 Task: Compose an email with the signature Jared Hernandez with the subject Thank you for your sponsorship and the message Can you please provide us with the status update of the pending tasks? from softage.8@softage.net to softage.3@softage.net Select the bulleted list and change the font typography to strikethroughSelect the bulleted list and remove the font typography strikethrough Send the email. Finally, move the email from Sent Items to the label Gifts
Action: Mouse moved to (1062, 60)
Screenshot: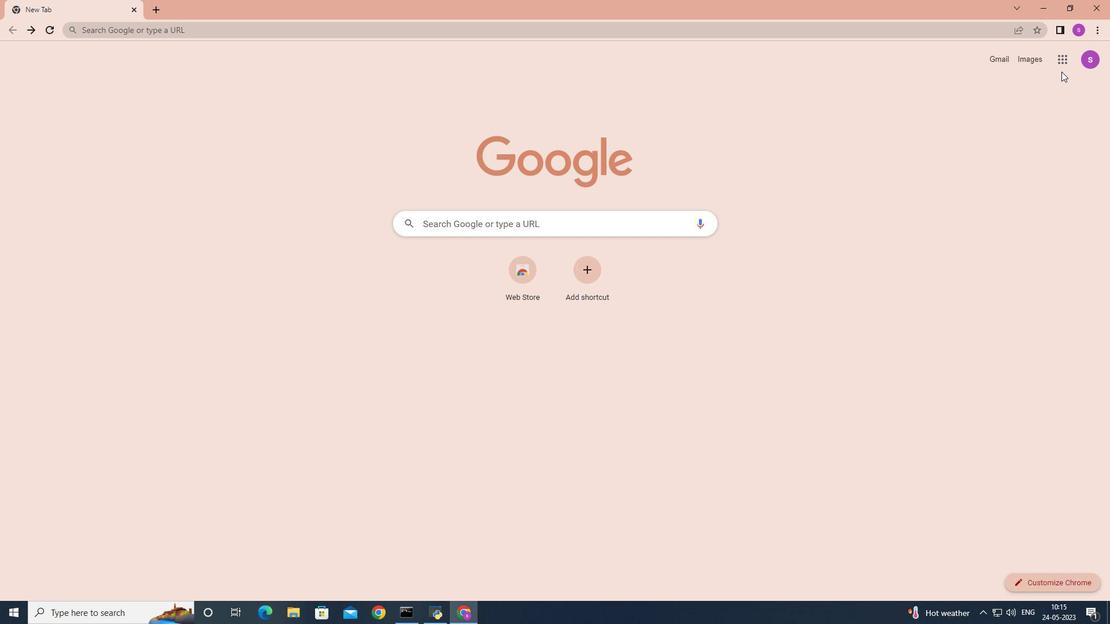 
Action: Mouse pressed left at (1062, 60)
Screenshot: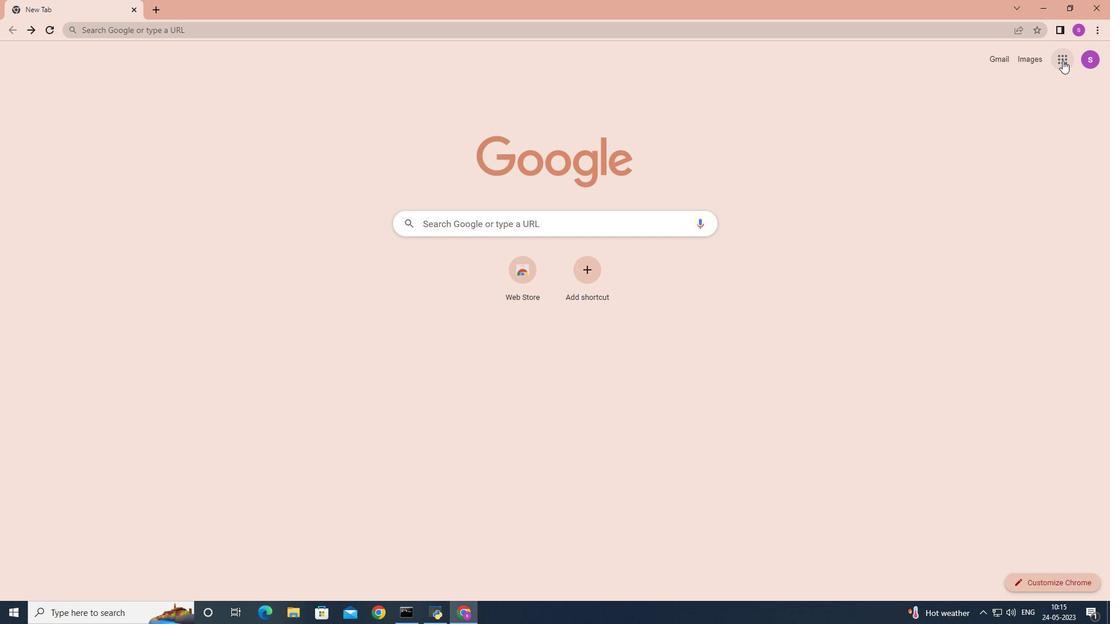 
Action: Mouse moved to (1026, 119)
Screenshot: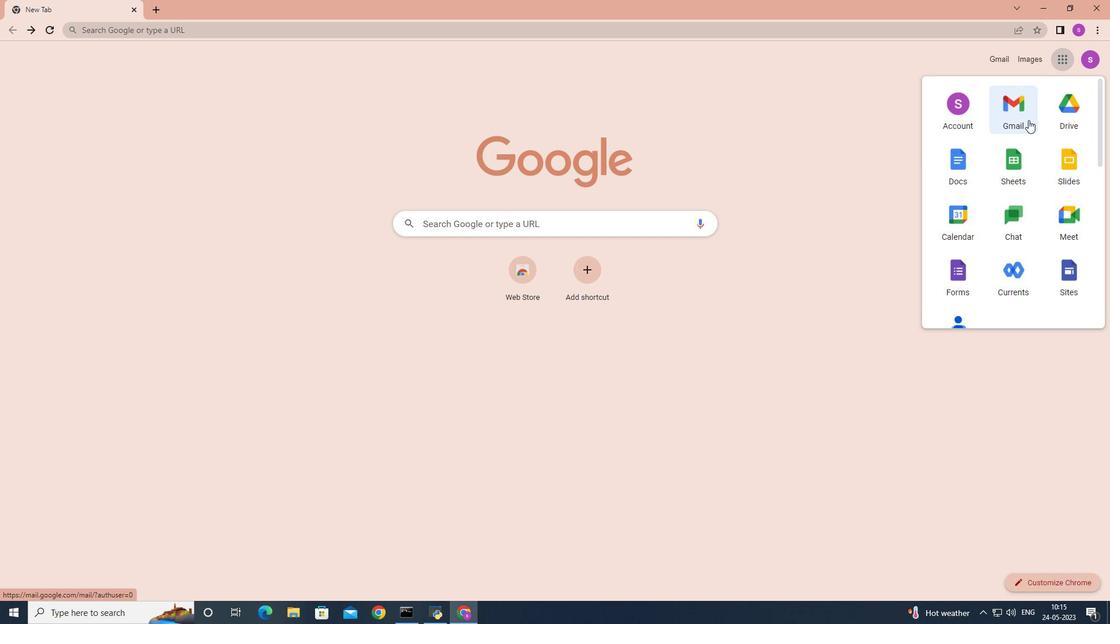
Action: Mouse pressed left at (1026, 119)
Screenshot: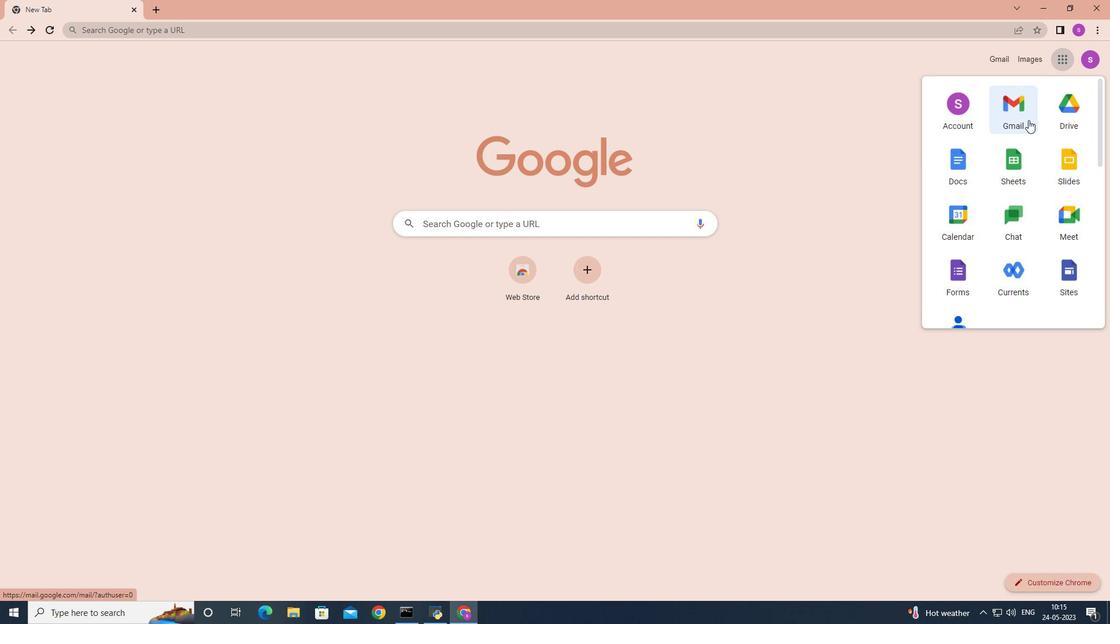 
Action: Mouse moved to (981, 63)
Screenshot: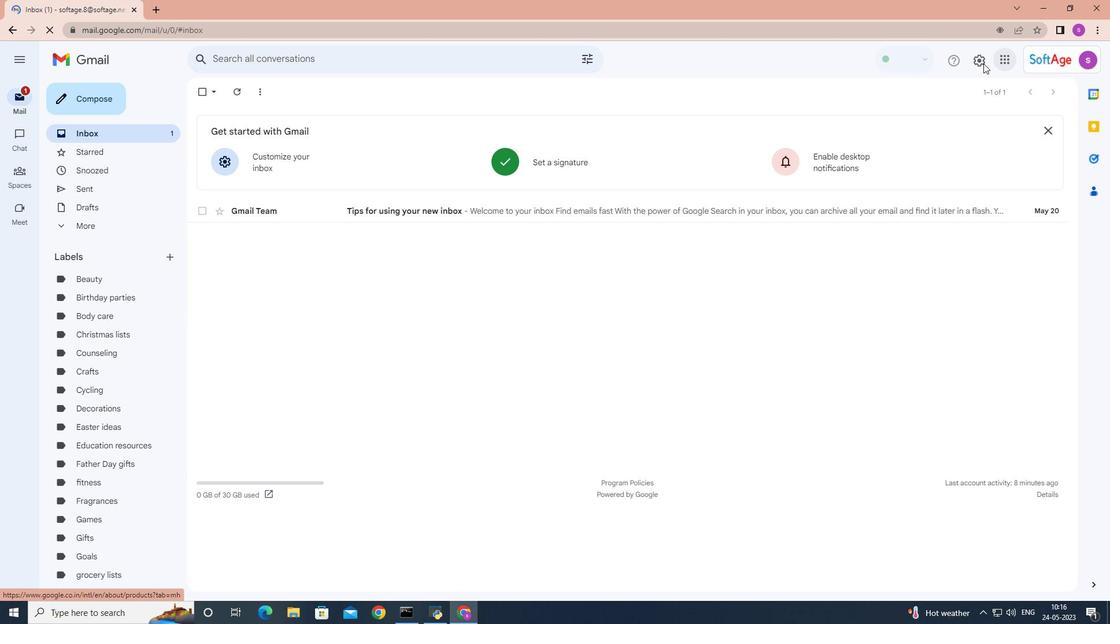 
Action: Mouse pressed left at (981, 63)
Screenshot: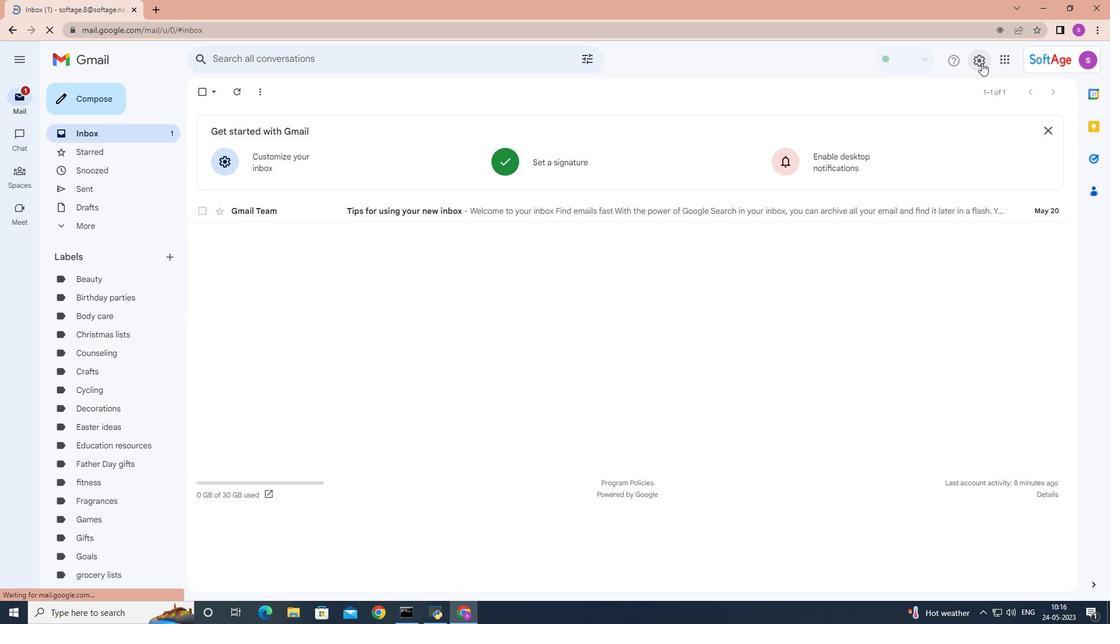 
Action: Mouse moved to (981, 119)
Screenshot: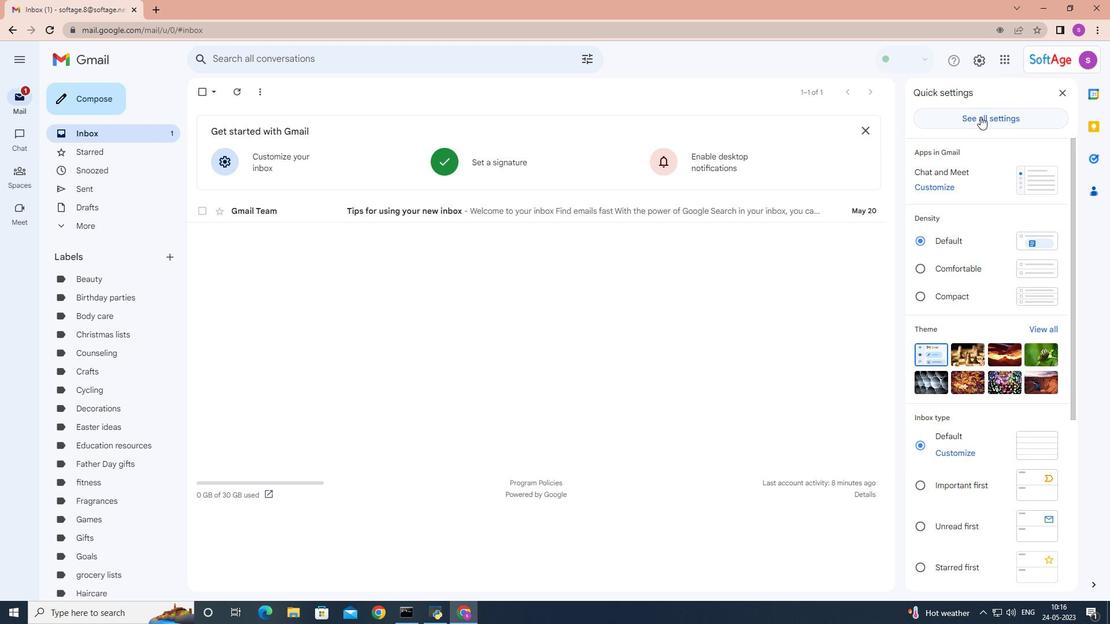 
Action: Mouse pressed left at (981, 119)
Screenshot: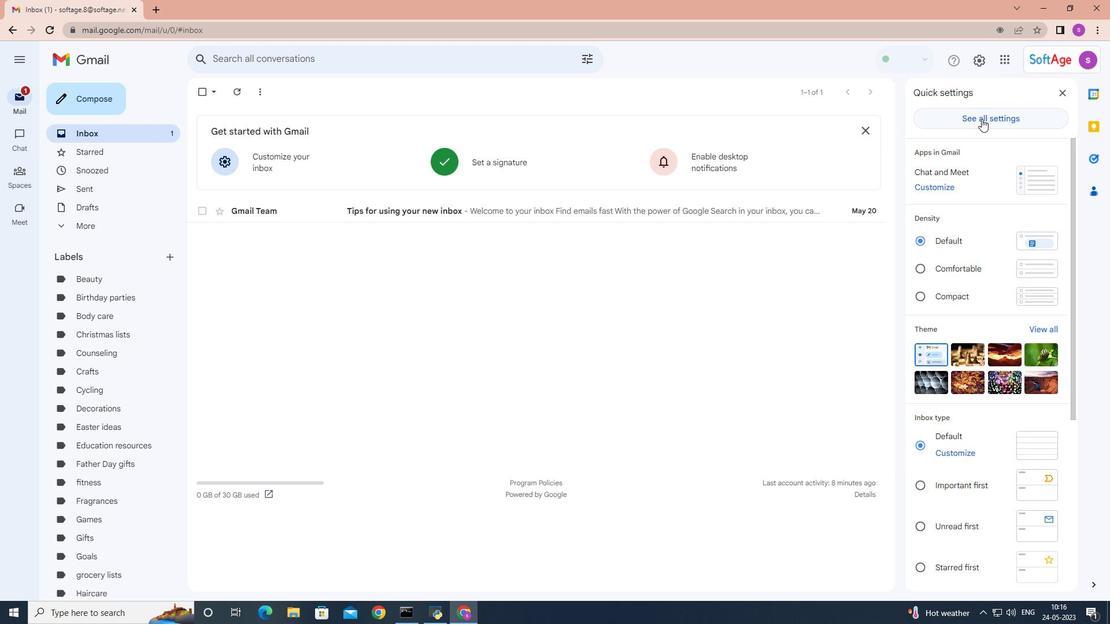 
Action: Mouse moved to (634, 298)
Screenshot: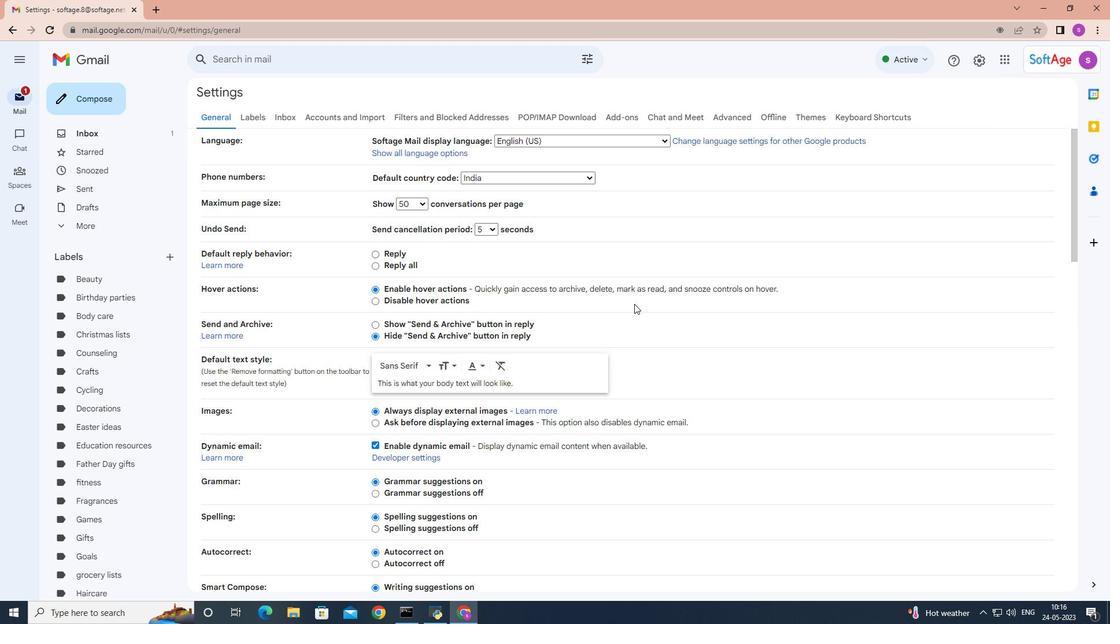 
Action: Mouse scrolled (634, 297) with delta (0, 0)
Screenshot: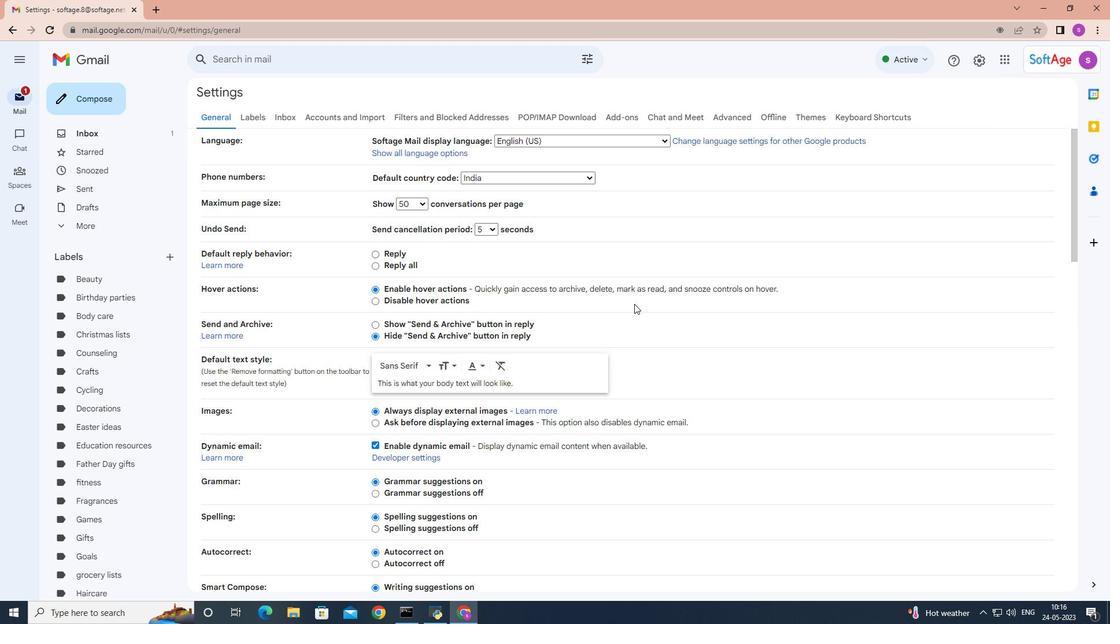 
Action: Mouse moved to (662, 264)
Screenshot: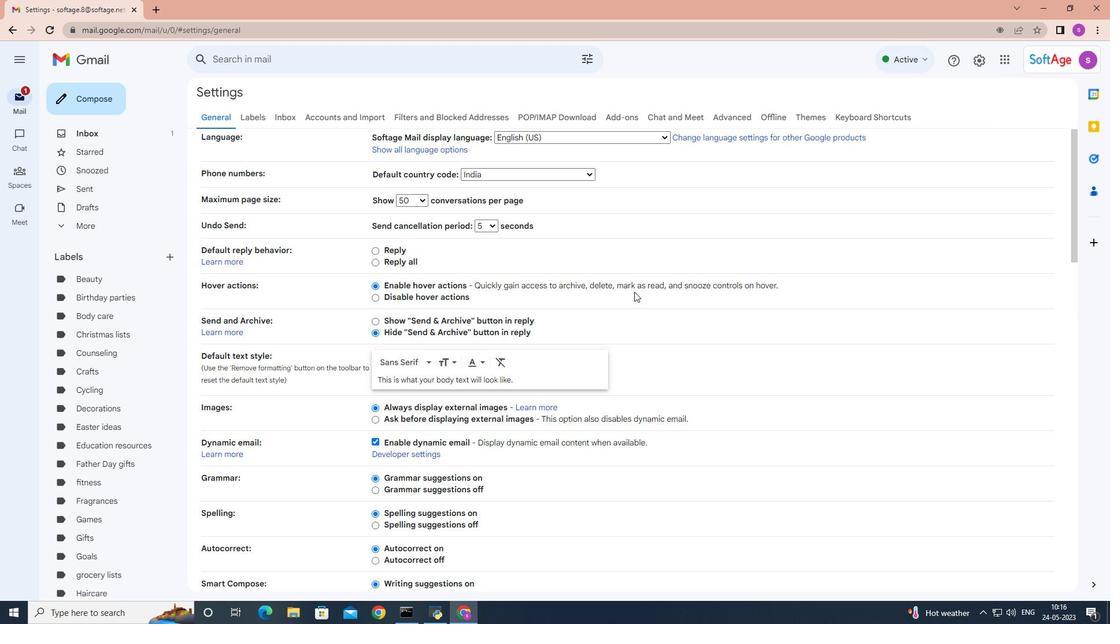 
Action: Mouse scrolled (636, 286) with delta (0, 0)
Screenshot: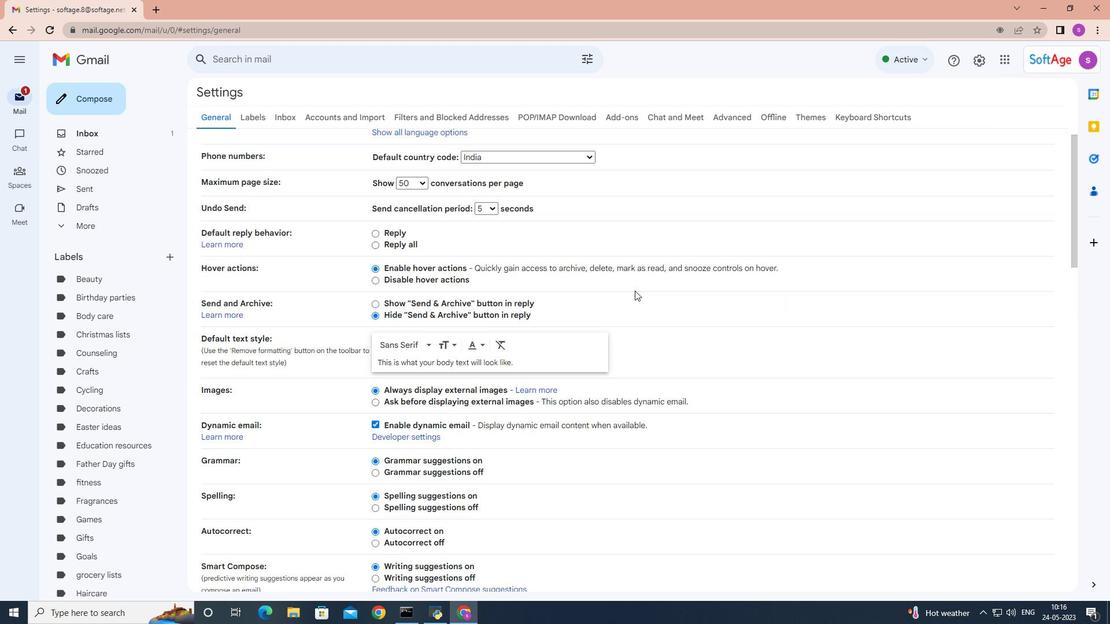 
Action: Mouse moved to (667, 259)
Screenshot: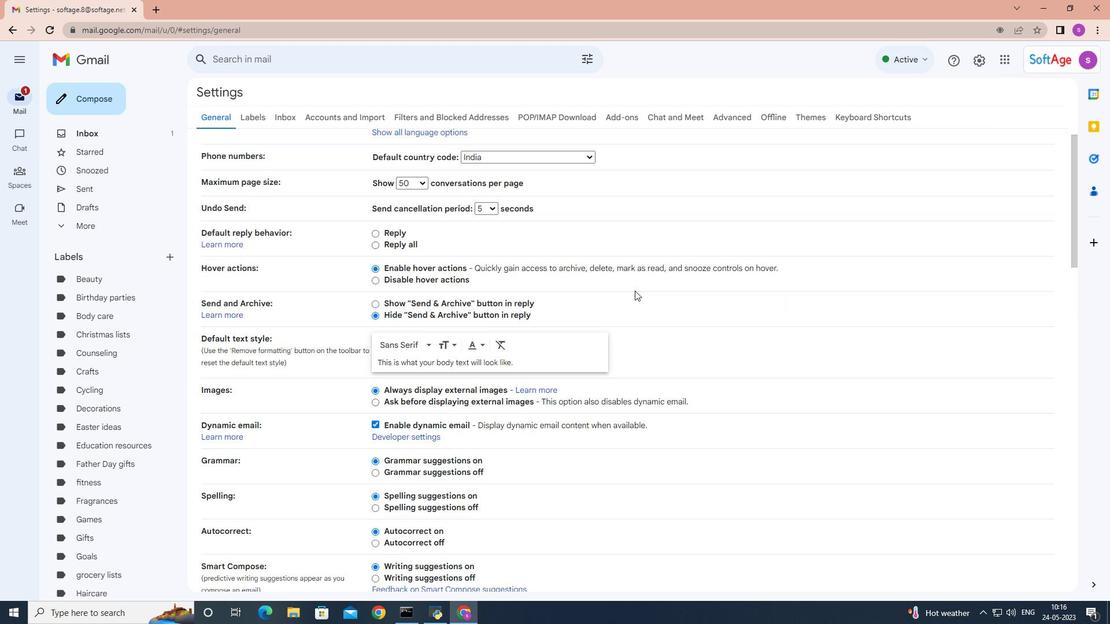
Action: Mouse scrolled (651, 270) with delta (0, 0)
Screenshot: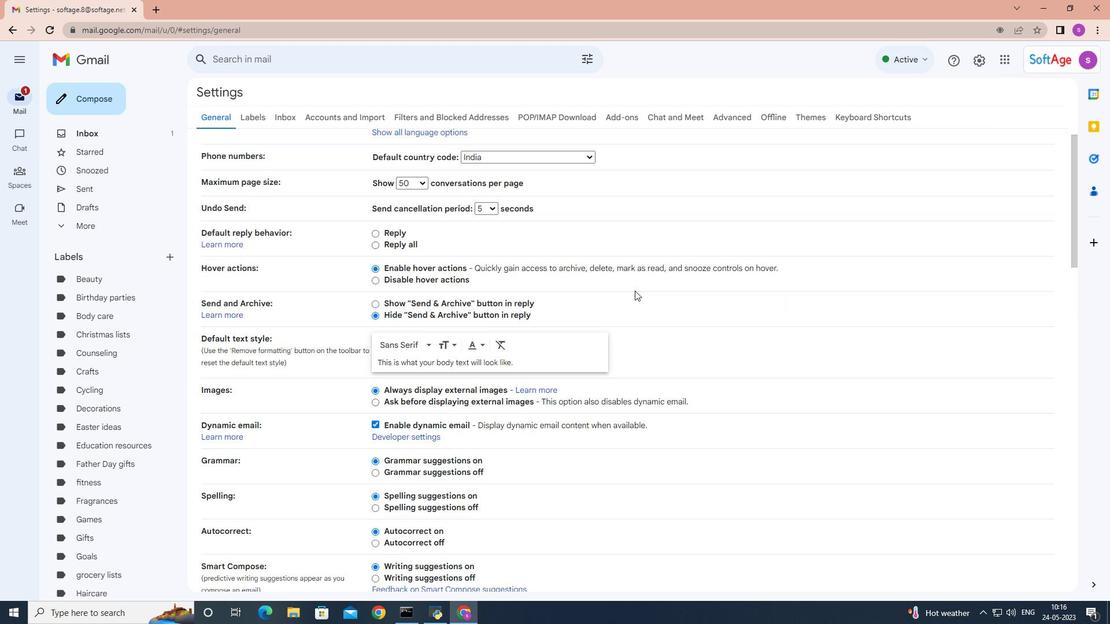
Action: Mouse moved to (689, 245)
Screenshot: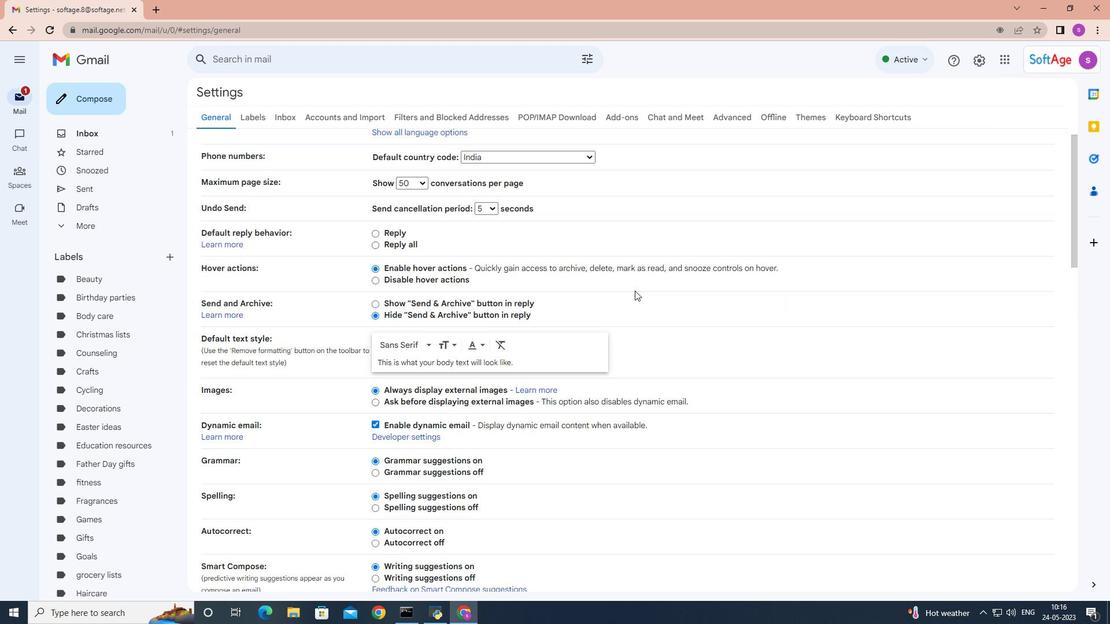 
Action: Mouse scrolled (667, 259) with delta (0, 0)
Screenshot: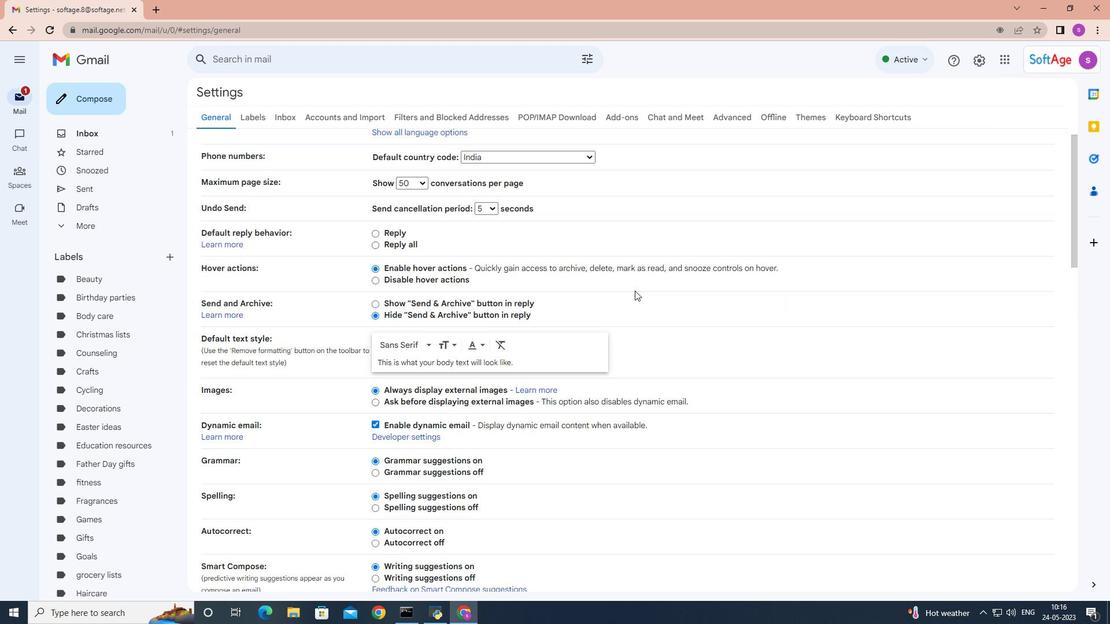
Action: Mouse moved to (703, 235)
Screenshot: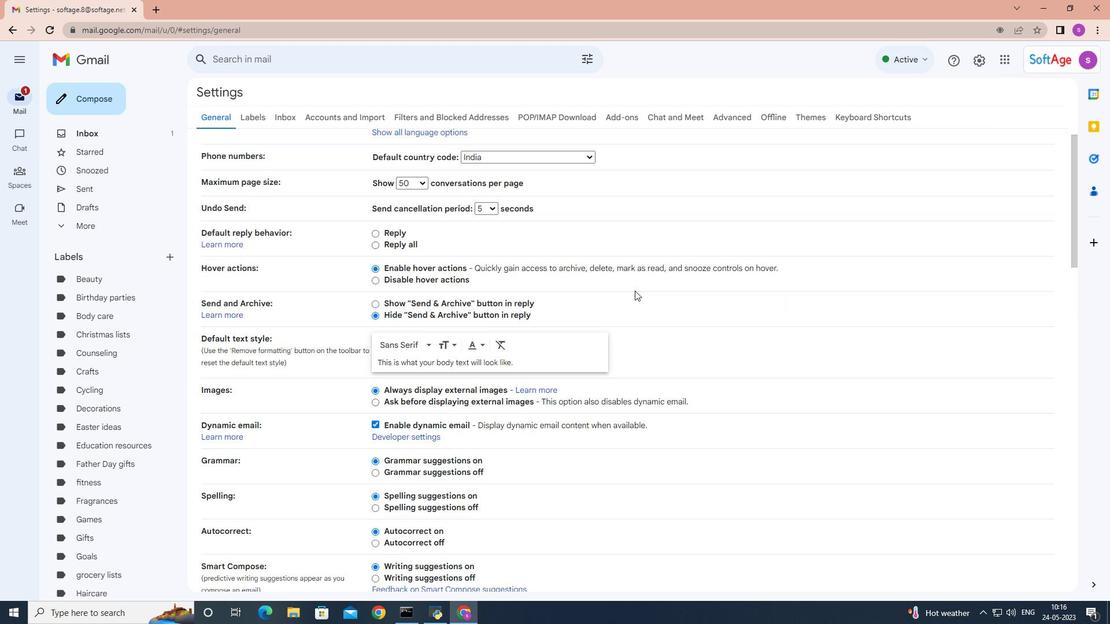 
Action: Mouse scrolled (692, 242) with delta (0, 0)
Screenshot: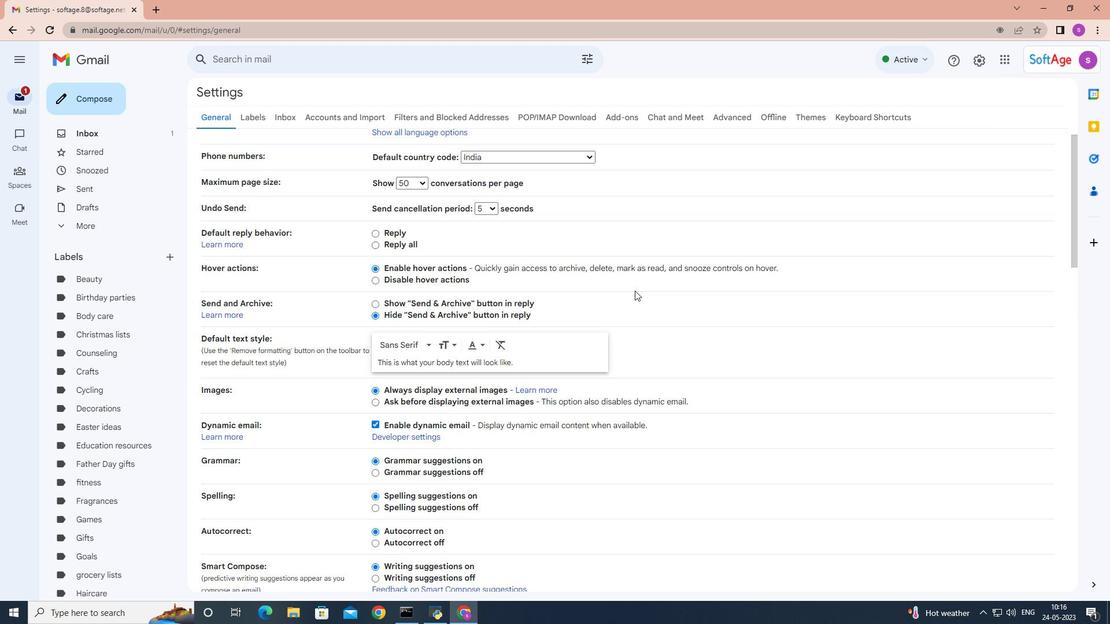 
Action: Mouse moved to (719, 223)
Screenshot: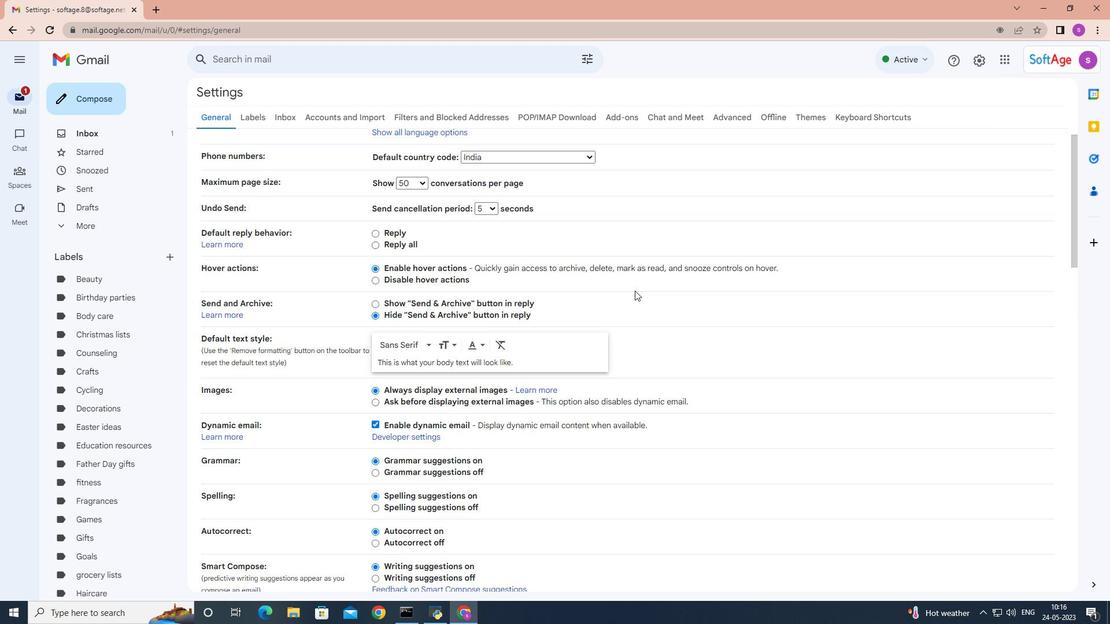 
Action: Mouse scrolled (707, 231) with delta (0, 0)
Screenshot: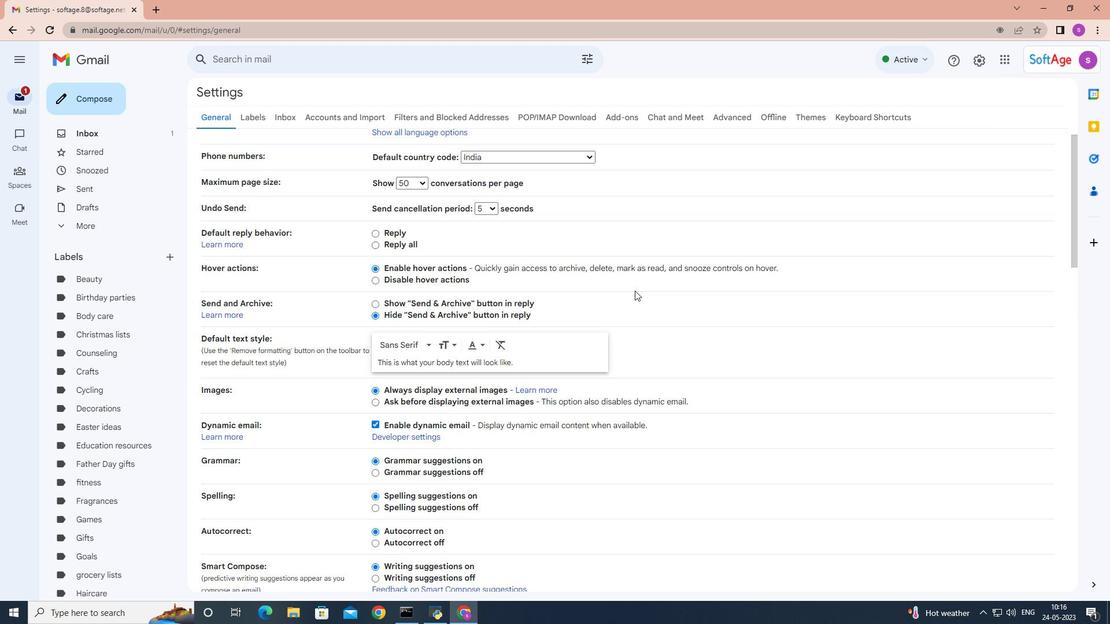 
Action: Mouse moved to (723, 219)
Screenshot: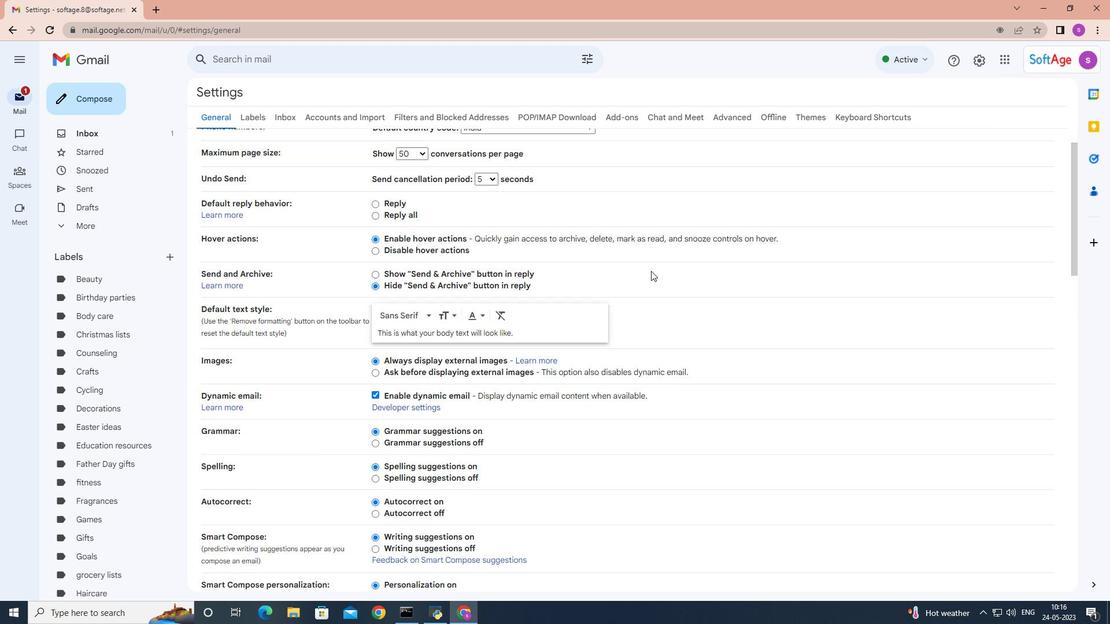 
Action: Mouse scrolled (721, 221) with delta (0, 0)
Screenshot: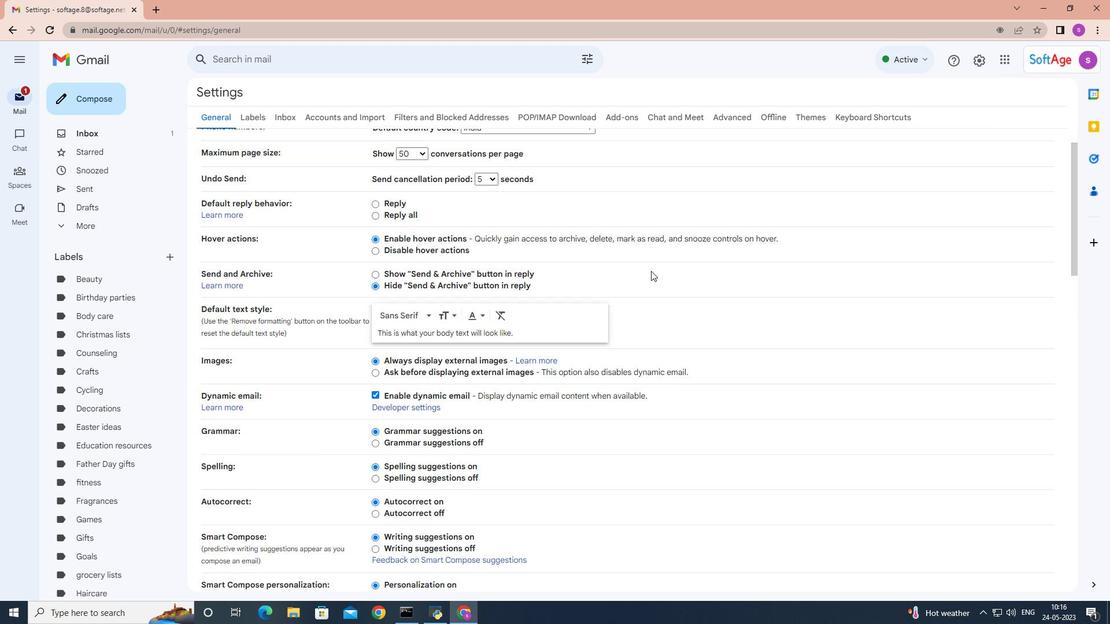
Action: Mouse moved to (743, 213)
Screenshot: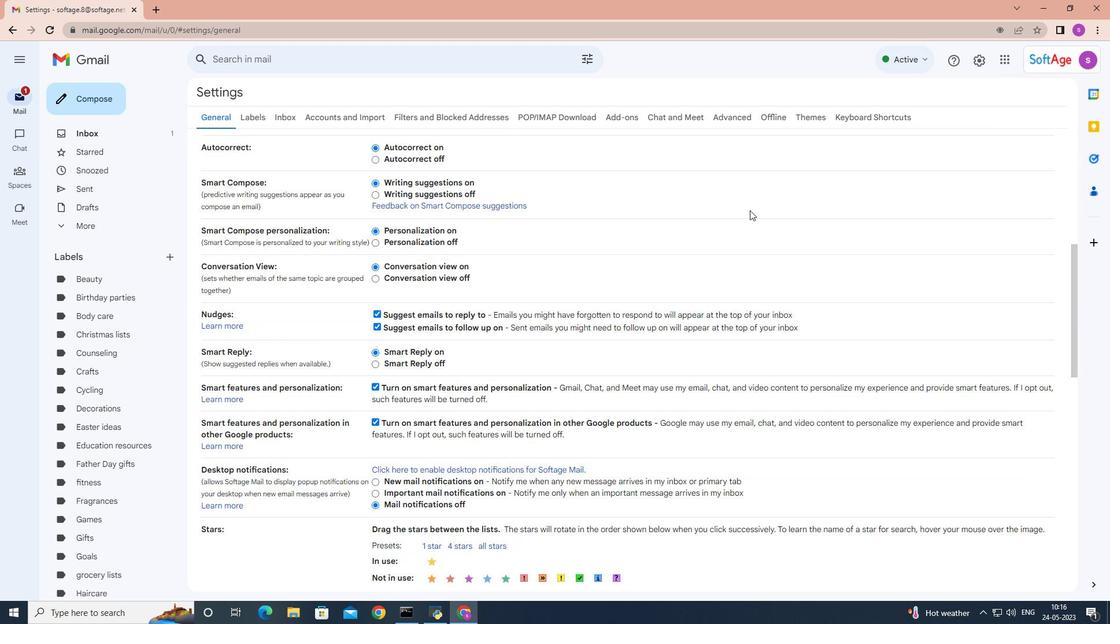 
Action: Mouse scrolled (743, 213) with delta (0, 0)
Screenshot: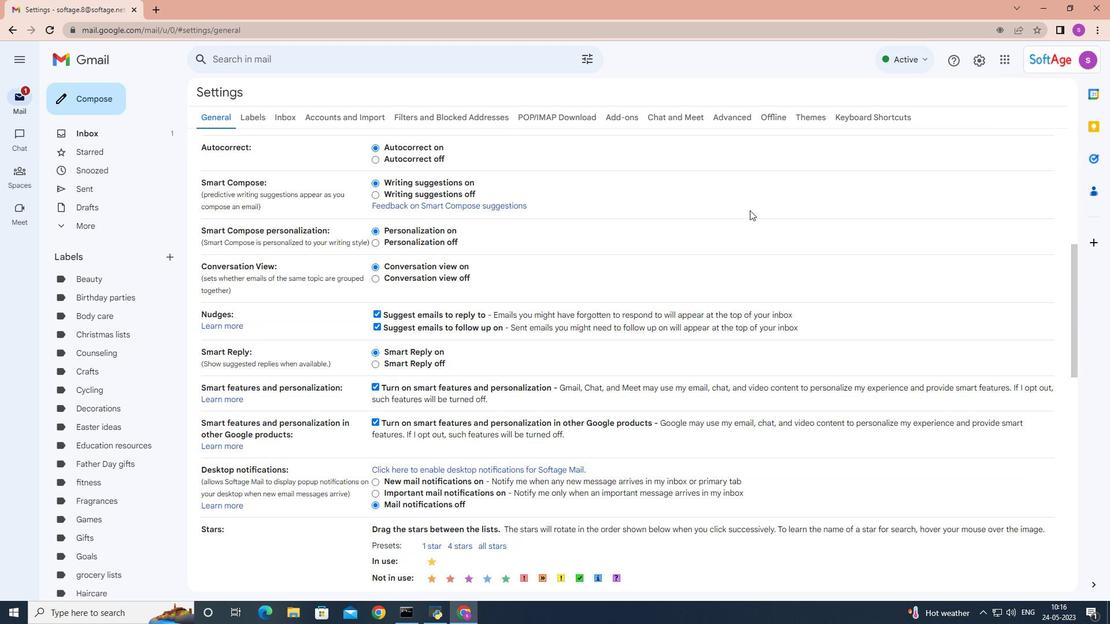 
Action: Mouse moved to (741, 216)
Screenshot: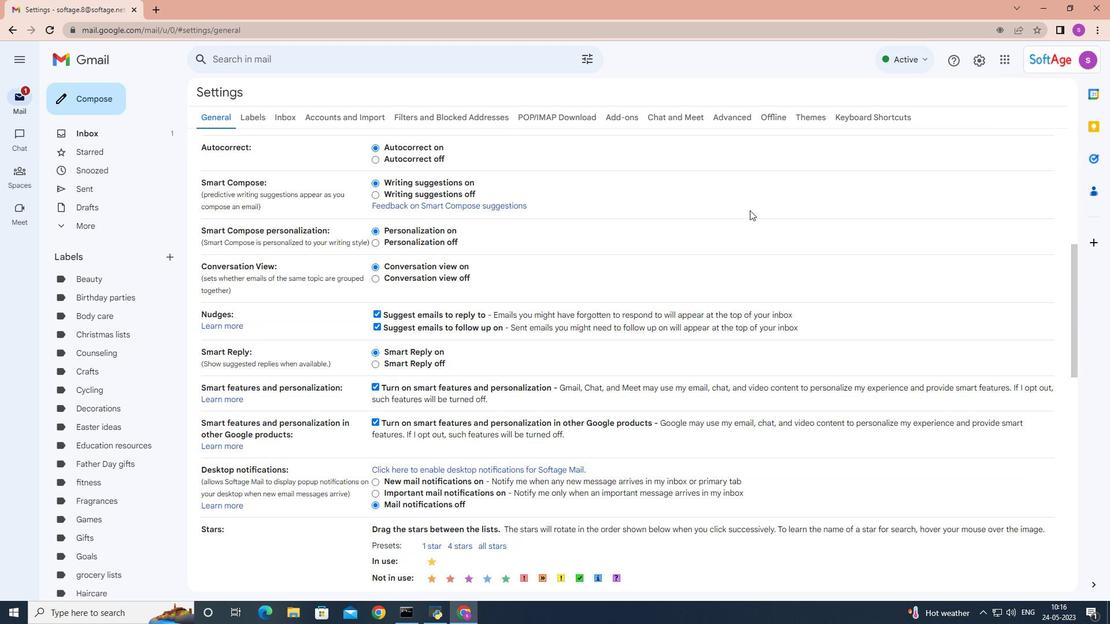 
Action: Mouse scrolled (741, 215) with delta (0, 0)
Screenshot: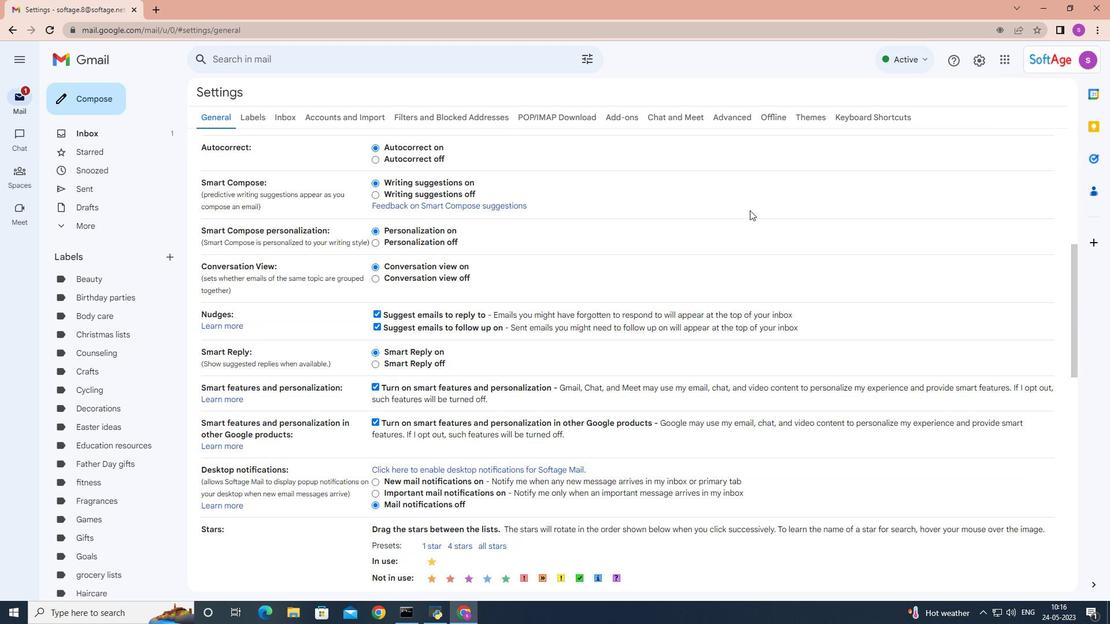 
Action: Mouse moved to (737, 219)
Screenshot: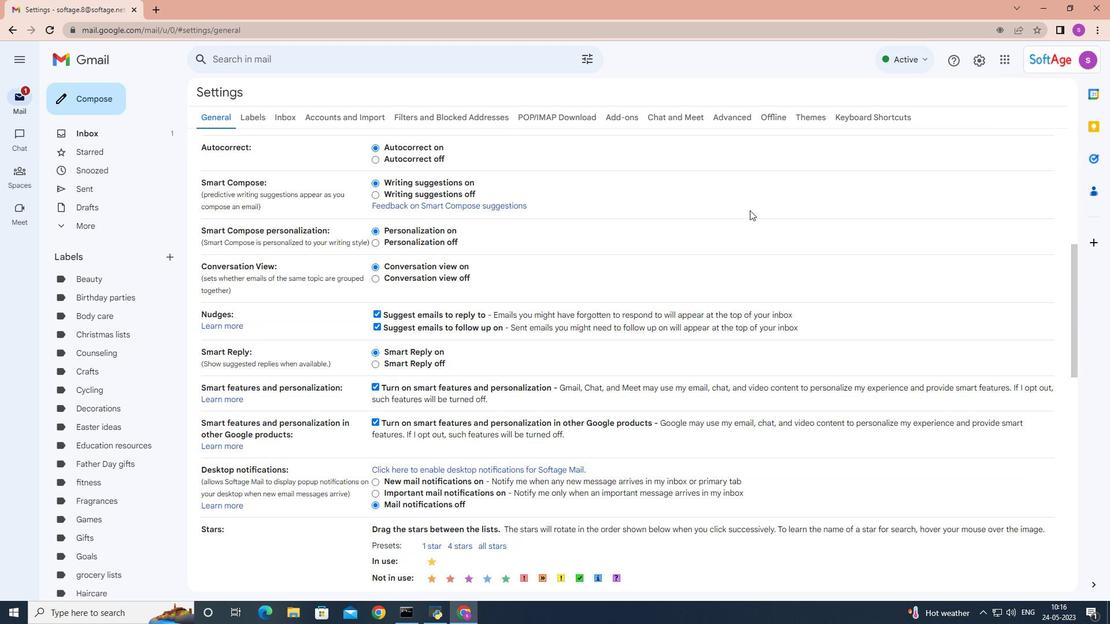 
Action: Mouse scrolled (737, 218) with delta (0, 0)
Screenshot: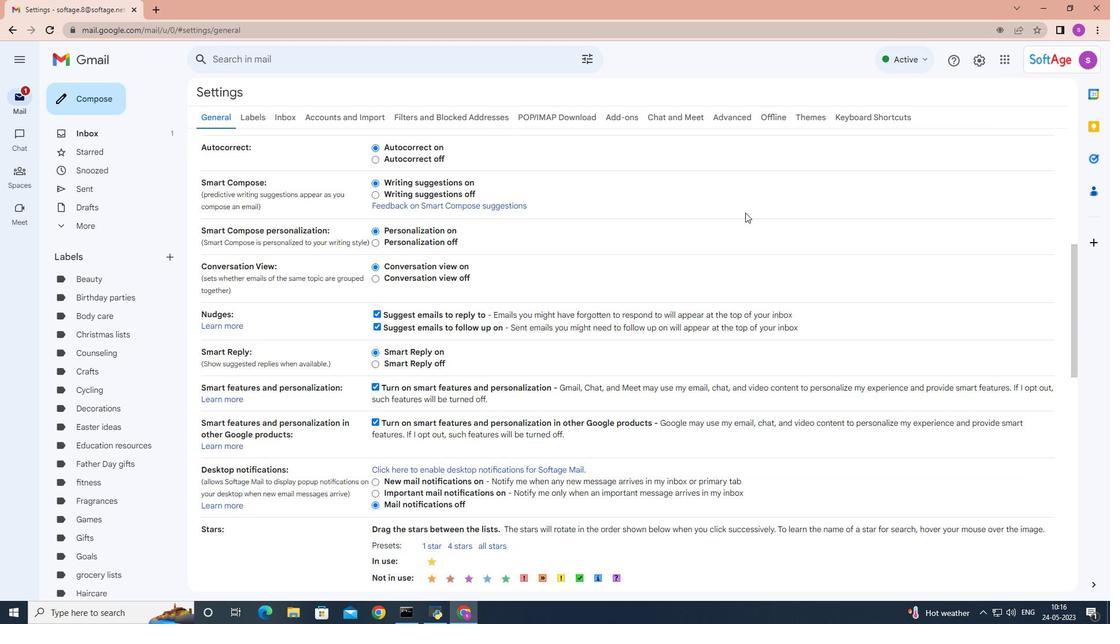 
Action: Mouse moved to (732, 221)
Screenshot: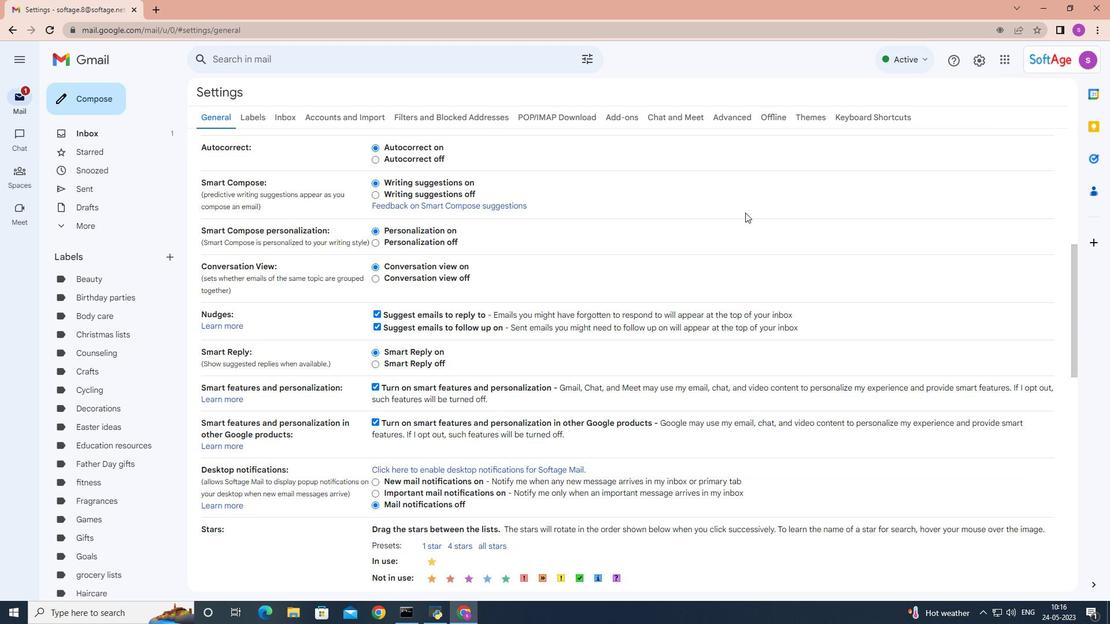 
Action: Mouse scrolled (732, 220) with delta (0, 0)
Screenshot: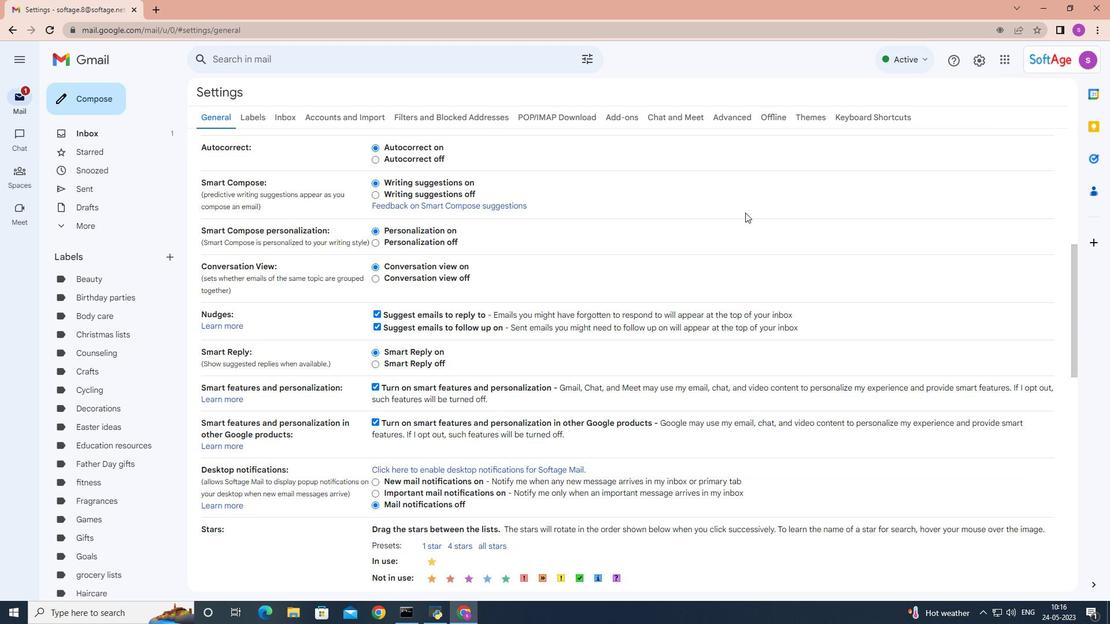 
Action: Mouse moved to (728, 221)
Screenshot: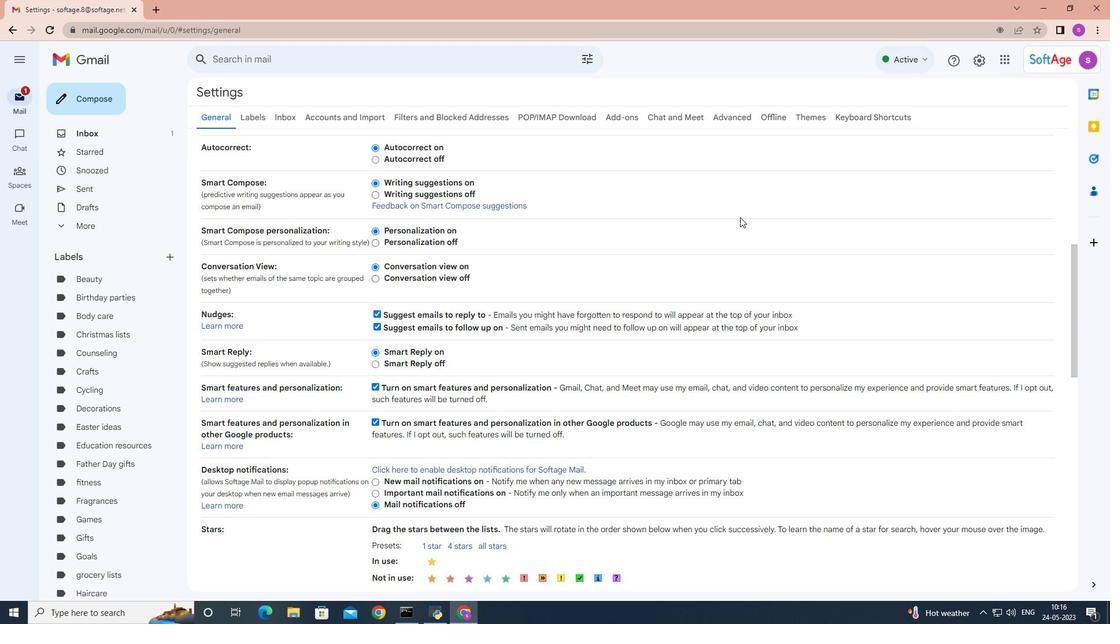 
Action: Mouse scrolled (728, 220) with delta (0, 0)
Screenshot: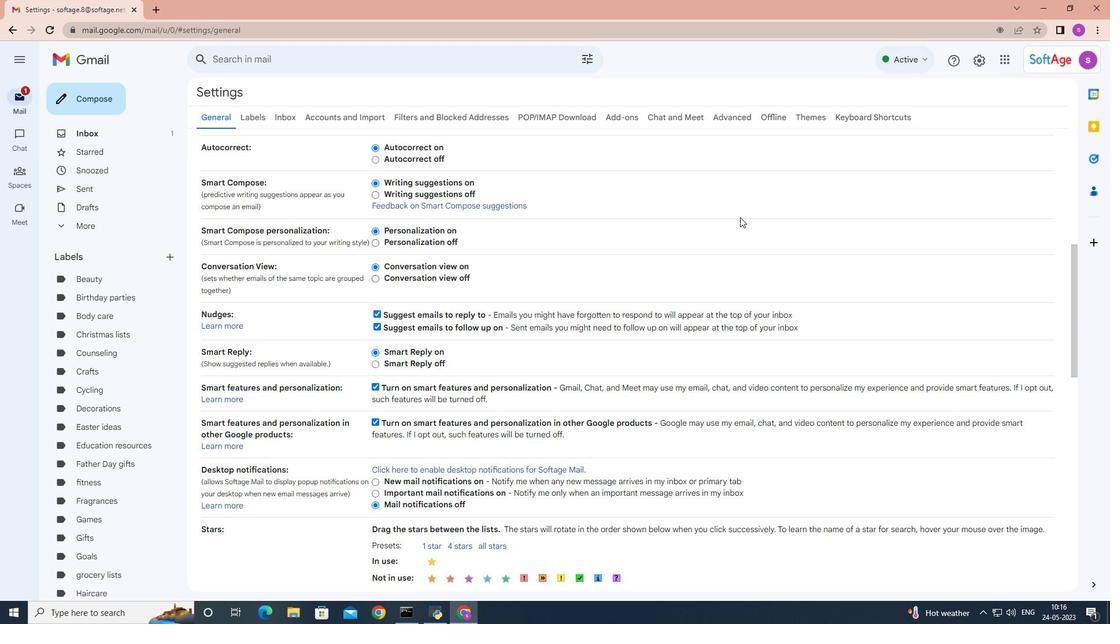 
Action: Mouse moved to (721, 220)
Screenshot: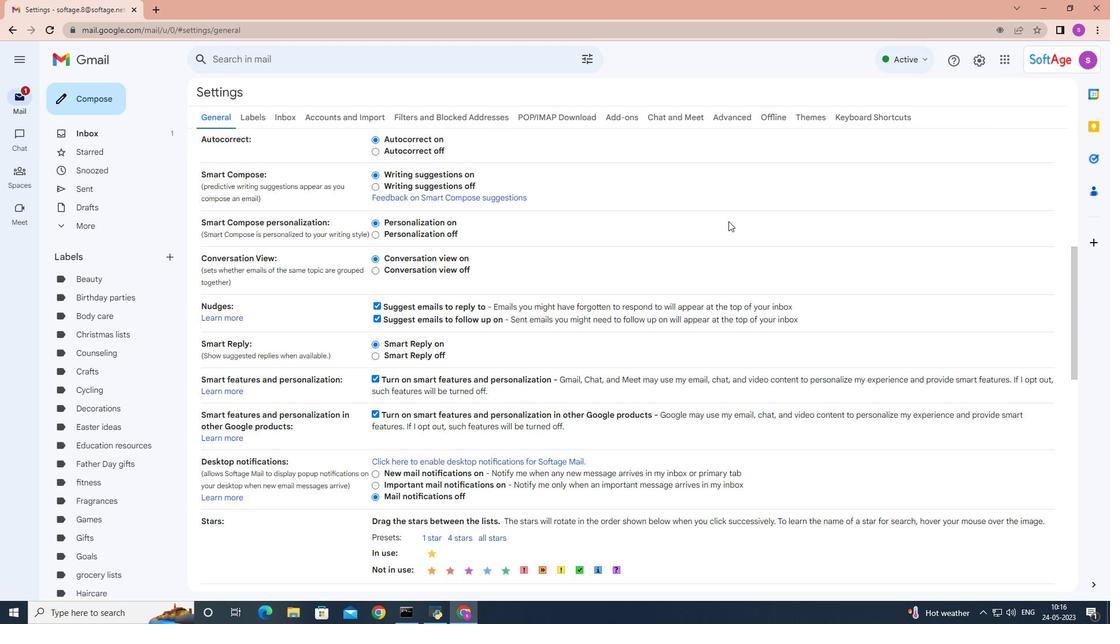 
Action: Mouse scrolled (721, 219) with delta (0, 0)
Screenshot: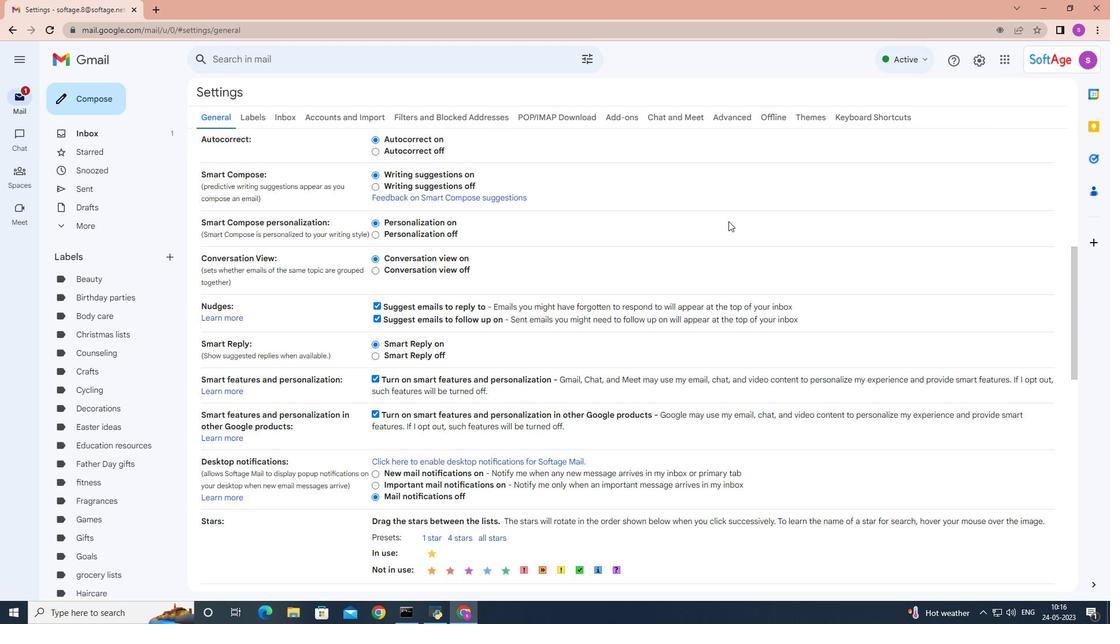 
Action: Mouse moved to (707, 215)
Screenshot: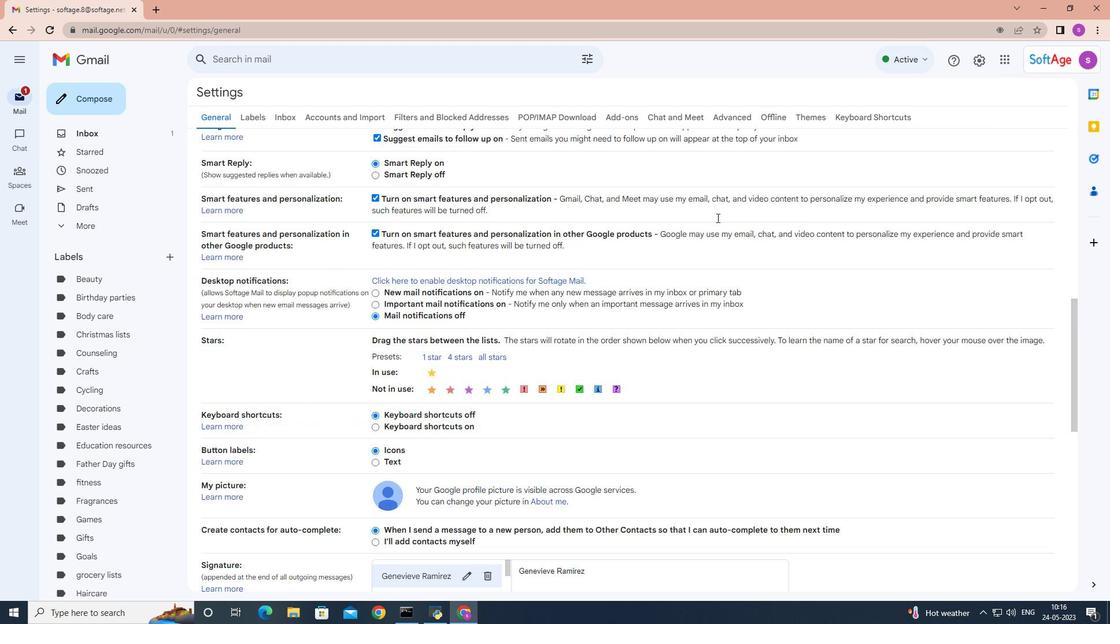 
Action: Mouse scrolled (707, 214) with delta (0, 0)
Screenshot: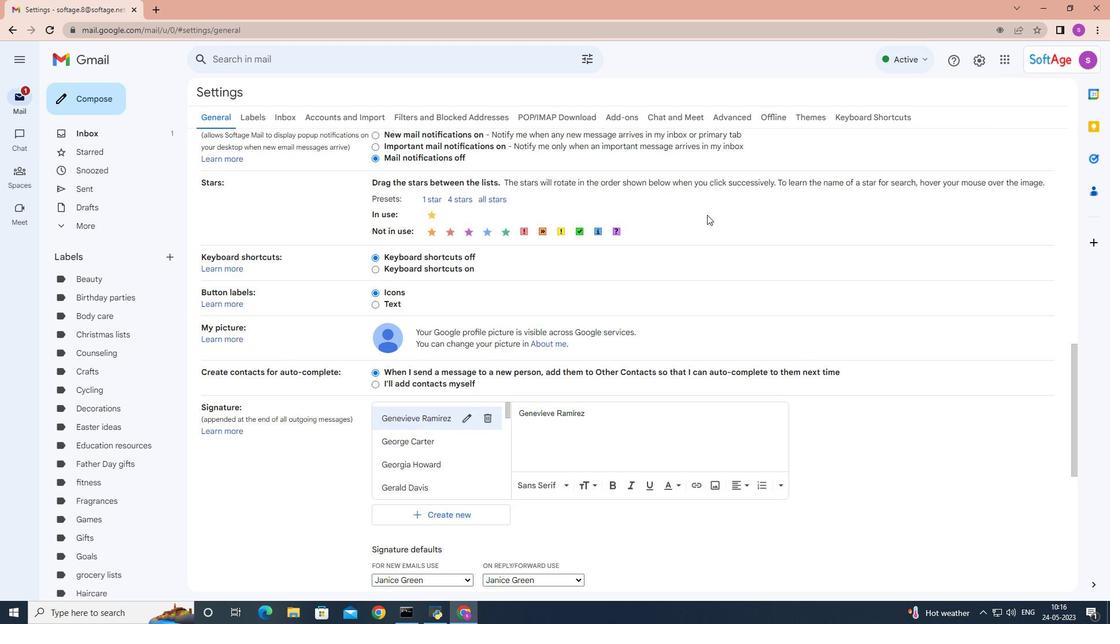 
Action: Mouse scrolled (707, 214) with delta (0, 0)
Screenshot: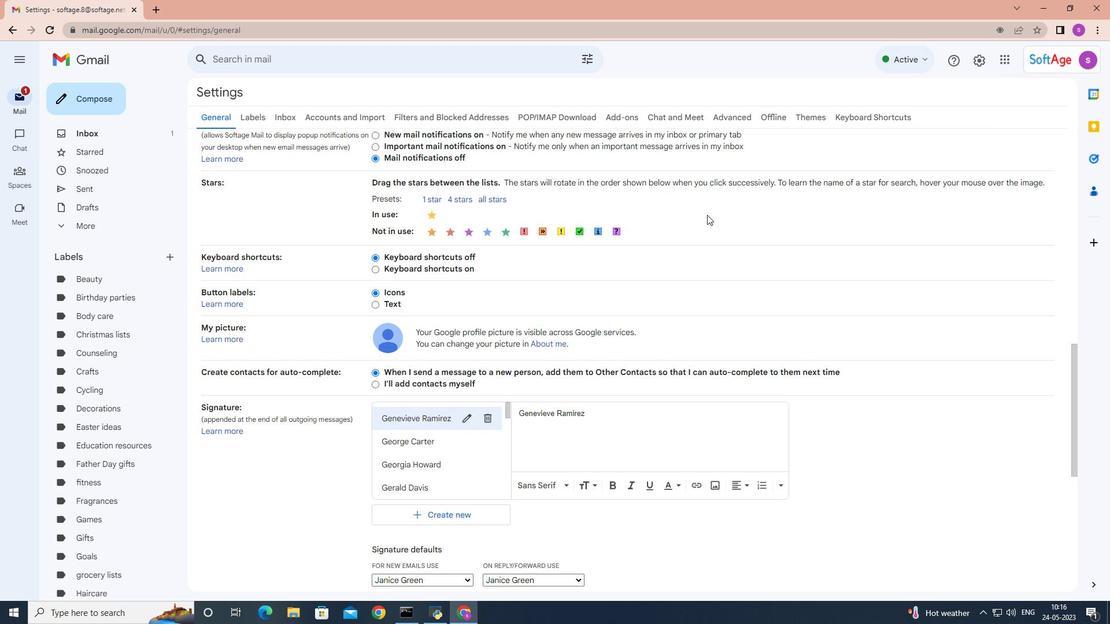 
Action: Mouse scrolled (707, 214) with delta (0, 0)
Screenshot: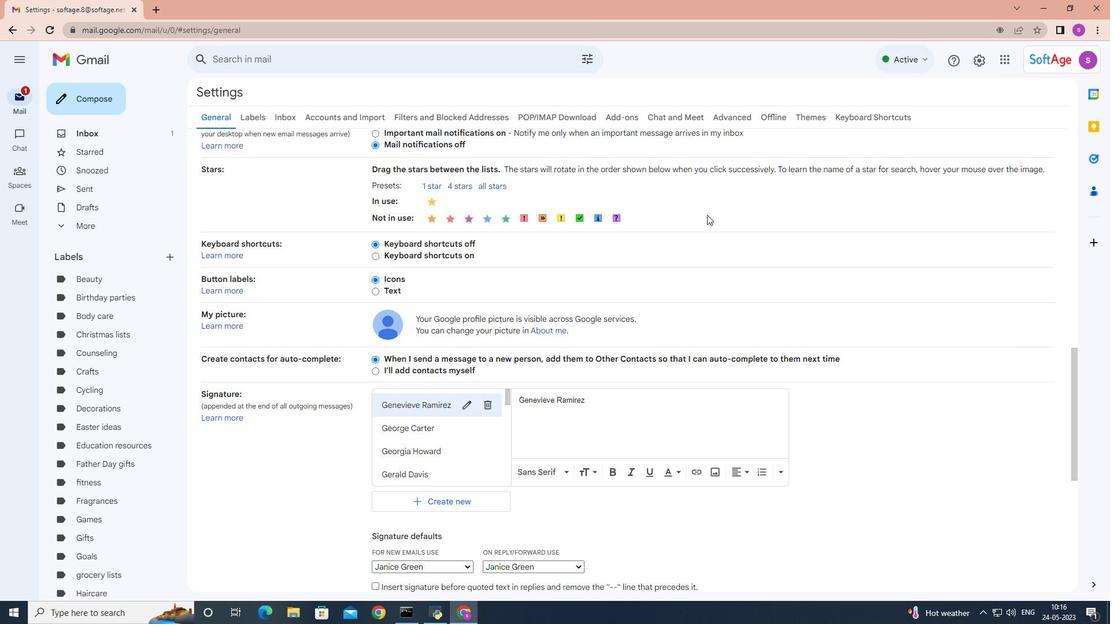 
Action: Mouse moved to (469, 341)
Screenshot: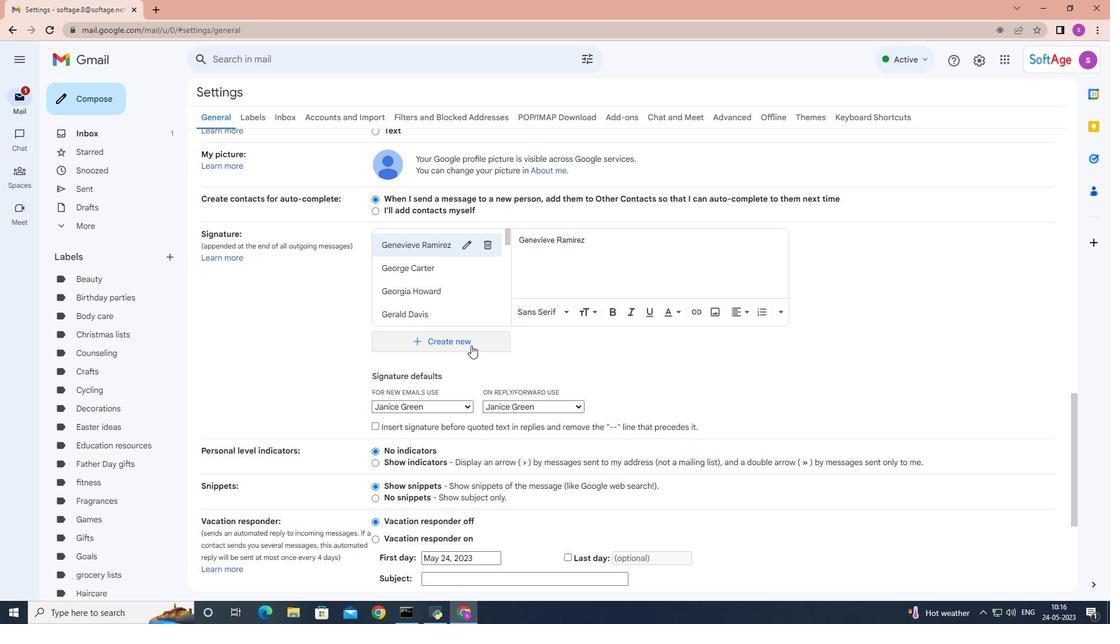 
Action: Mouse pressed left at (469, 341)
Screenshot: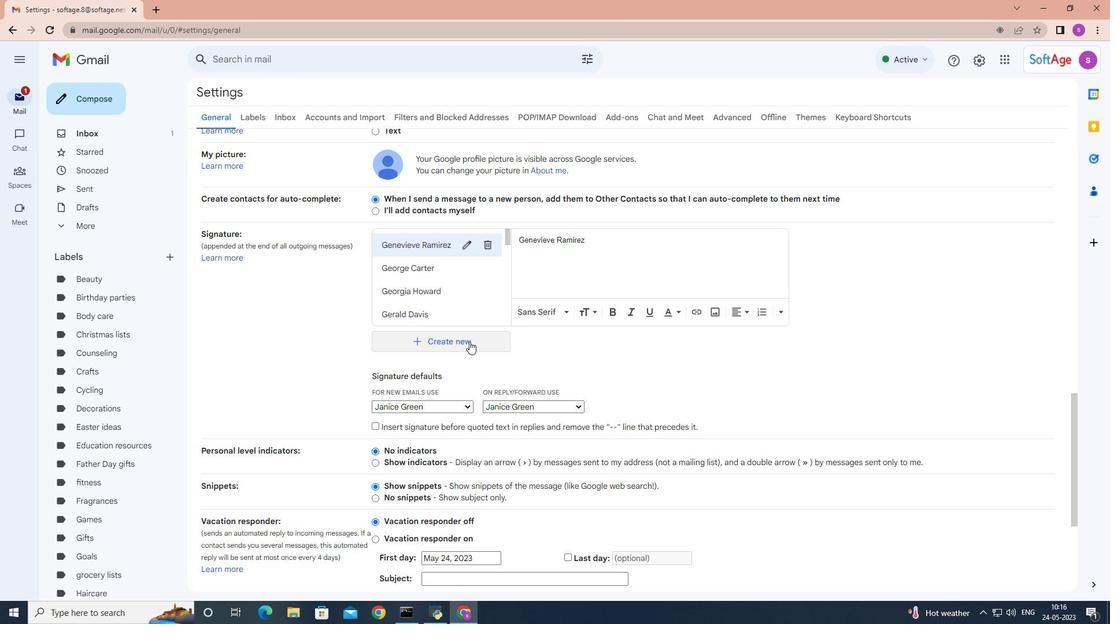 
Action: Mouse moved to (532, 351)
Screenshot: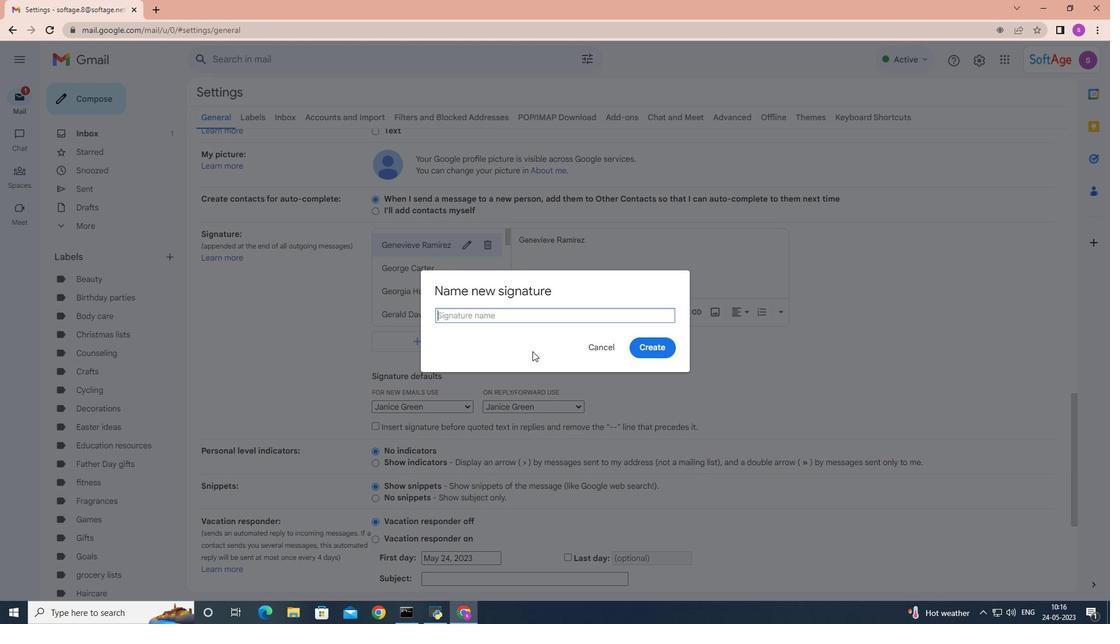 
Action: Key pressed <Key.shift>Jared<Key.space><Key.shift>Hernandez
Screenshot: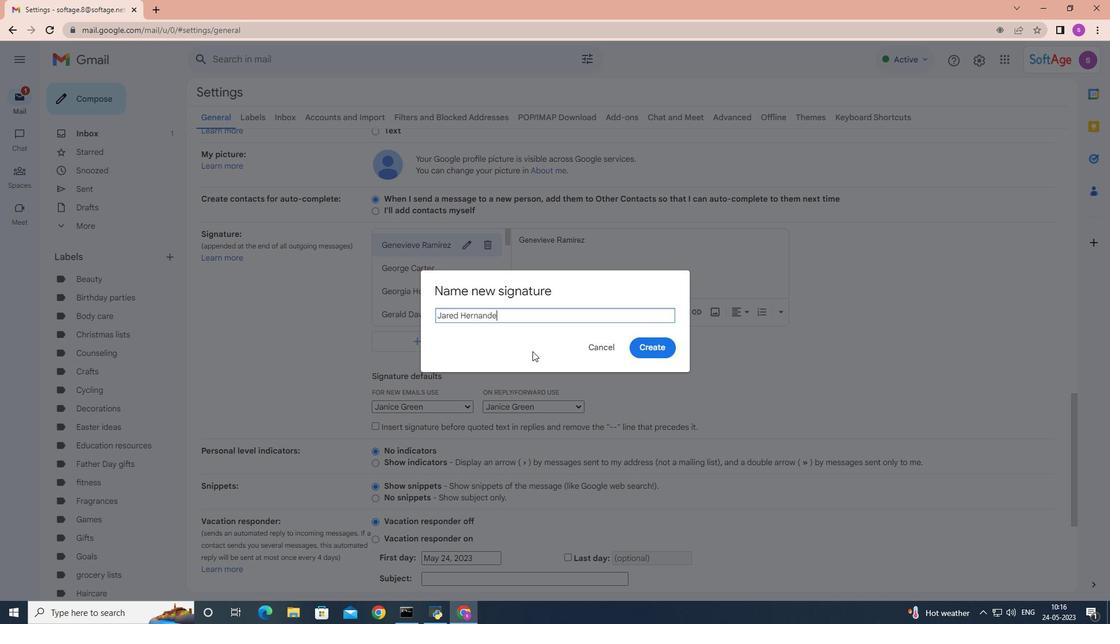 
Action: Mouse moved to (645, 342)
Screenshot: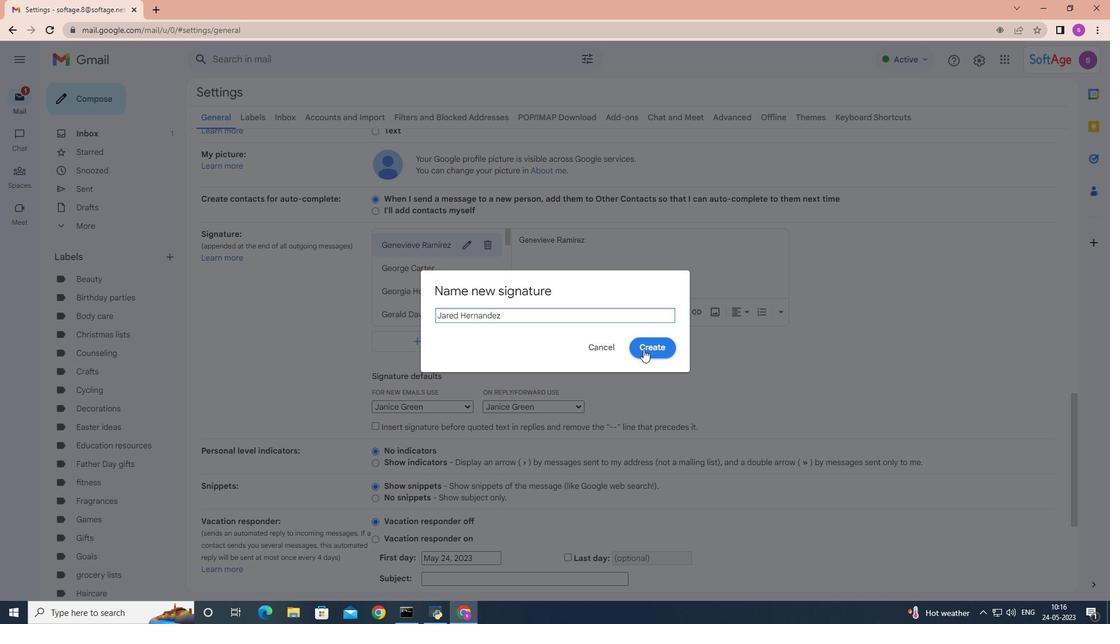 
Action: Mouse pressed left at (645, 342)
Screenshot: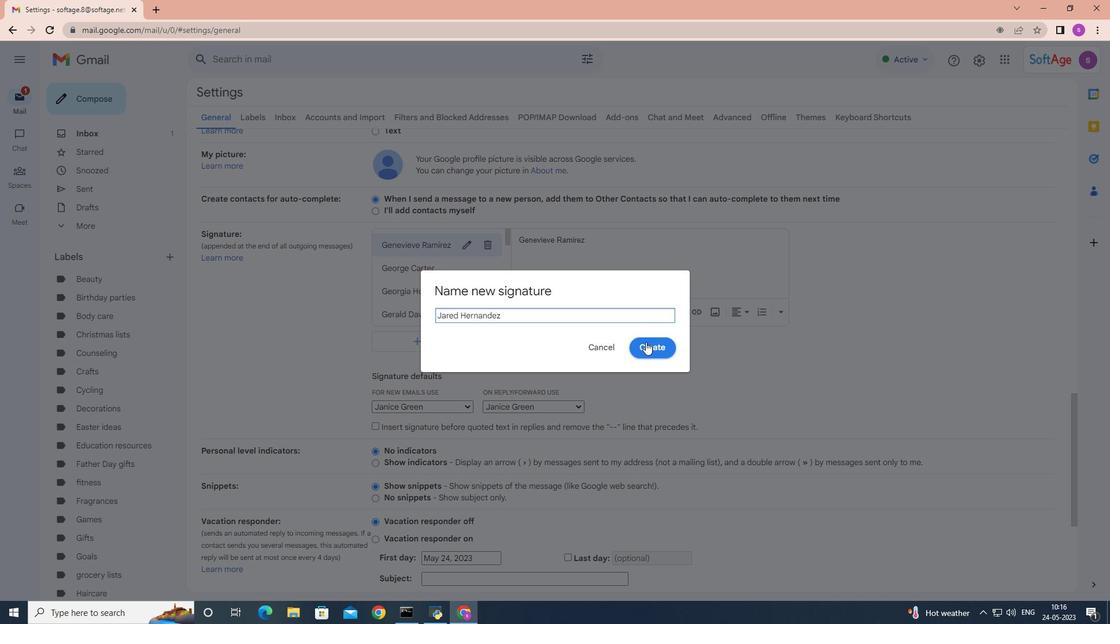 
Action: Mouse moved to (641, 309)
Screenshot: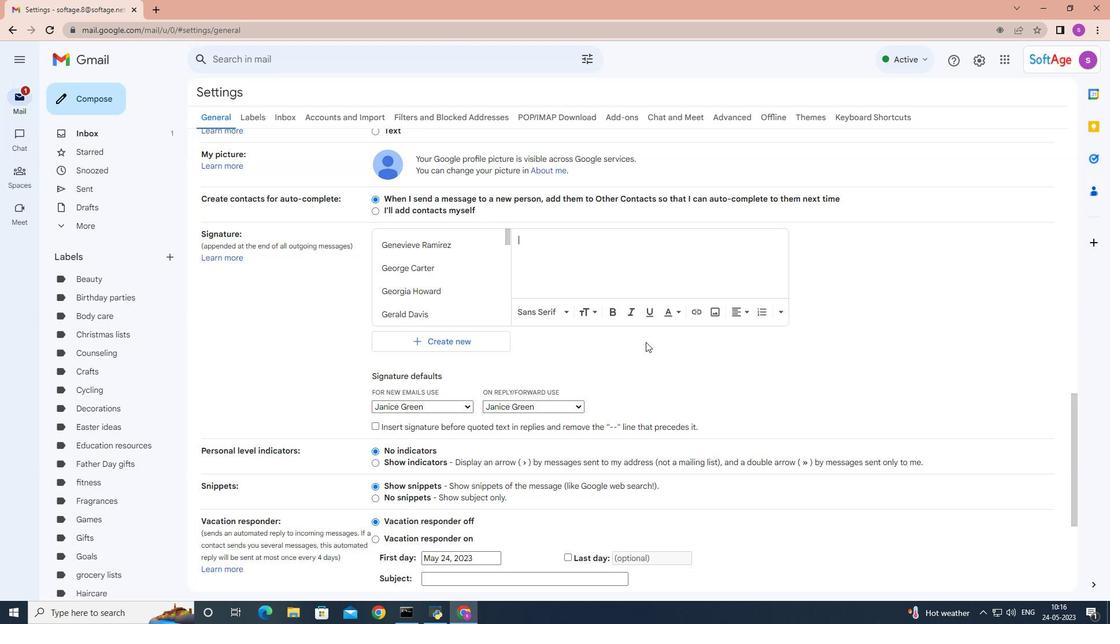 
Action: Key pressed <Key.shift>Jared<Key.space><Key.shift>Hernandez
Screenshot: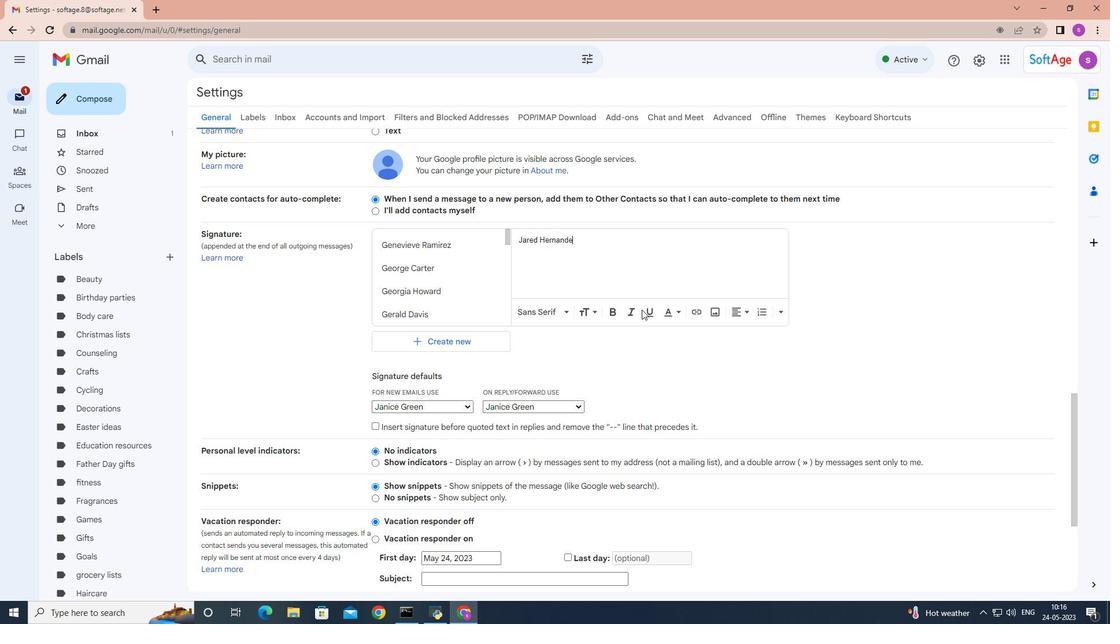 
Action: Mouse moved to (668, 305)
Screenshot: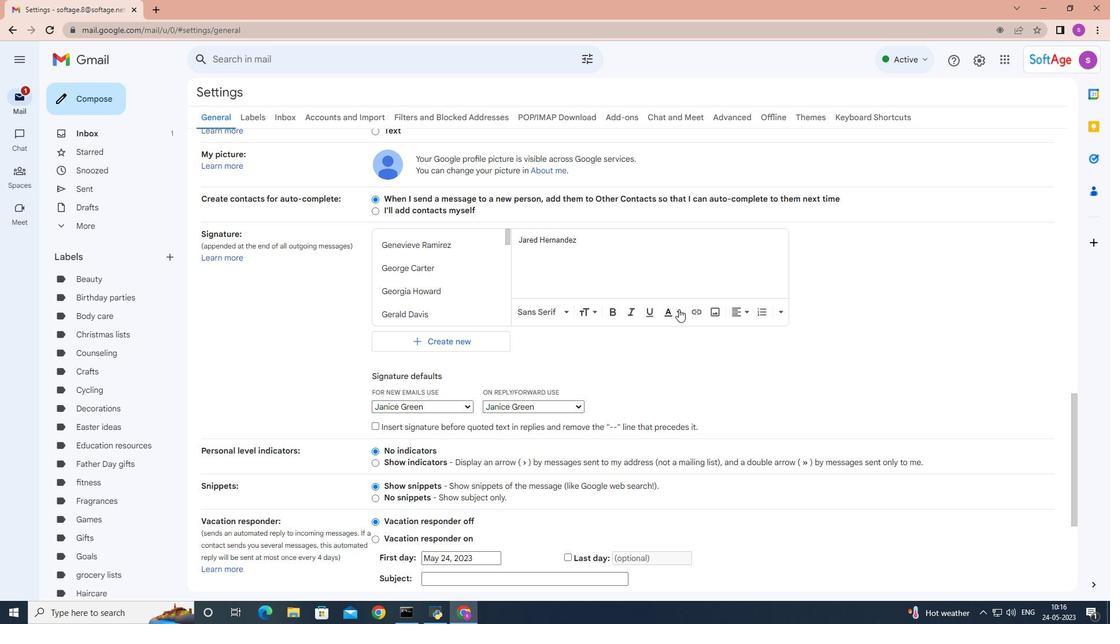 
Action: Mouse scrolled (672, 305) with delta (0, 0)
Screenshot: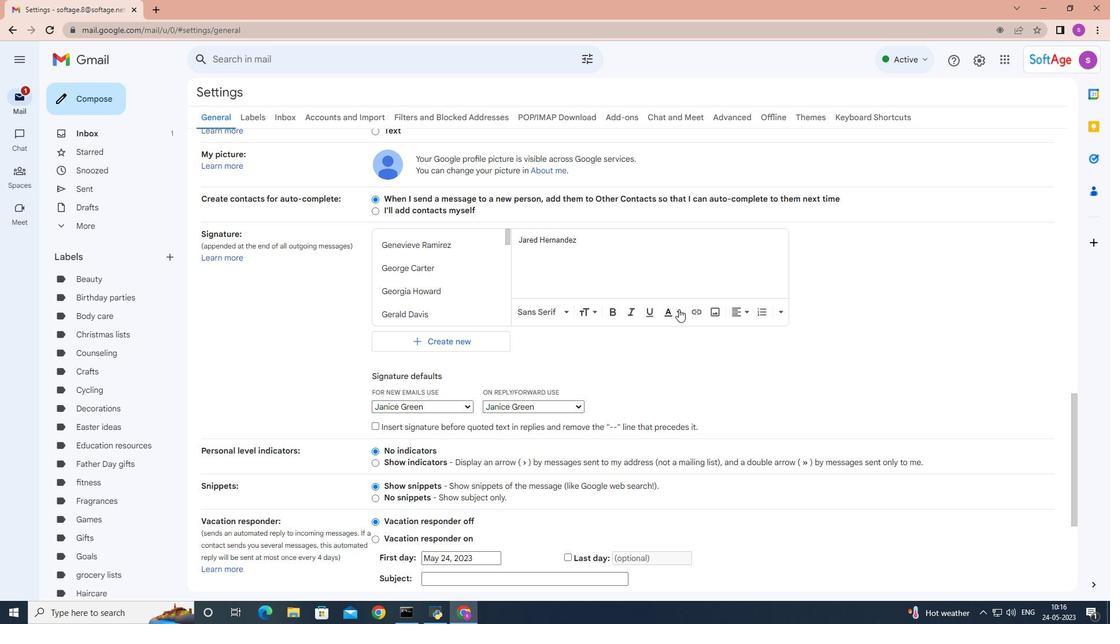
Action: Mouse moved to (659, 305)
Screenshot: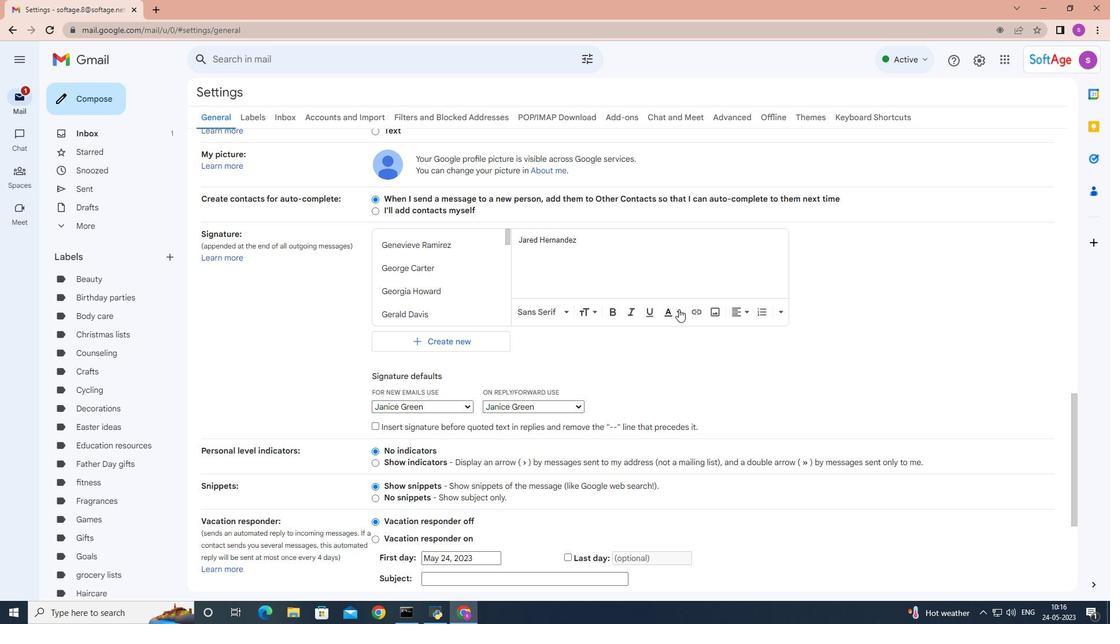 
Action: Mouse scrolled (659, 305) with delta (0, 0)
Screenshot: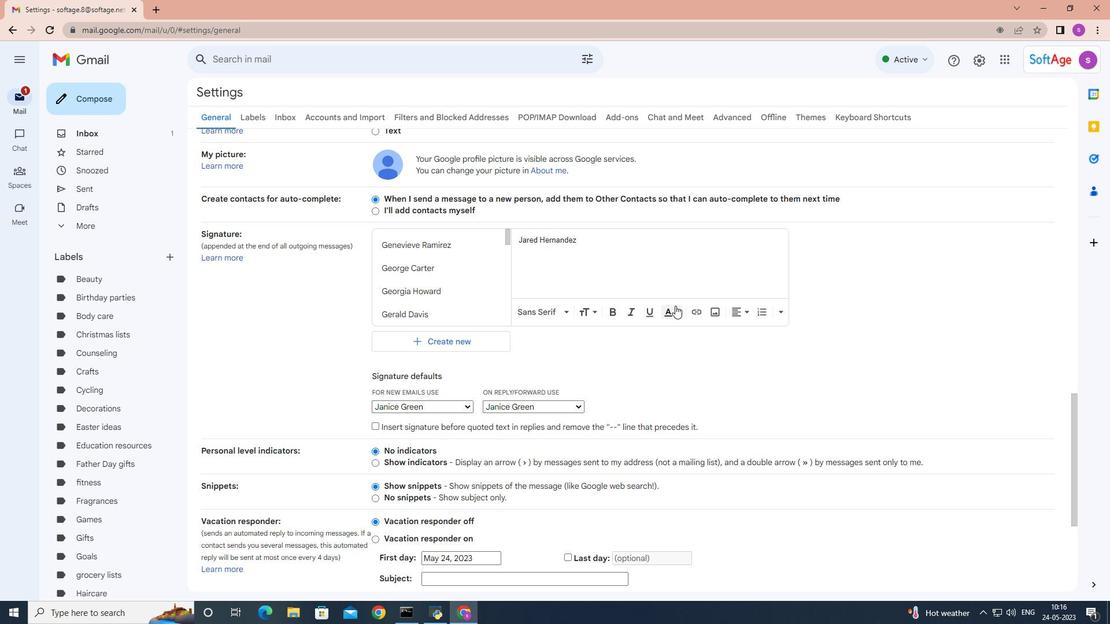 
Action: Mouse moved to (463, 292)
Screenshot: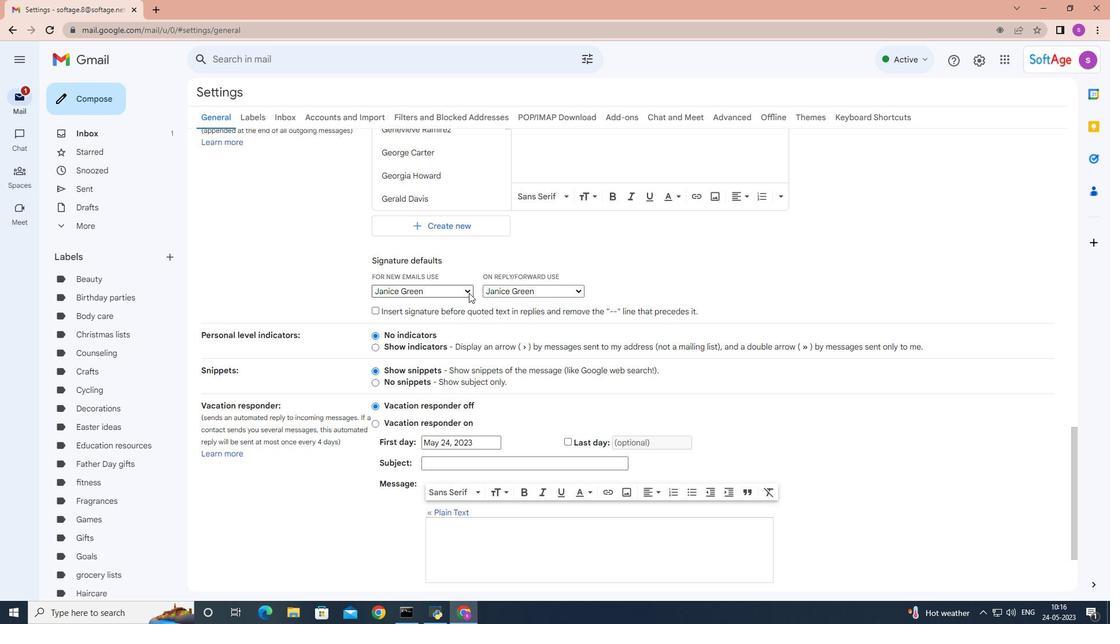 
Action: Mouse pressed left at (463, 292)
Screenshot: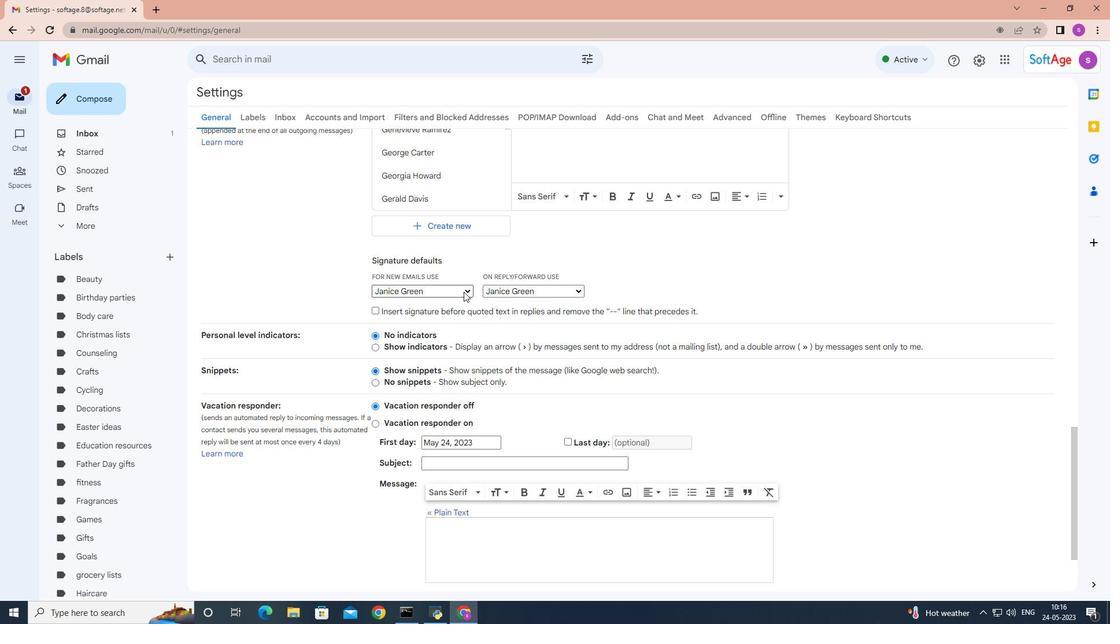 
Action: Mouse moved to (440, 401)
Screenshot: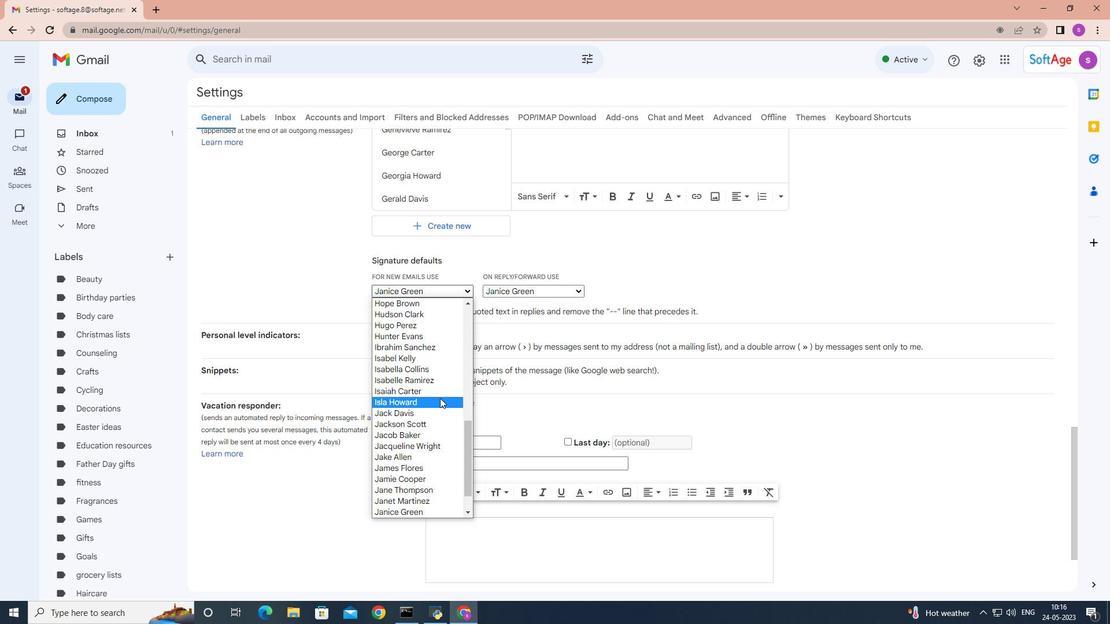 
Action: Mouse scrolled (440, 401) with delta (0, 0)
Screenshot: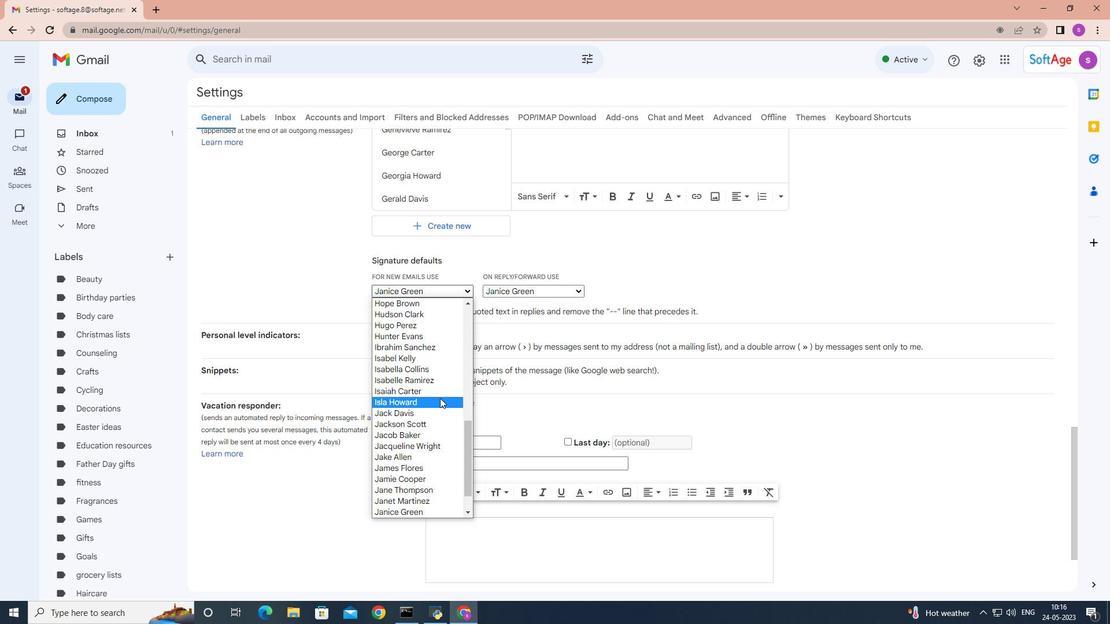 
Action: Mouse moved to (439, 407)
Screenshot: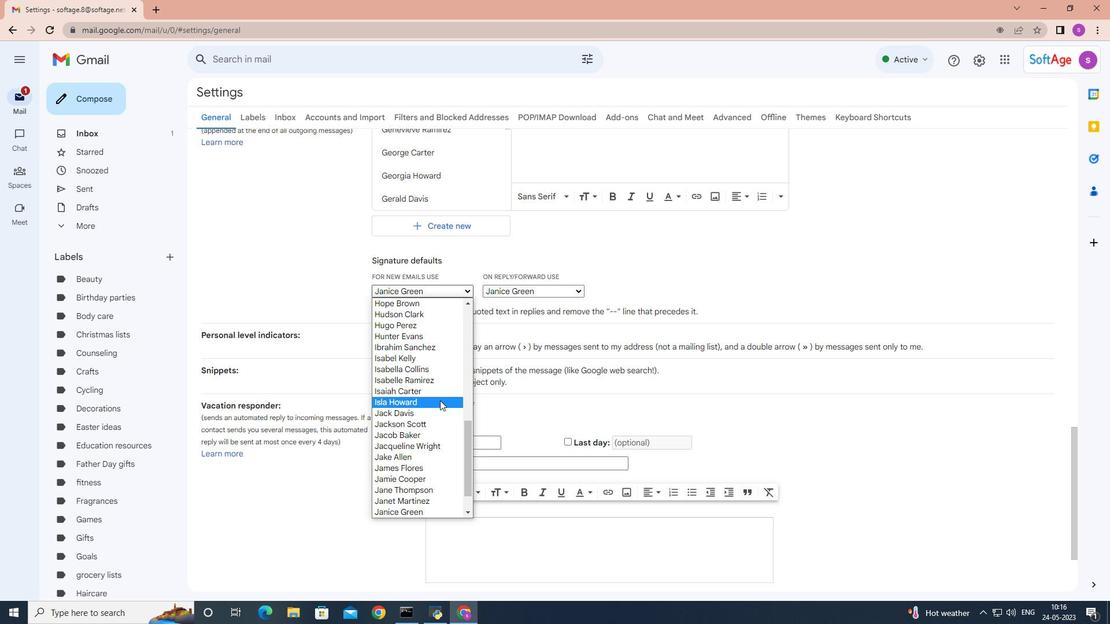 
Action: Mouse scrolled (439, 406) with delta (0, 0)
Screenshot: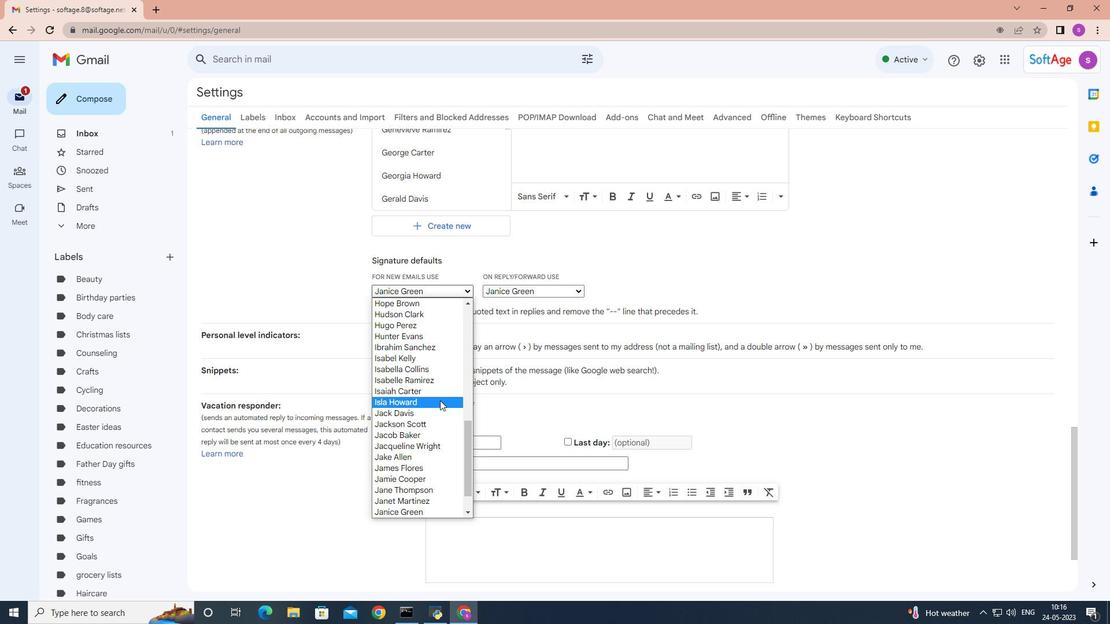 
Action: Mouse moved to (438, 408)
Screenshot: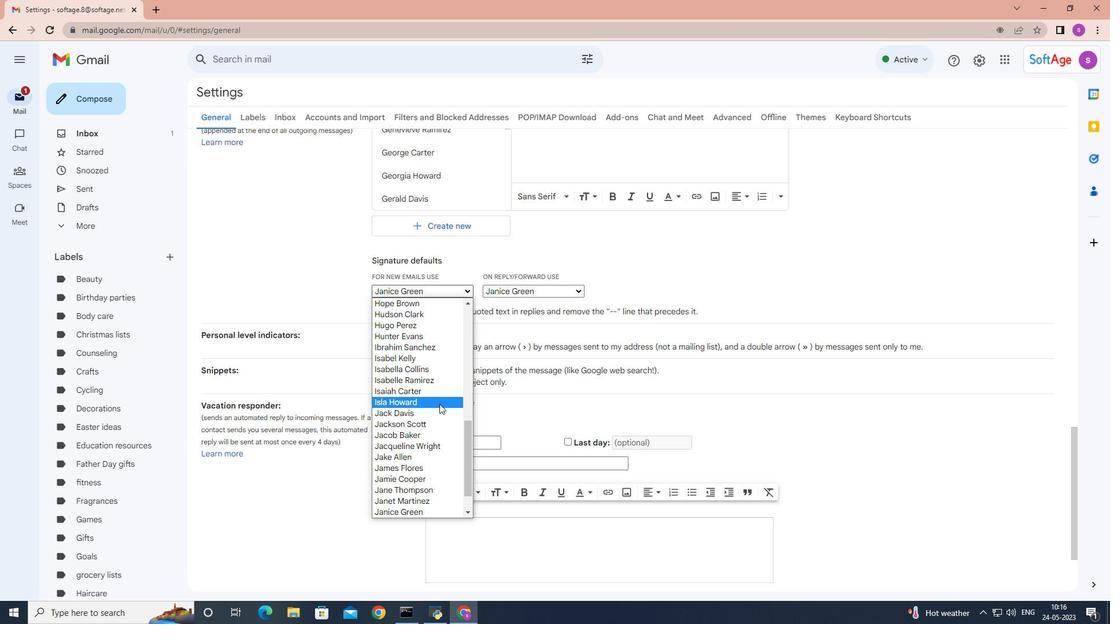 
Action: Mouse scrolled (438, 407) with delta (0, 0)
Screenshot: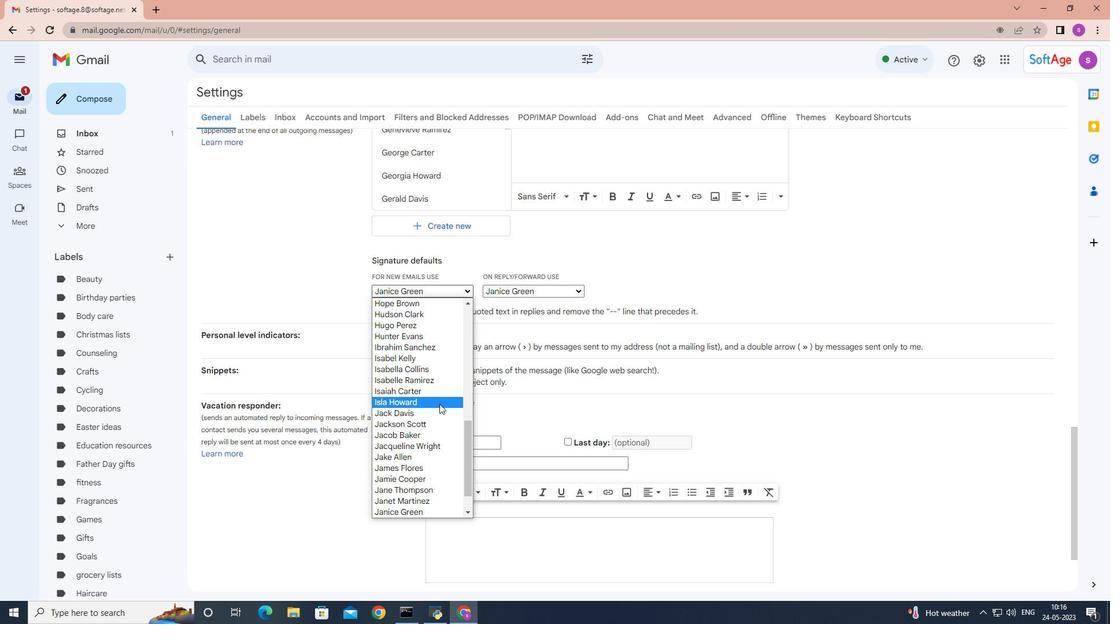 
Action: Mouse moved to (438, 409)
Screenshot: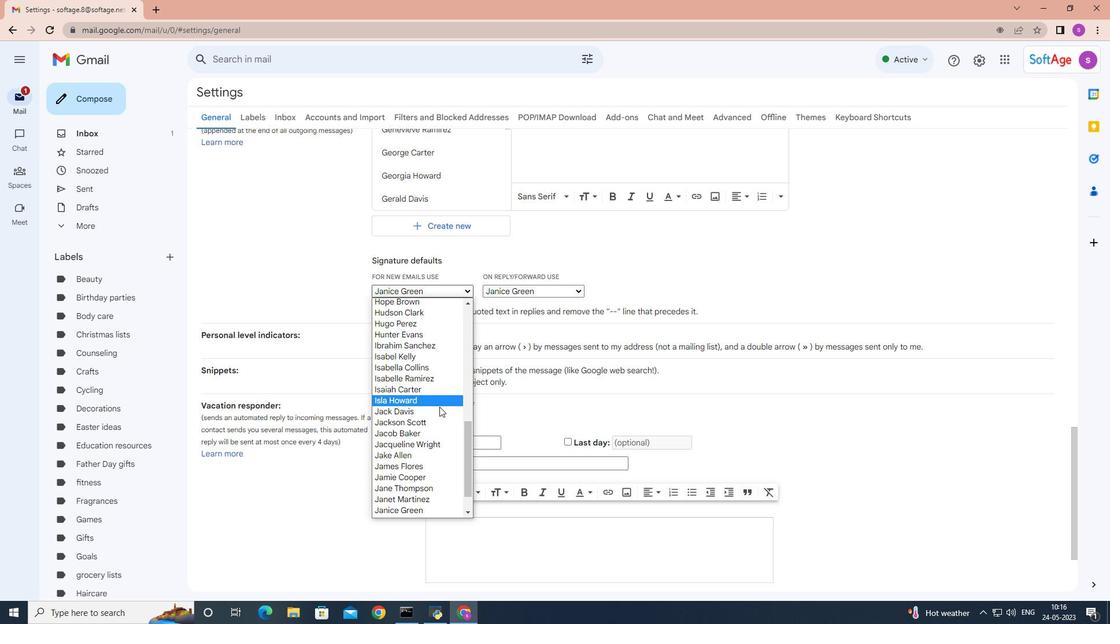 
Action: Mouse scrolled (438, 408) with delta (0, 0)
Screenshot: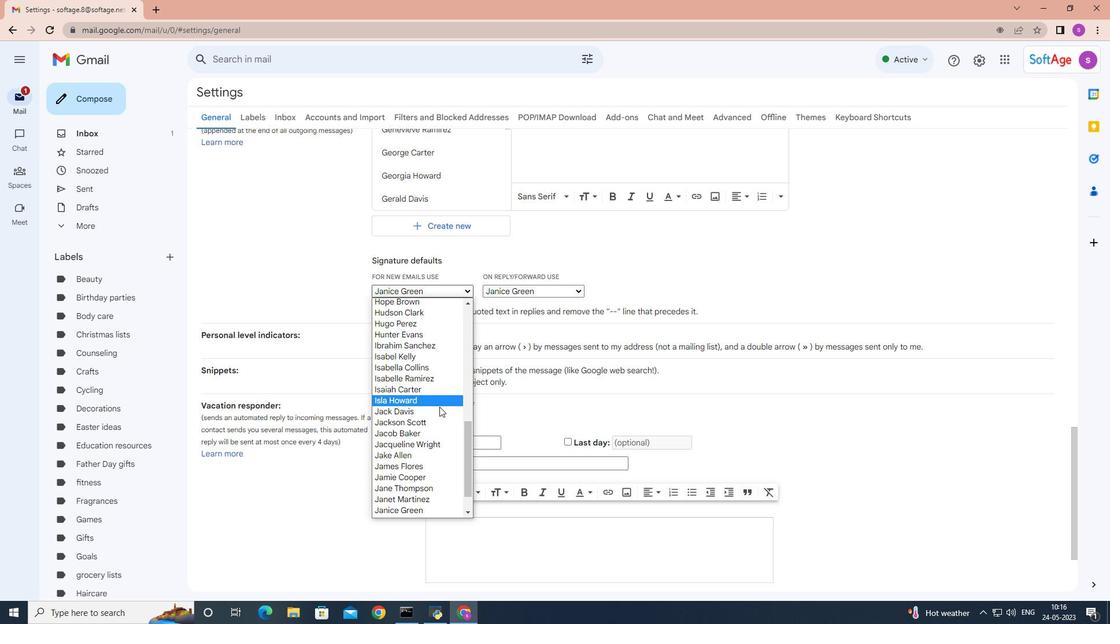 
Action: Mouse moved to (437, 409)
Screenshot: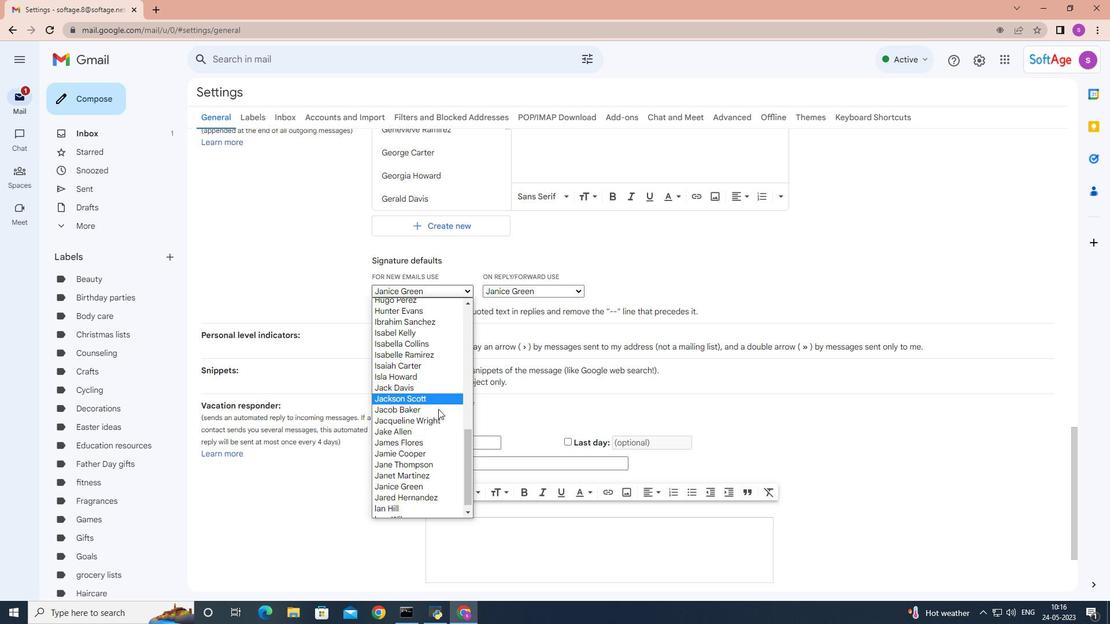 
Action: Mouse scrolled (437, 408) with delta (0, 0)
Screenshot: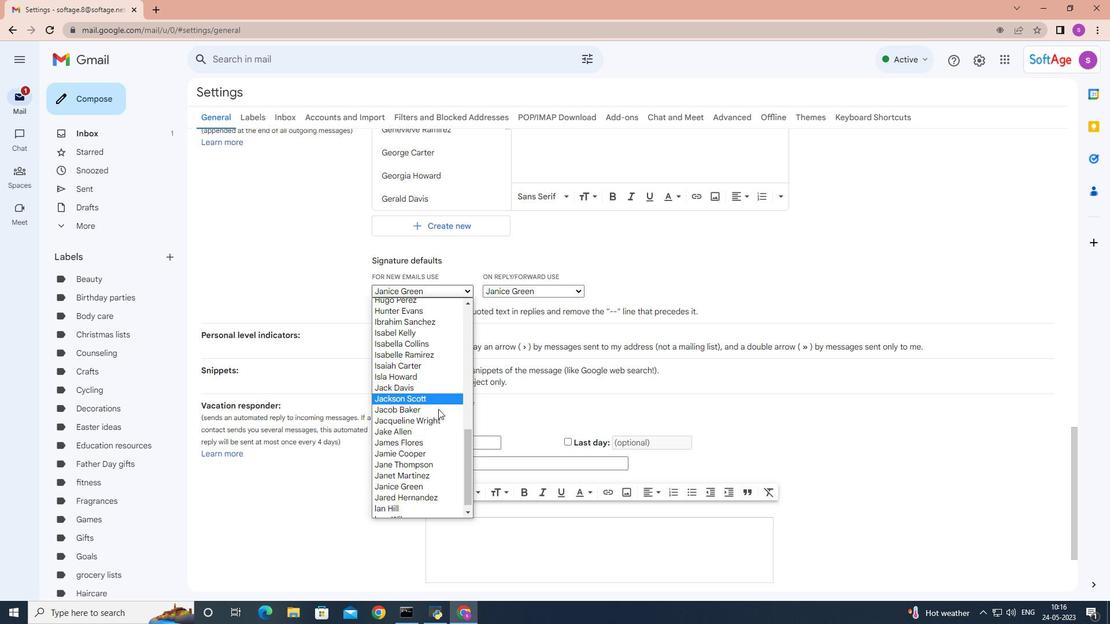 
Action: Mouse moved to (445, 490)
Screenshot: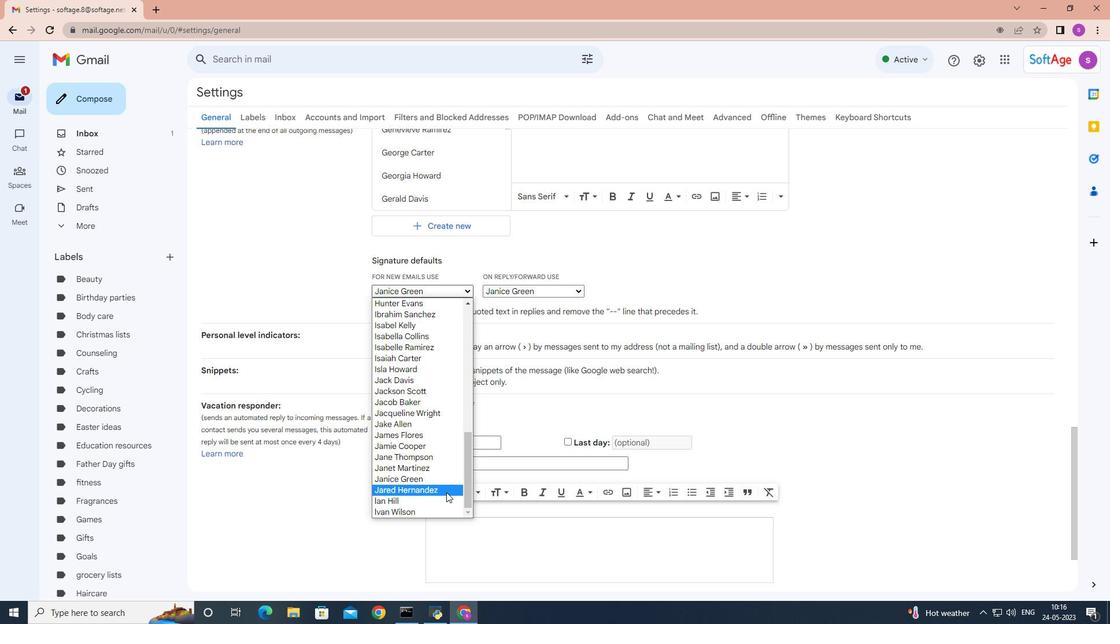 
Action: Mouse pressed left at (445, 490)
Screenshot: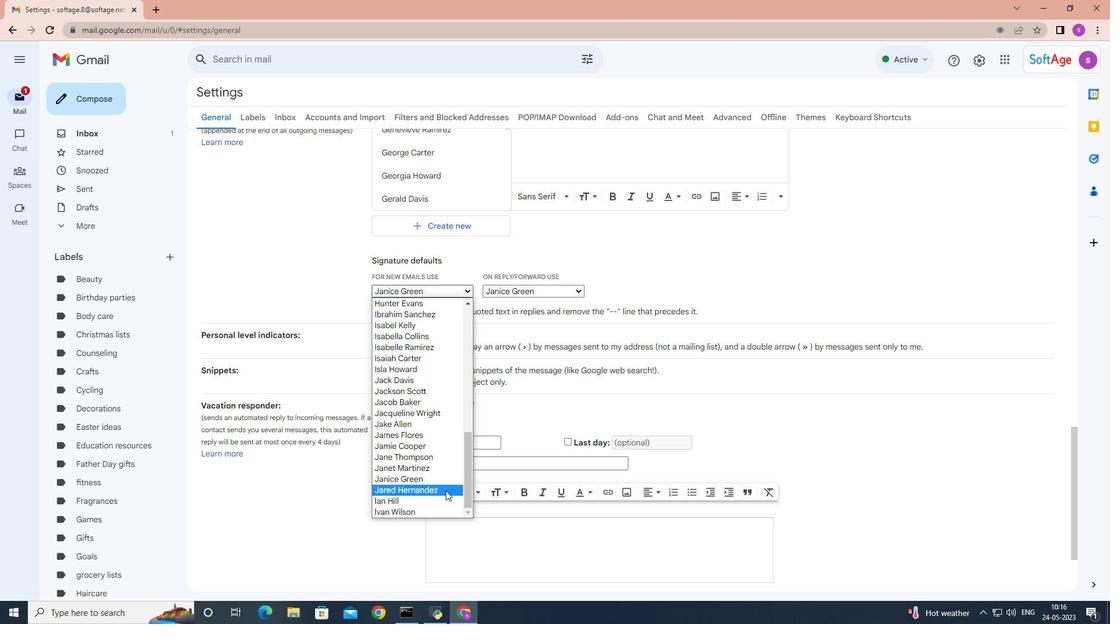 
Action: Mouse moved to (568, 293)
Screenshot: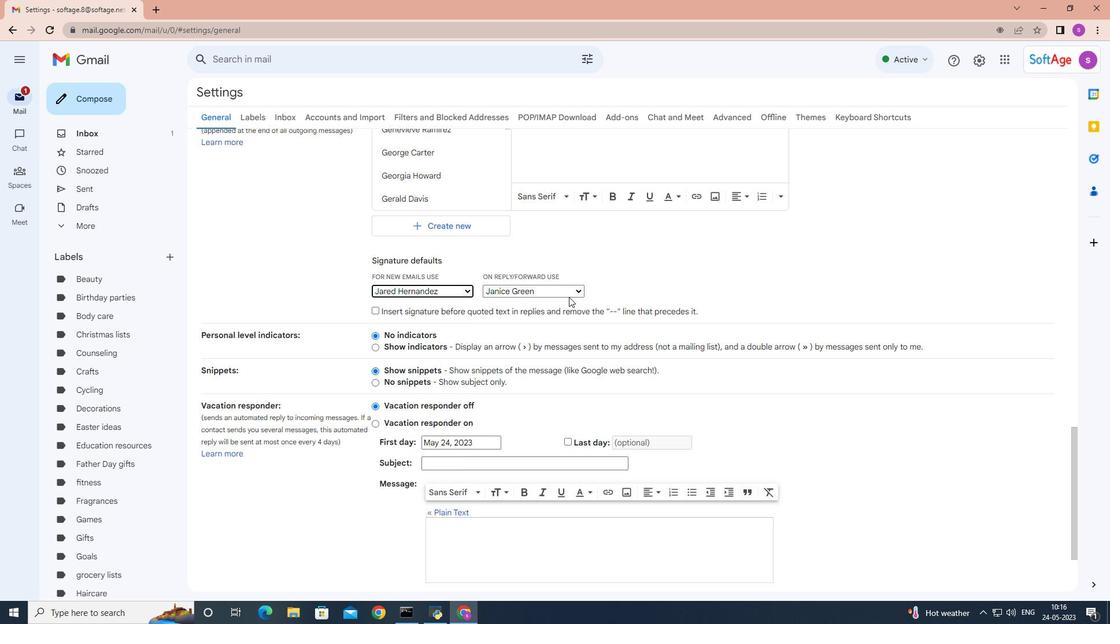 
Action: Mouse pressed left at (568, 293)
Screenshot: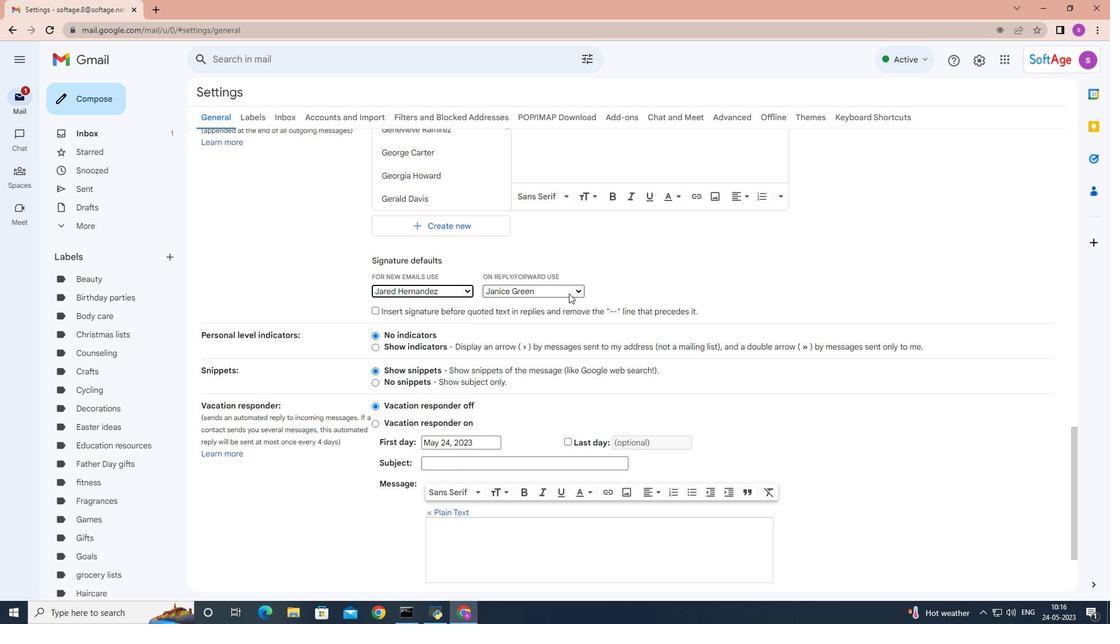 
Action: Mouse moved to (540, 356)
Screenshot: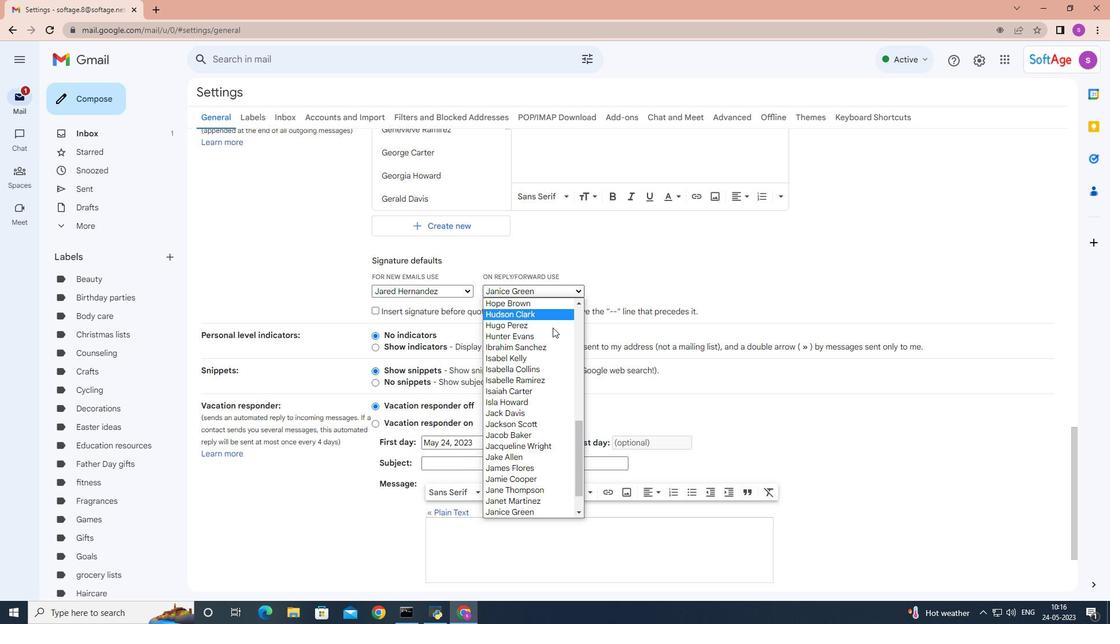 
Action: Mouse scrolled (540, 356) with delta (0, 0)
Screenshot: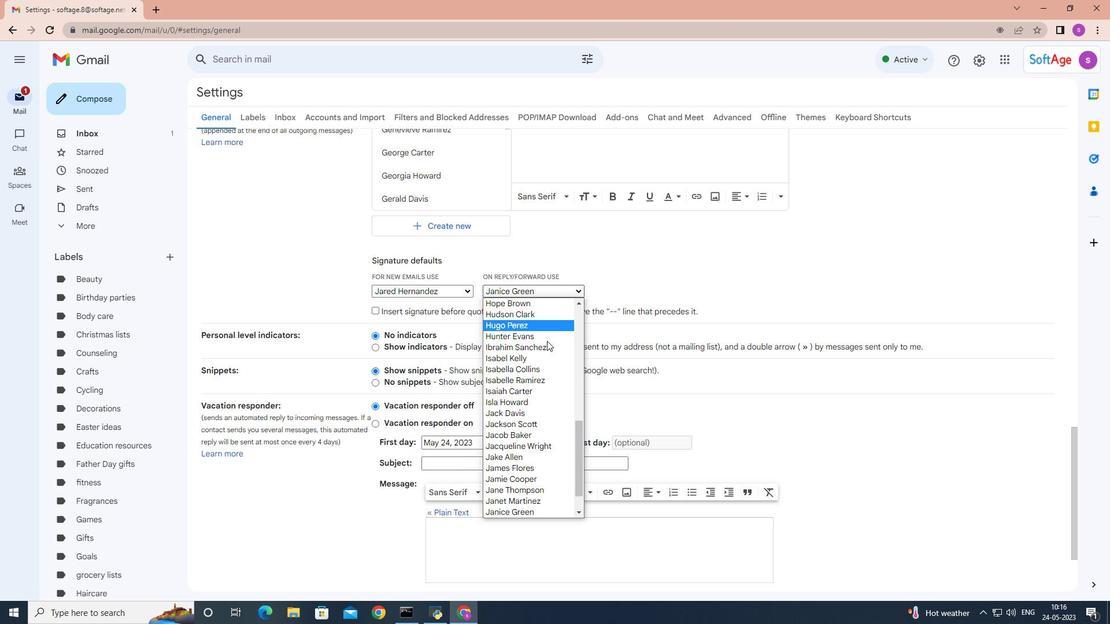 
Action: Mouse moved to (539, 358)
Screenshot: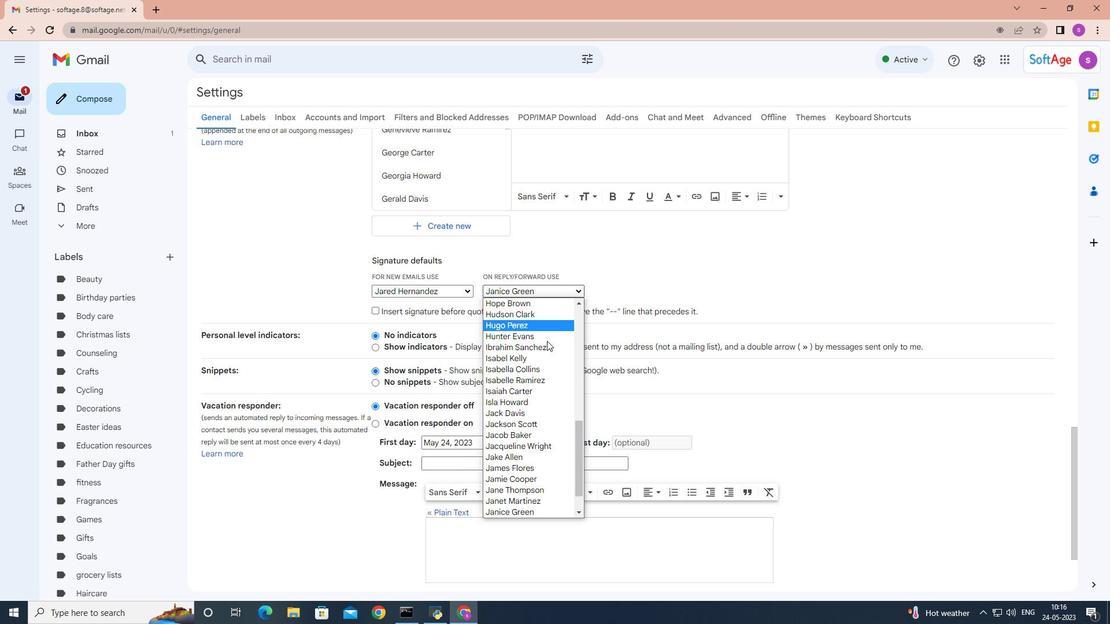 
Action: Mouse scrolled (539, 357) with delta (0, 0)
Screenshot: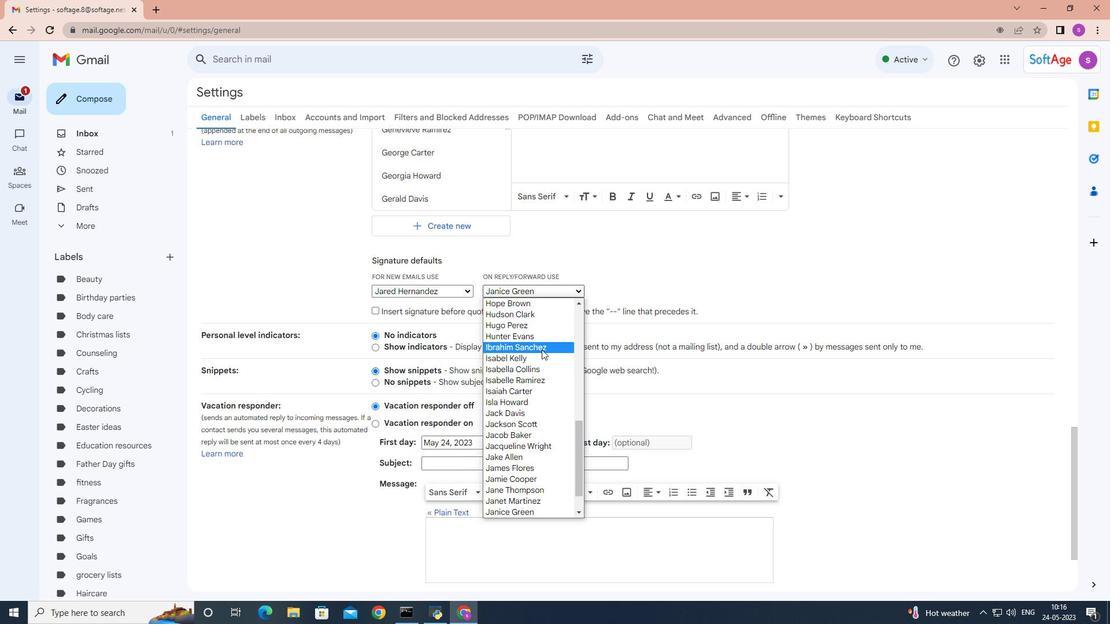 
Action: Mouse moved to (538, 359)
Screenshot: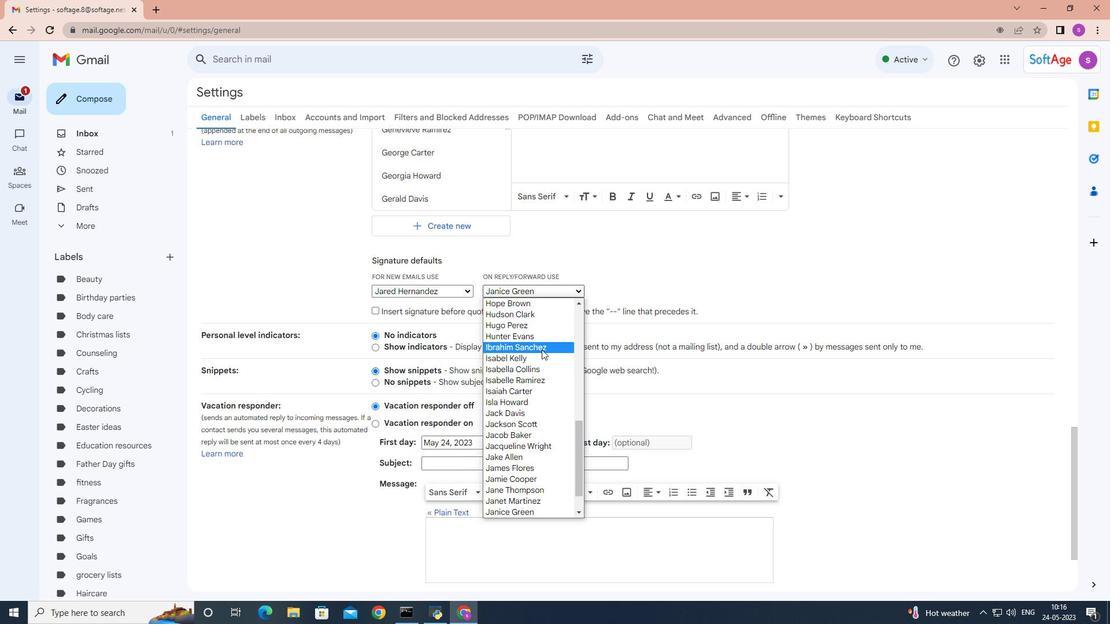 
Action: Mouse scrolled (538, 358) with delta (0, 0)
Screenshot: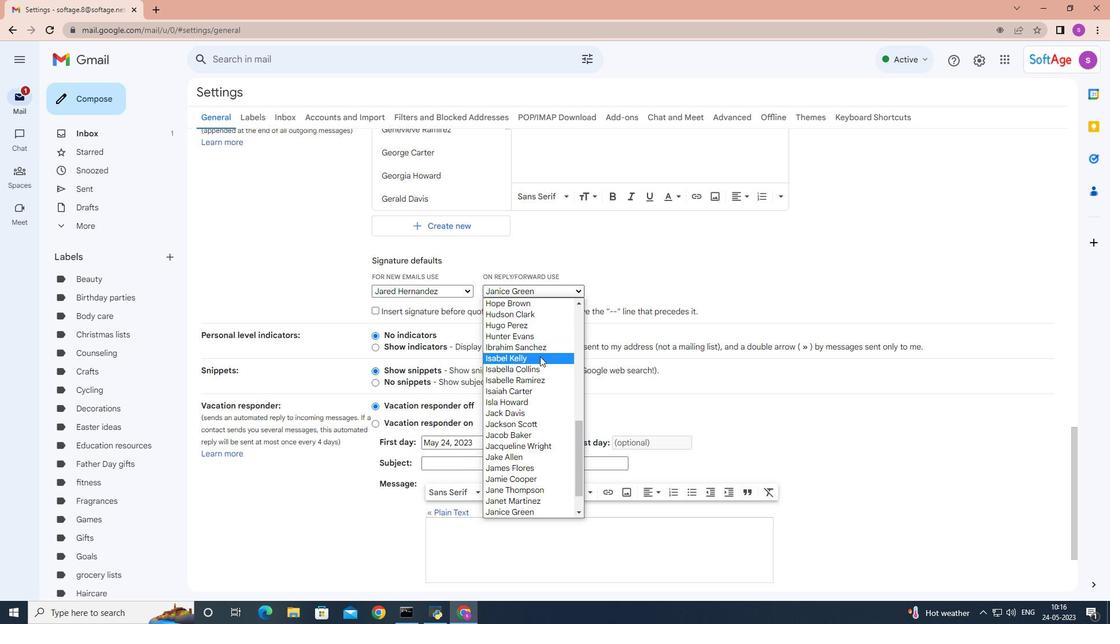 
Action: Mouse moved to (538, 360)
Screenshot: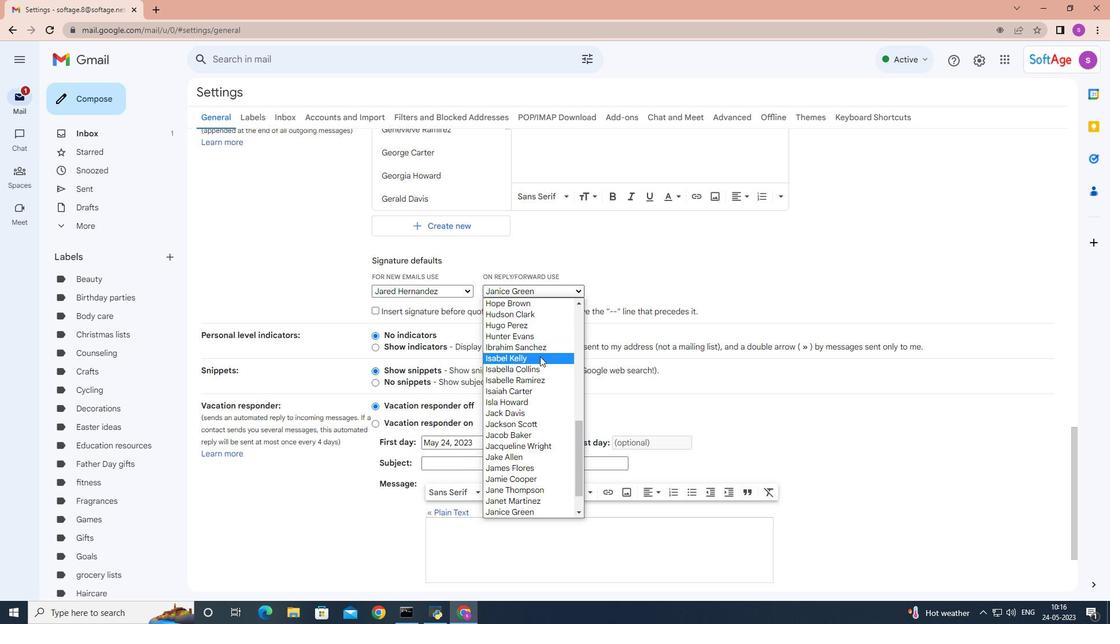 
Action: Mouse scrolled (538, 359) with delta (0, 0)
Screenshot: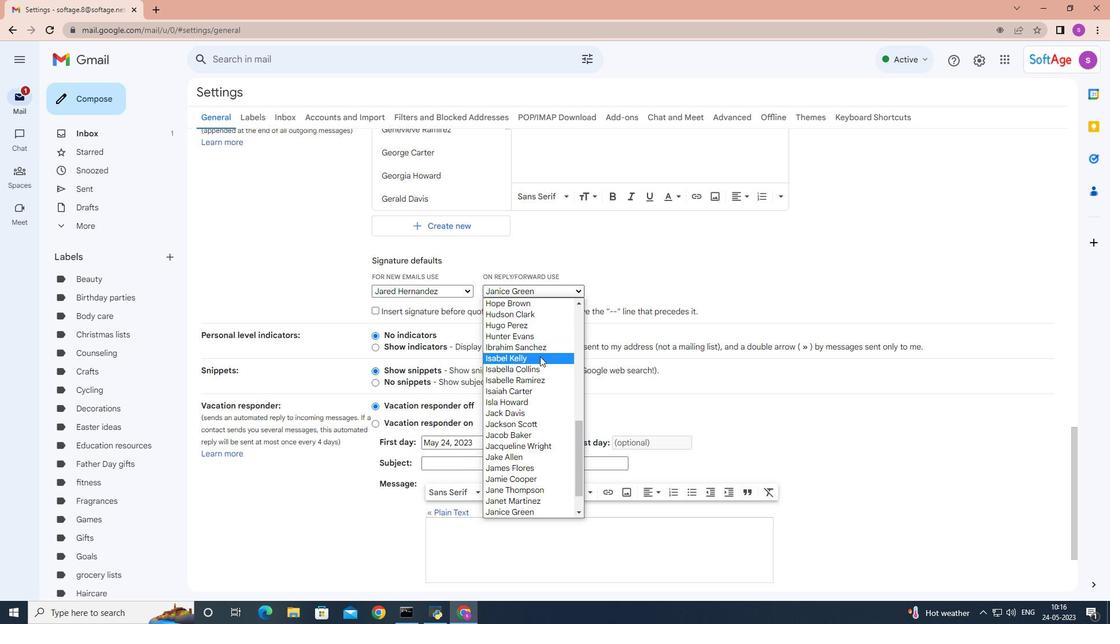 
Action: Mouse moved to (537, 360)
Screenshot: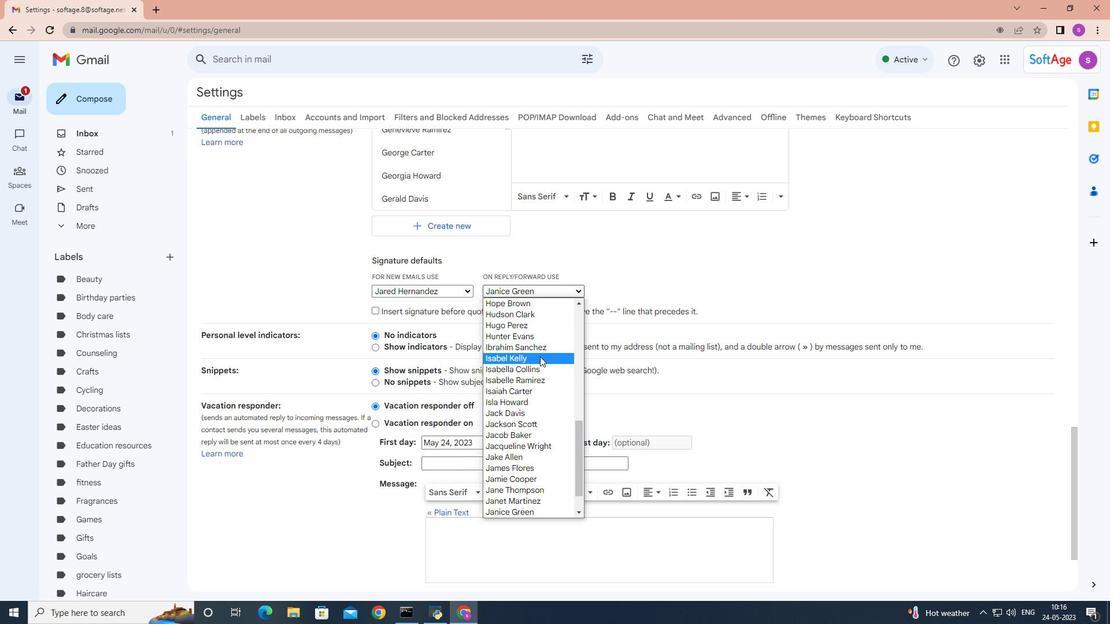 
Action: Mouse scrolled (537, 360) with delta (0, 0)
Screenshot: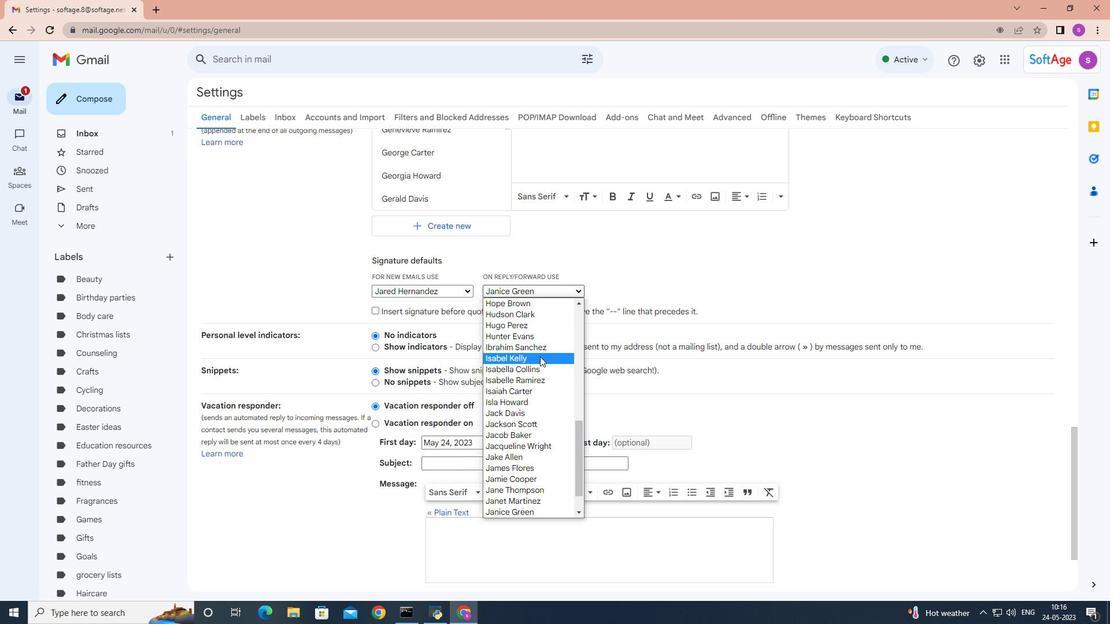 
Action: Mouse moved to (537, 361)
Screenshot: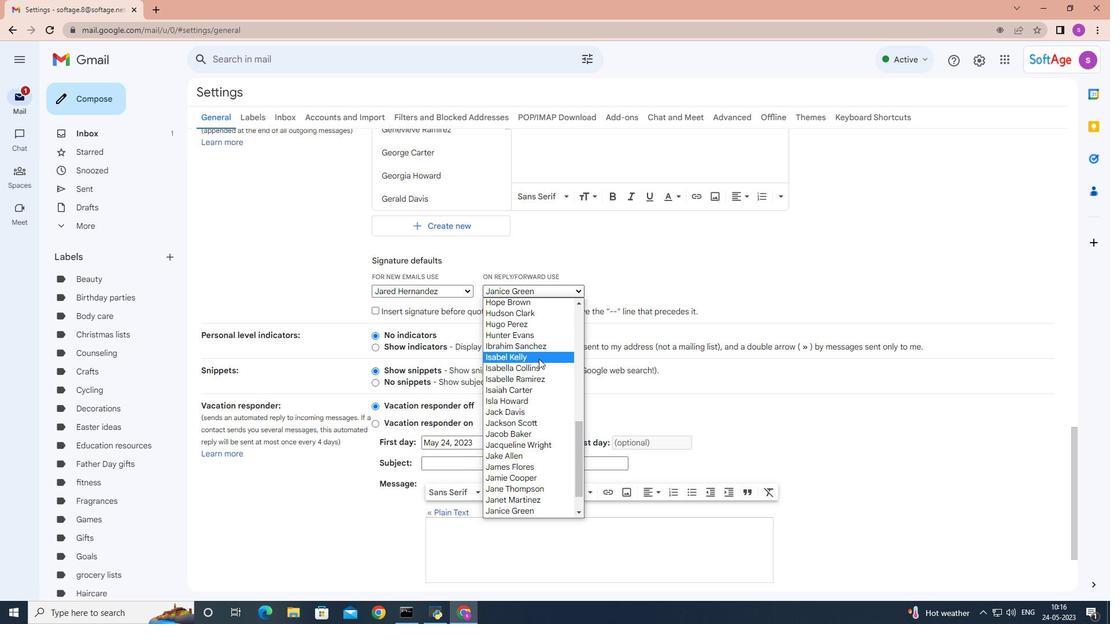 
Action: Mouse scrolled (537, 360) with delta (0, 0)
Screenshot: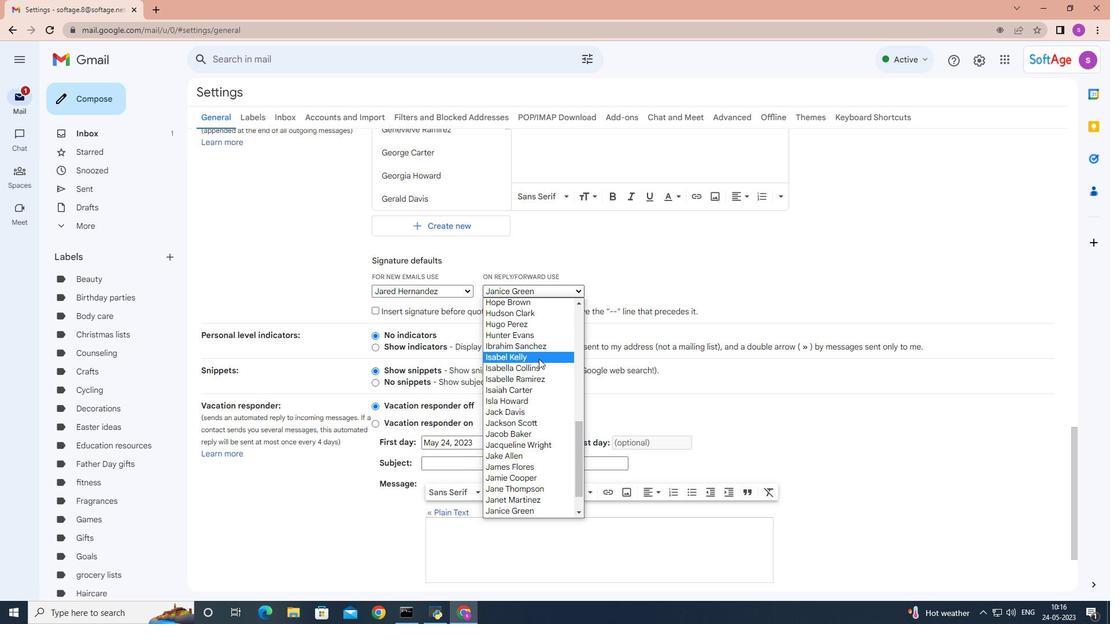 
Action: Mouse scrolled (537, 360) with delta (0, 0)
Screenshot: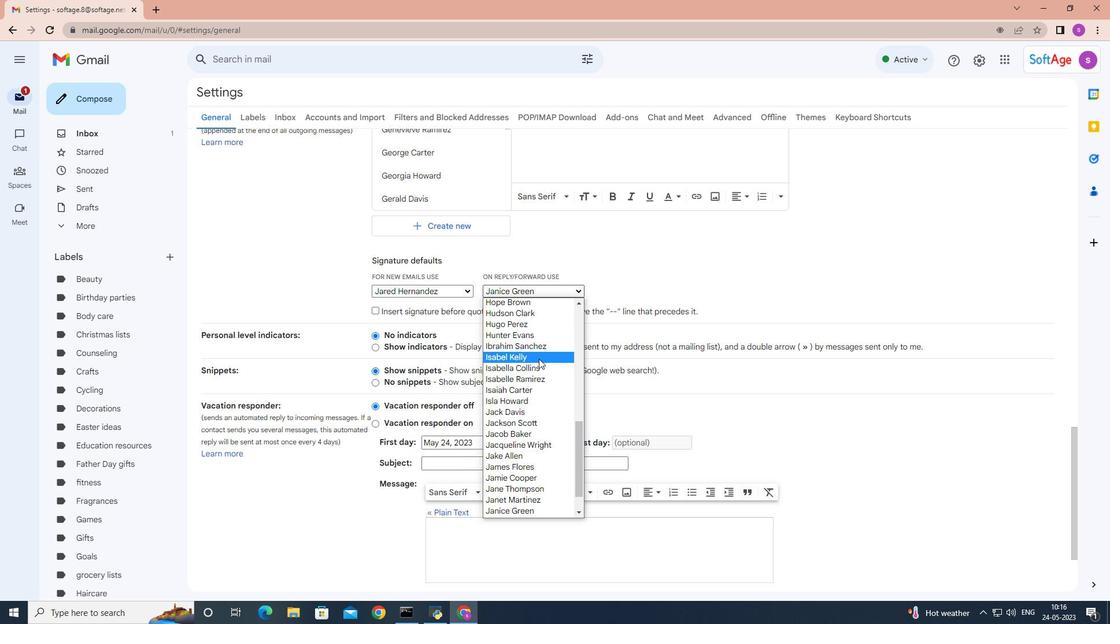 
Action: Mouse moved to (534, 390)
Screenshot: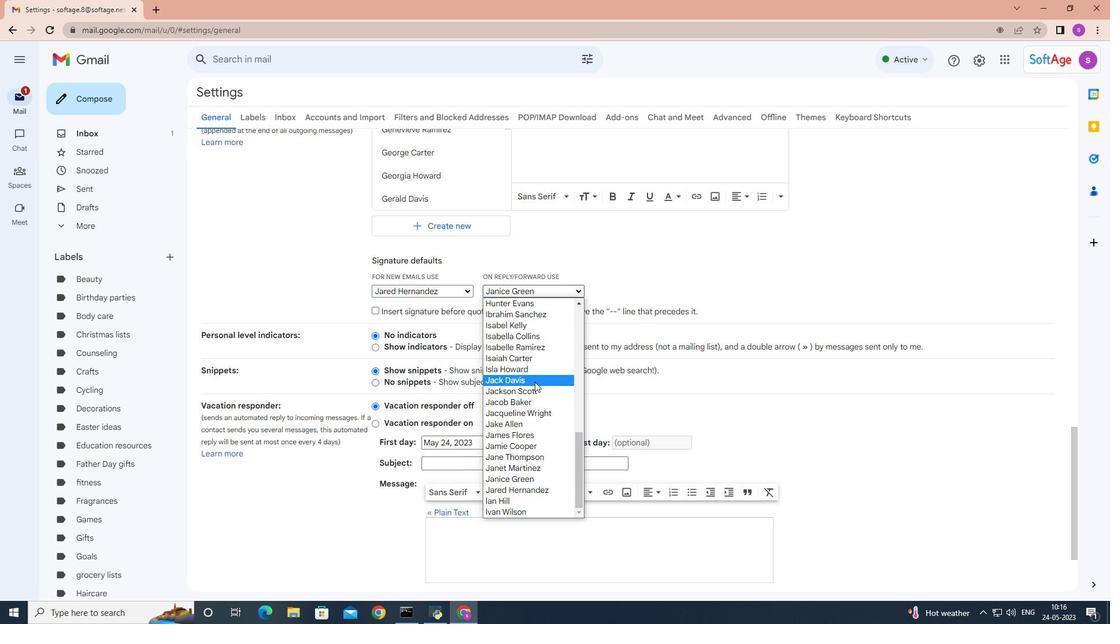 
Action: Mouse scrolled (534, 389) with delta (0, 0)
Screenshot: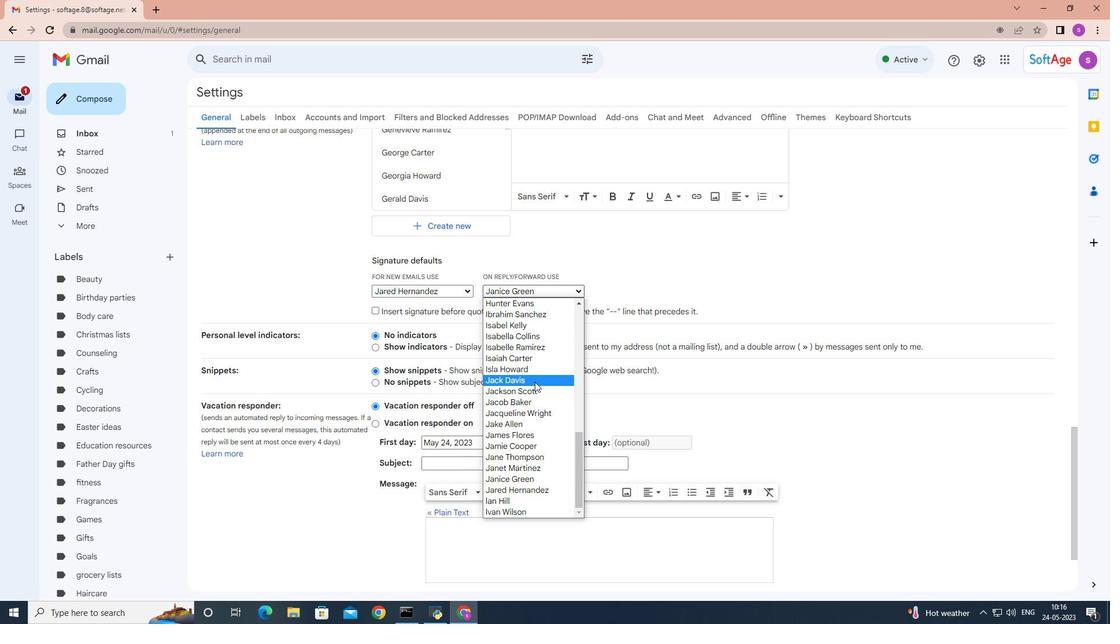
Action: Mouse moved to (534, 393)
Screenshot: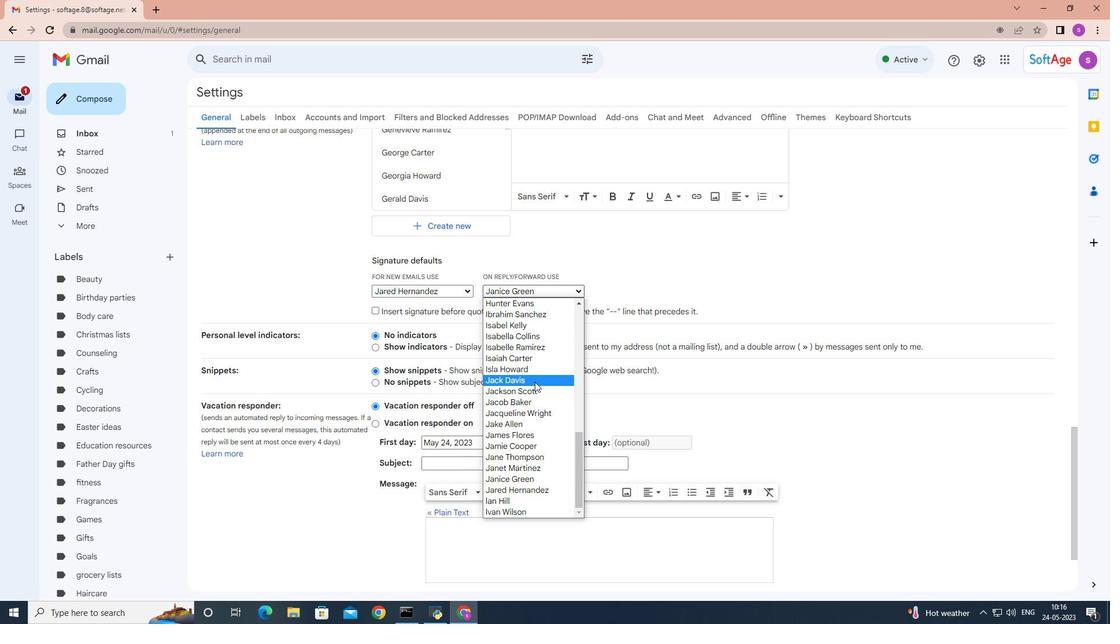 
Action: Mouse scrolled (534, 392) with delta (0, 0)
Screenshot: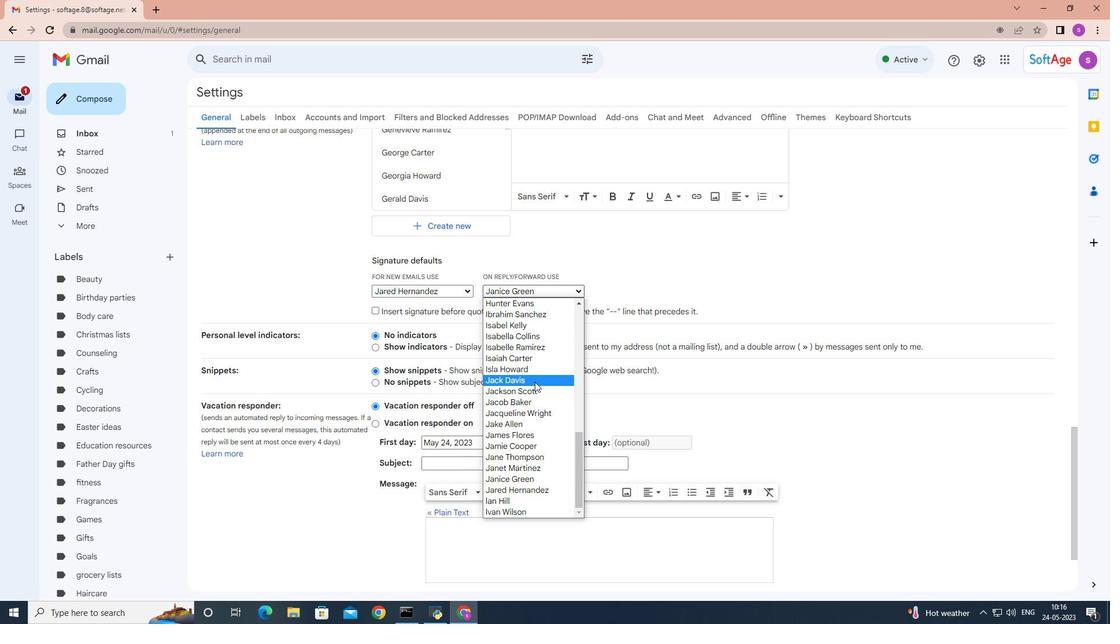 
Action: Mouse moved to (534, 394)
Screenshot: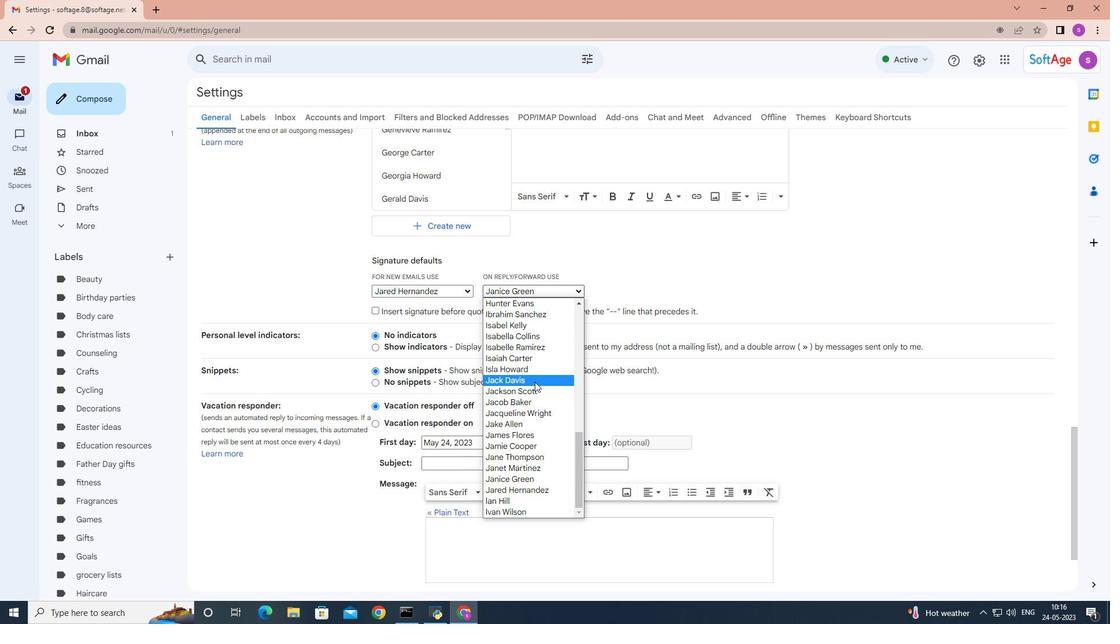 
Action: Mouse scrolled (534, 393) with delta (0, 0)
Screenshot: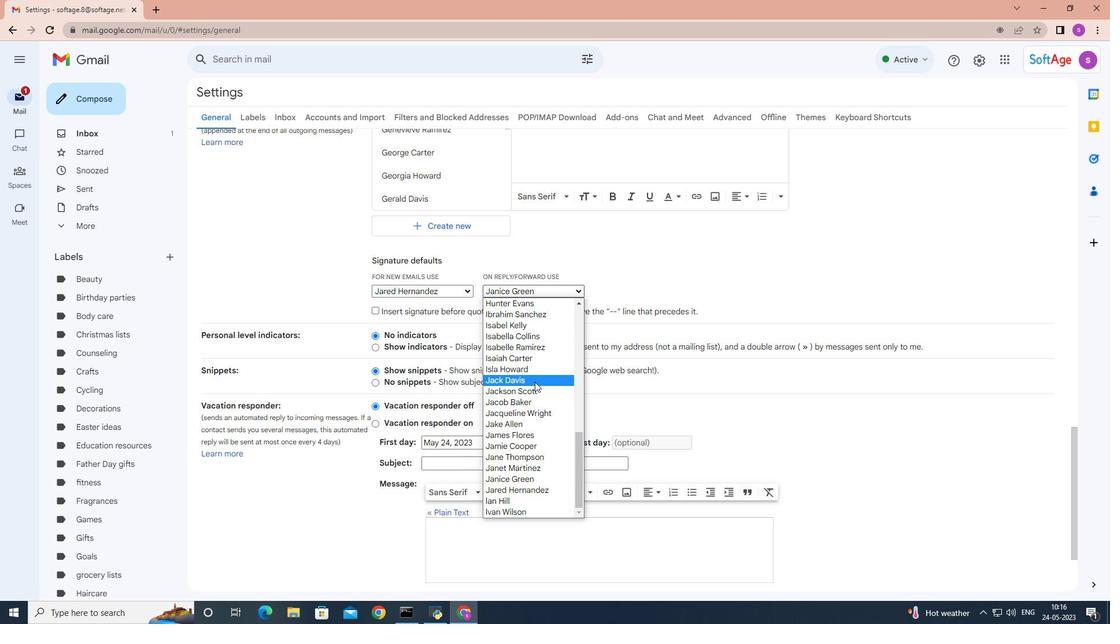 
Action: Mouse moved to (534, 396)
Screenshot: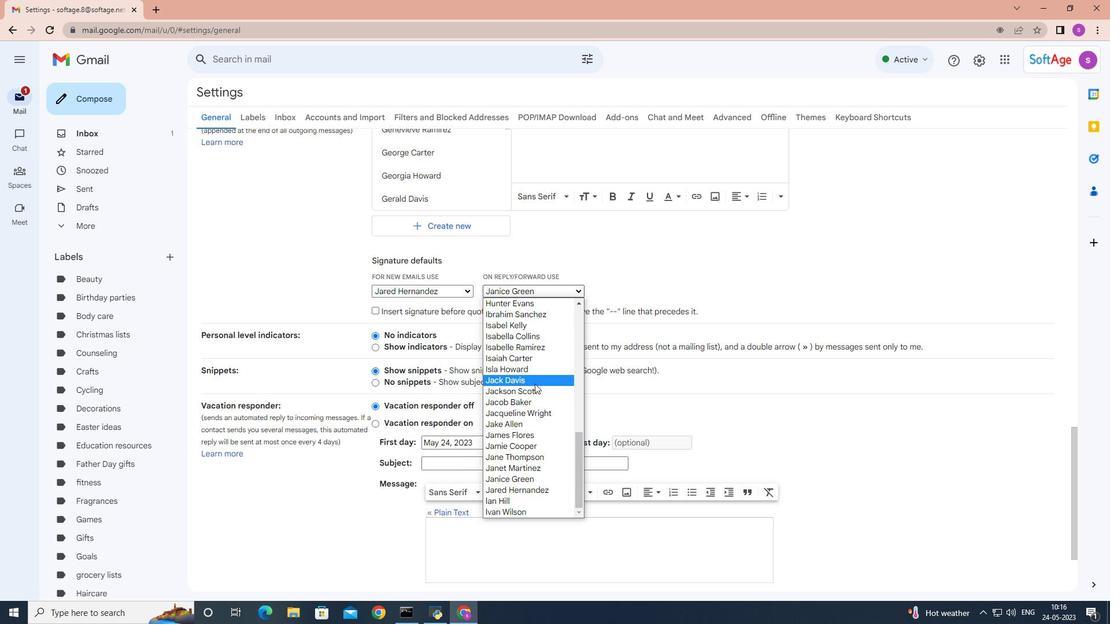 
Action: Mouse scrolled (534, 395) with delta (0, 0)
Screenshot: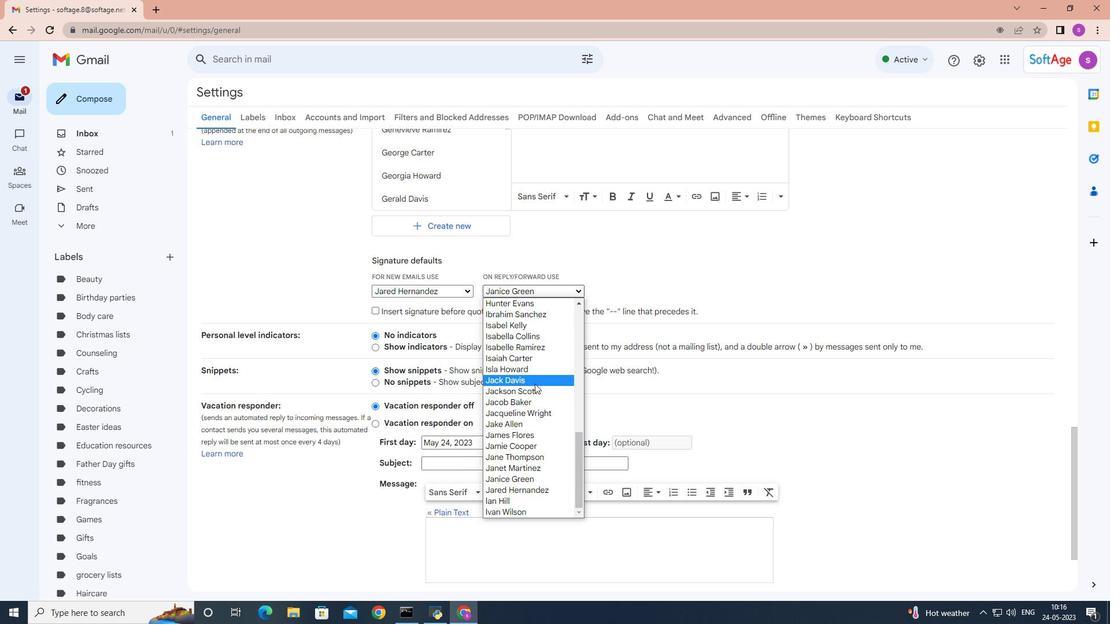 
Action: Mouse scrolled (534, 395) with delta (0, 0)
Screenshot: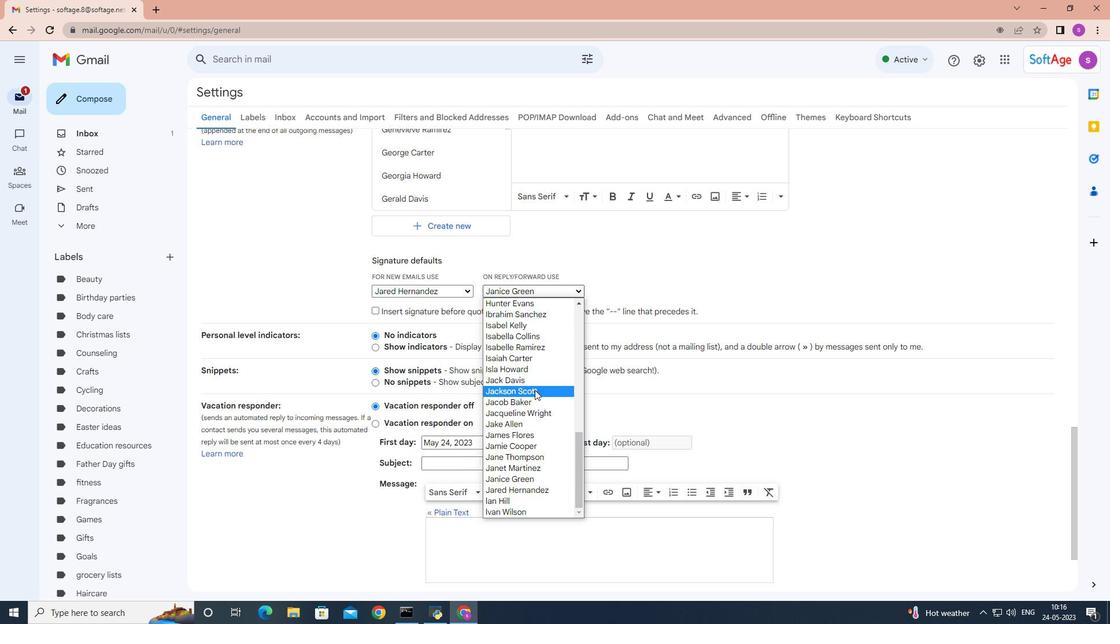 
Action: Mouse moved to (534, 492)
Screenshot: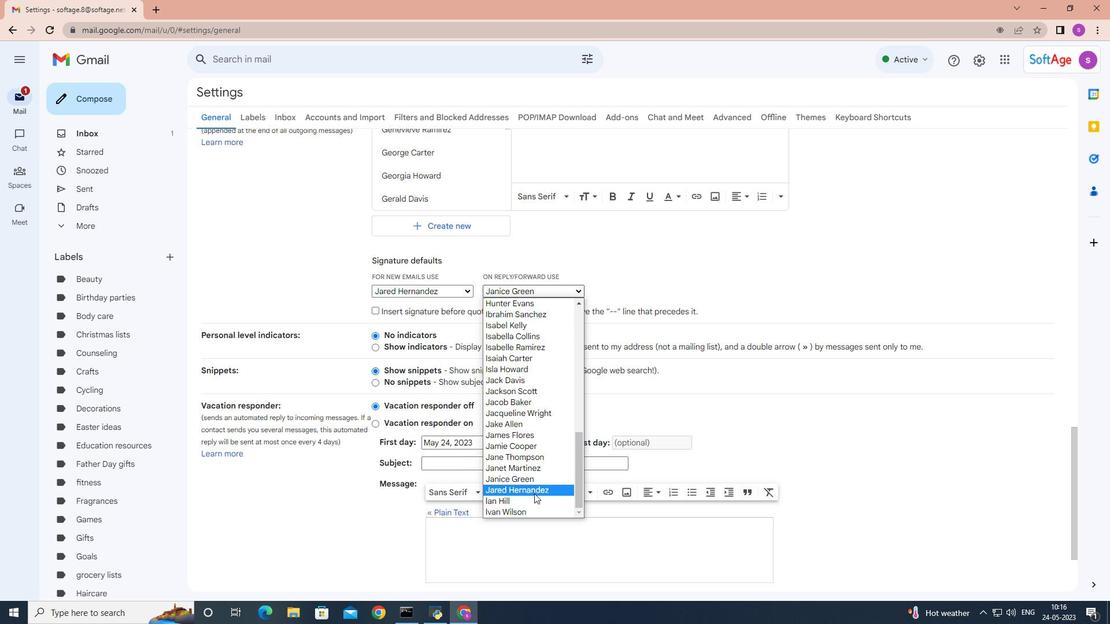 
Action: Mouse pressed left at (534, 492)
Screenshot: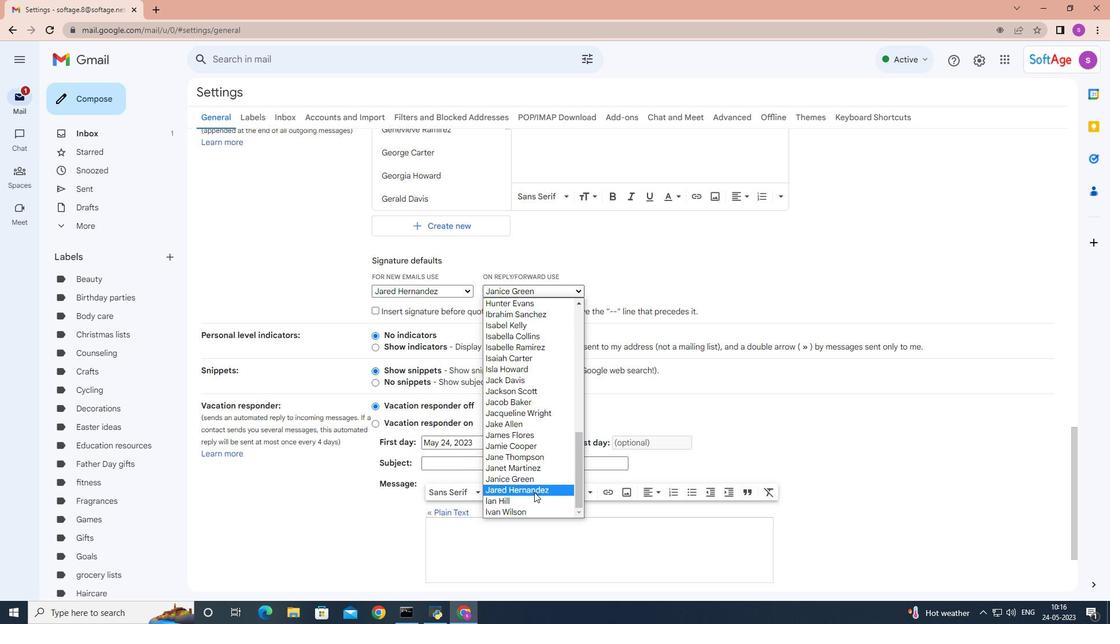 
Action: Mouse moved to (674, 429)
Screenshot: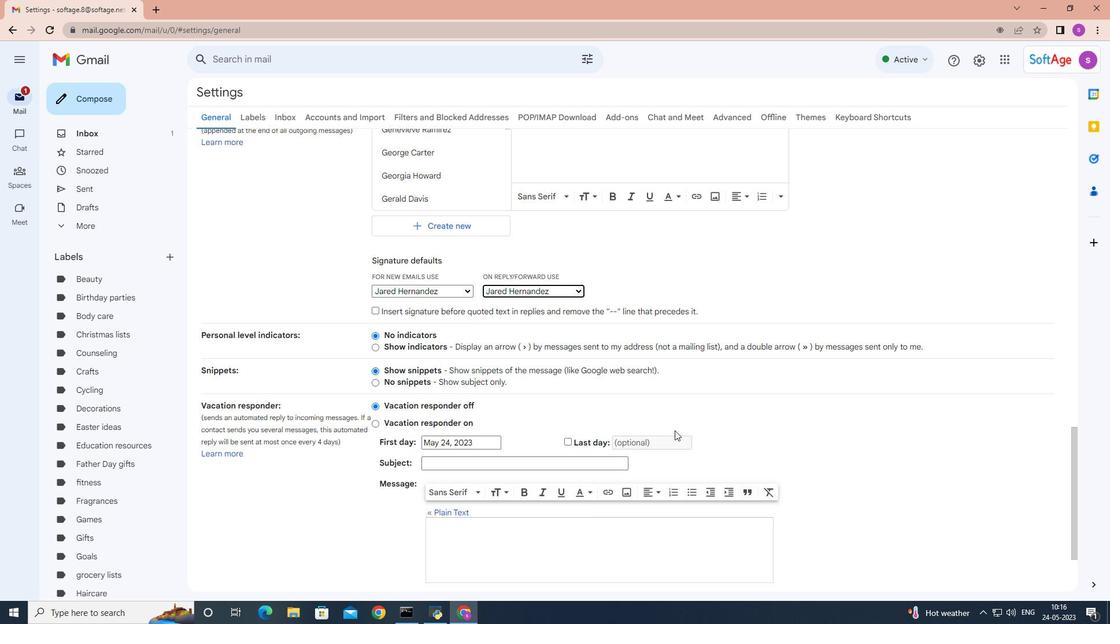 
Action: Mouse scrolled (674, 428) with delta (0, 0)
Screenshot: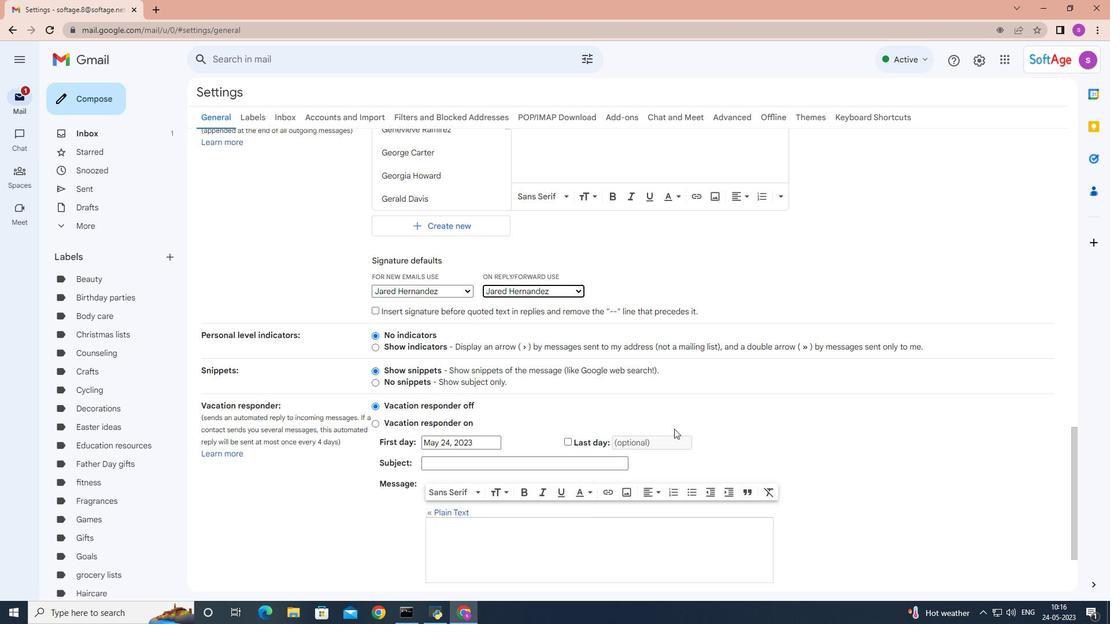 
Action: Mouse scrolled (674, 428) with delta (0, 0)
Screenshot: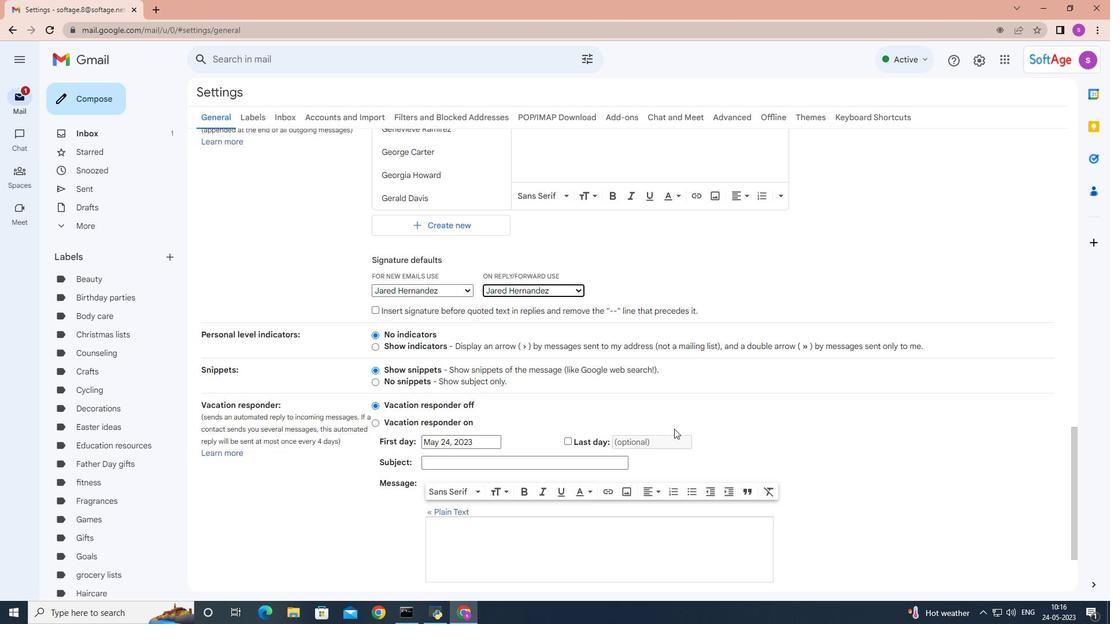 
Action: Mouse scrolled (674, 428) with delta (0, 0)
Screenshot: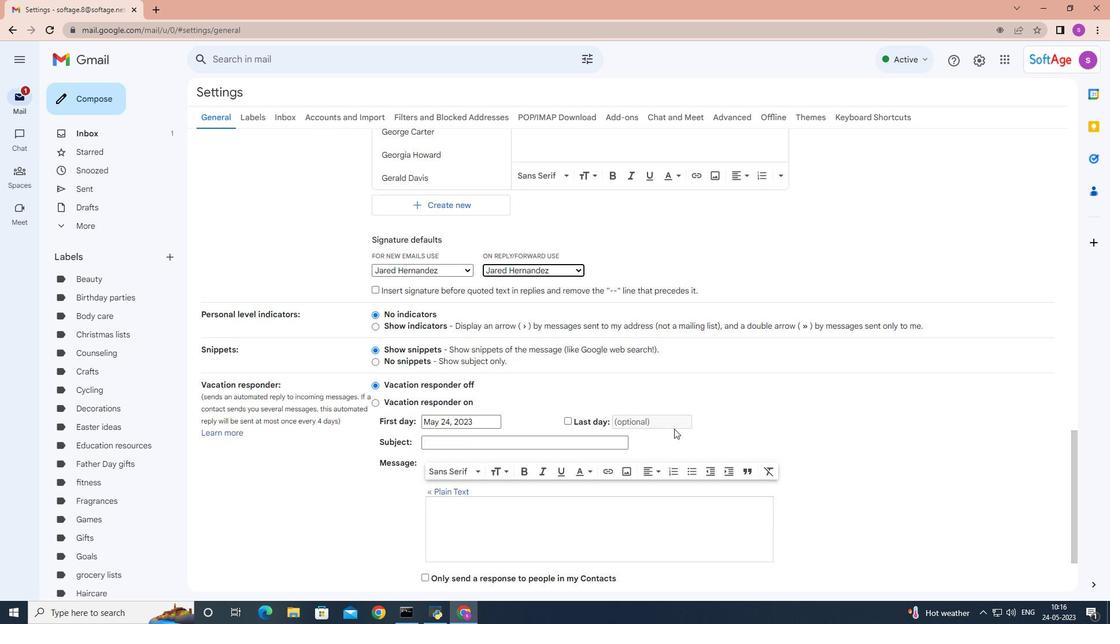 
Action: Mouse scrolled (674, 428) with delta (0, 0)
Screenshot: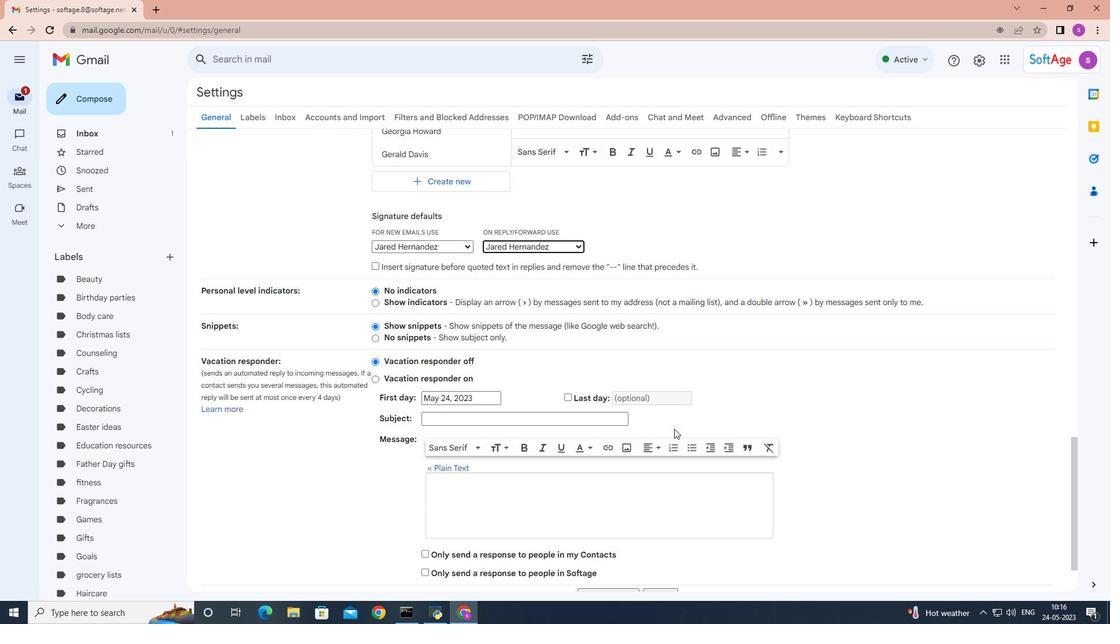 
Action: Mouse moved to (589, 530)
Screenshot: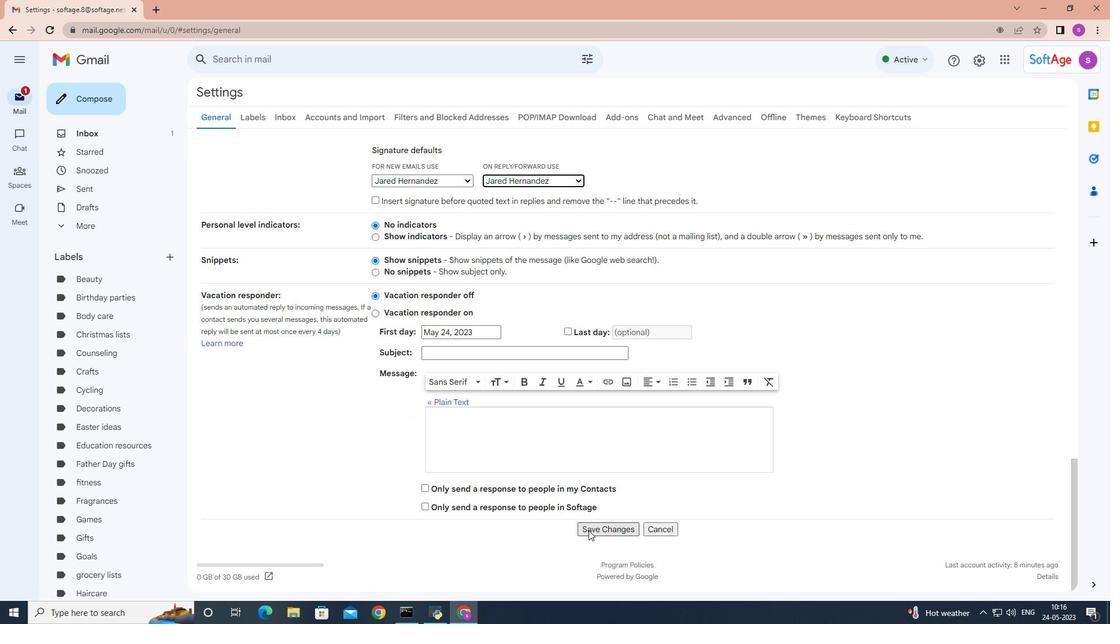 
Action: Mouse pressed left at (589, 530)
Screenshot: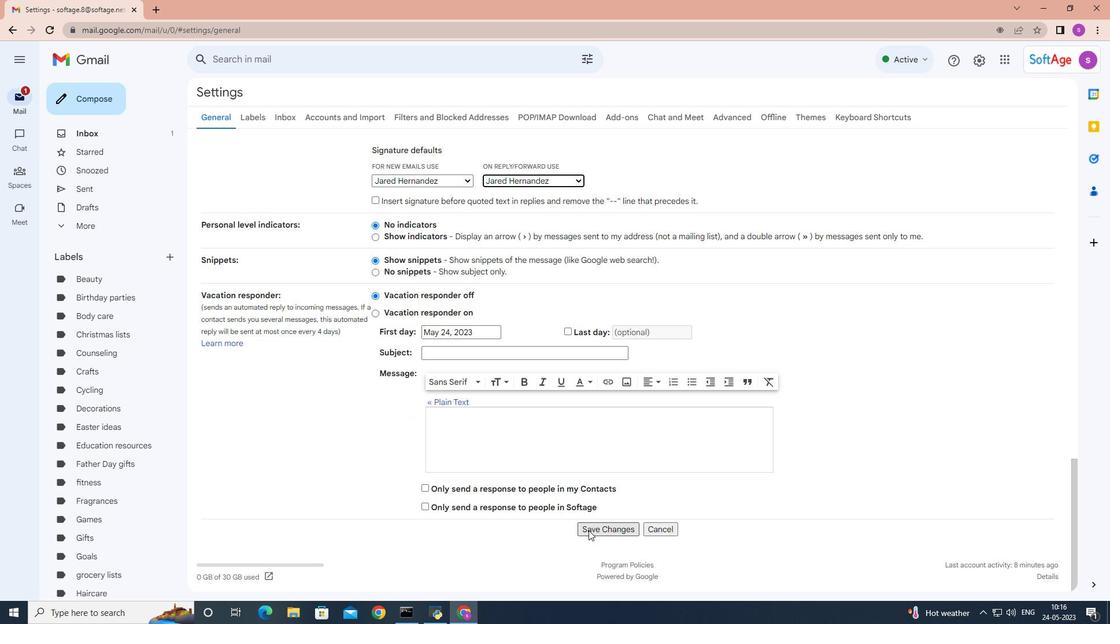 
Action: Mouse moved to (98, 99)
Screenshot: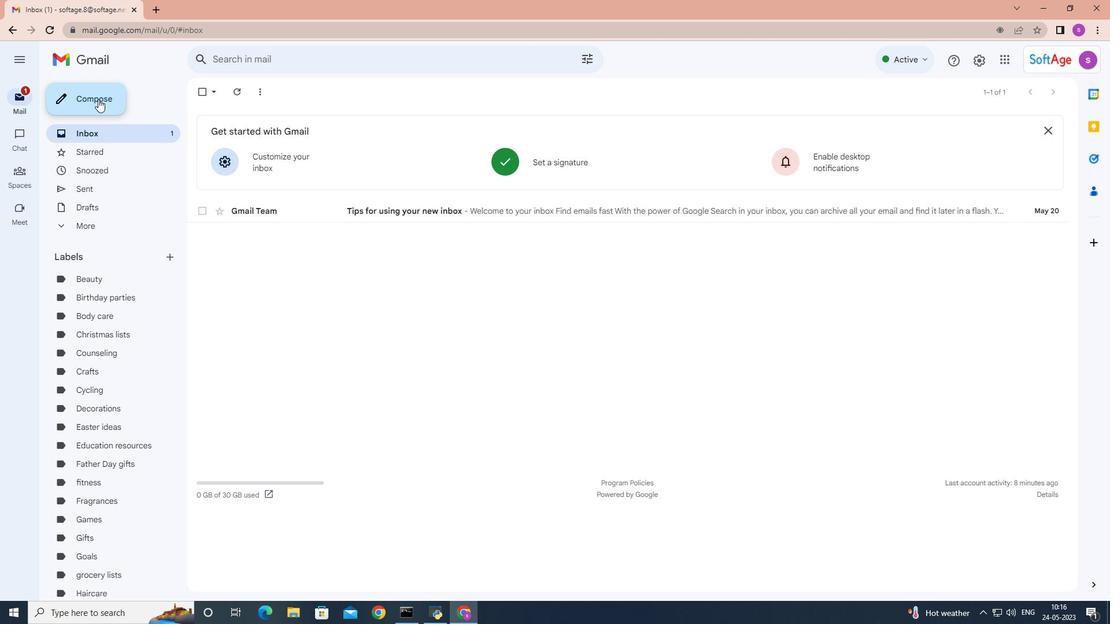 
Action: Mouse pressed left at (98, 99)
Screenshot: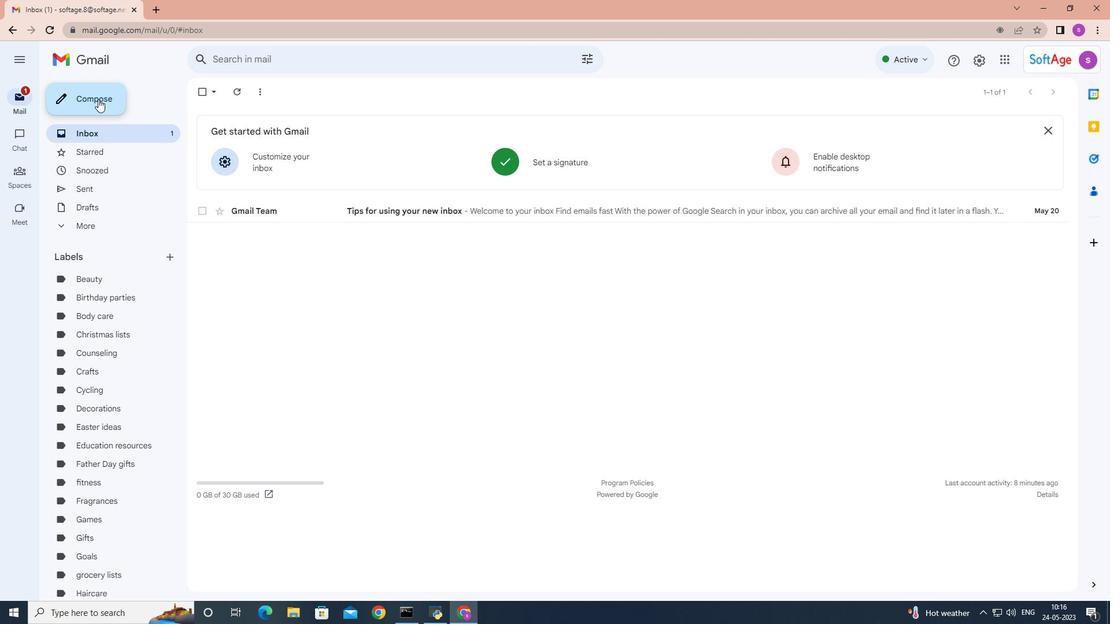 
Action: Mouse moved to (762, 306)
Screenshot: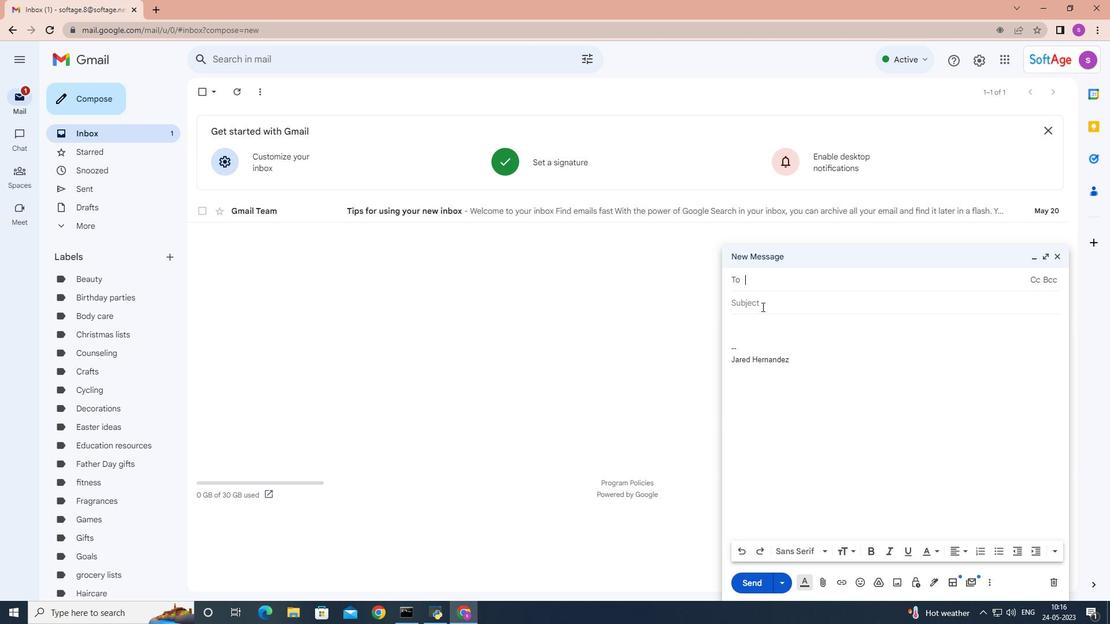 
Action: Mouse pressed left at (762, 306)
Screenshot: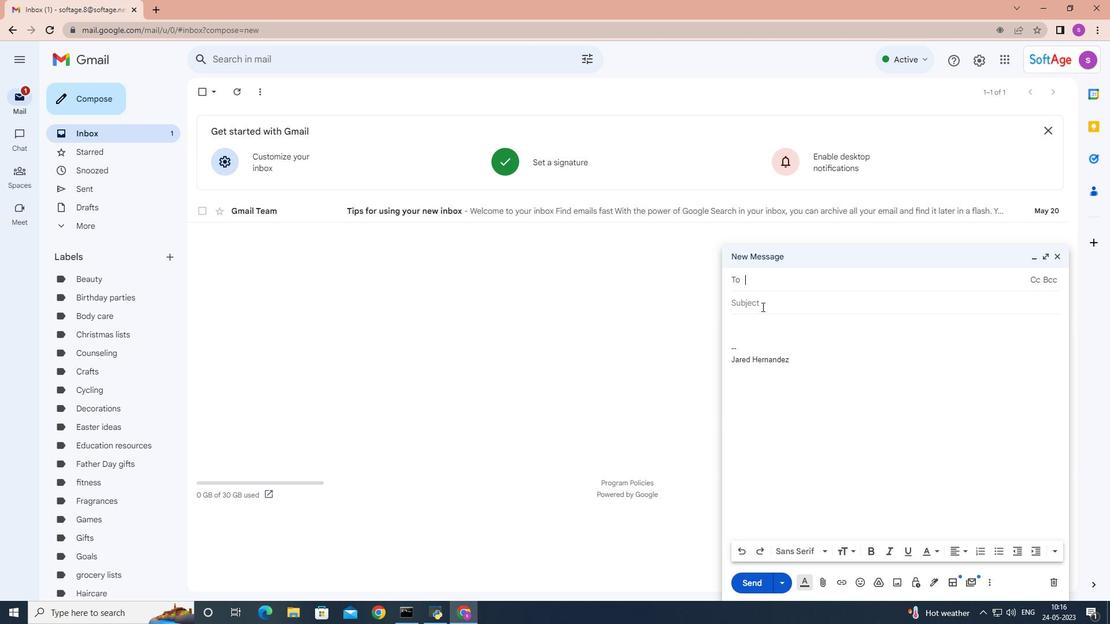 
Action: Key pressed <Key.shift>Thank<Key.space>you<Key.space>for<Key.space>your<Key.space>sponsorship
Screenshot: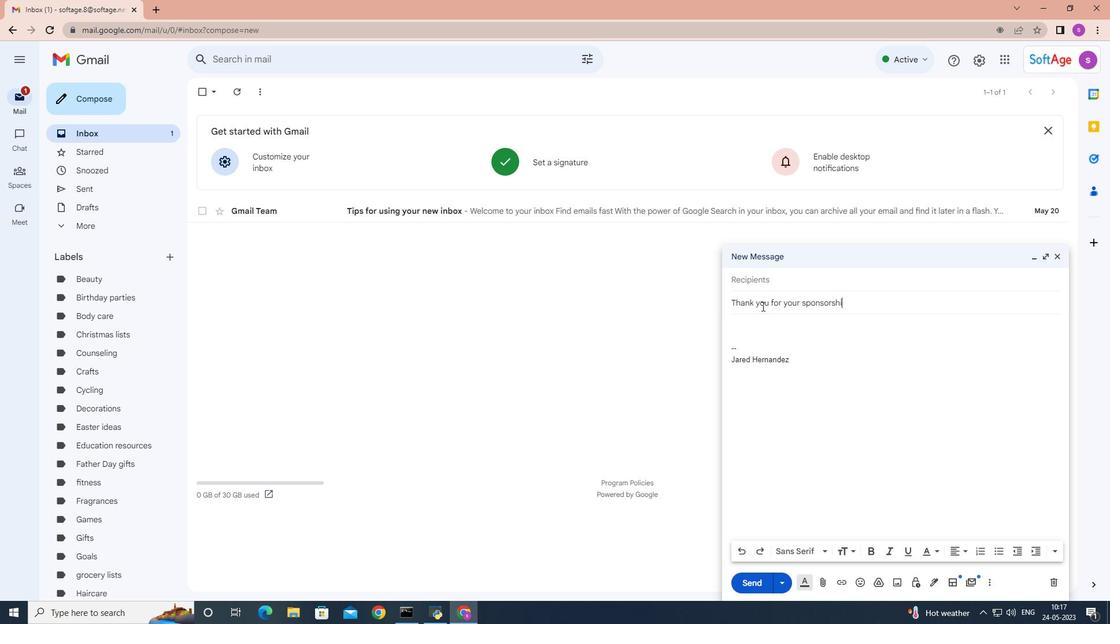 
Action: Mouse moved to (738, 325)
Screenshot: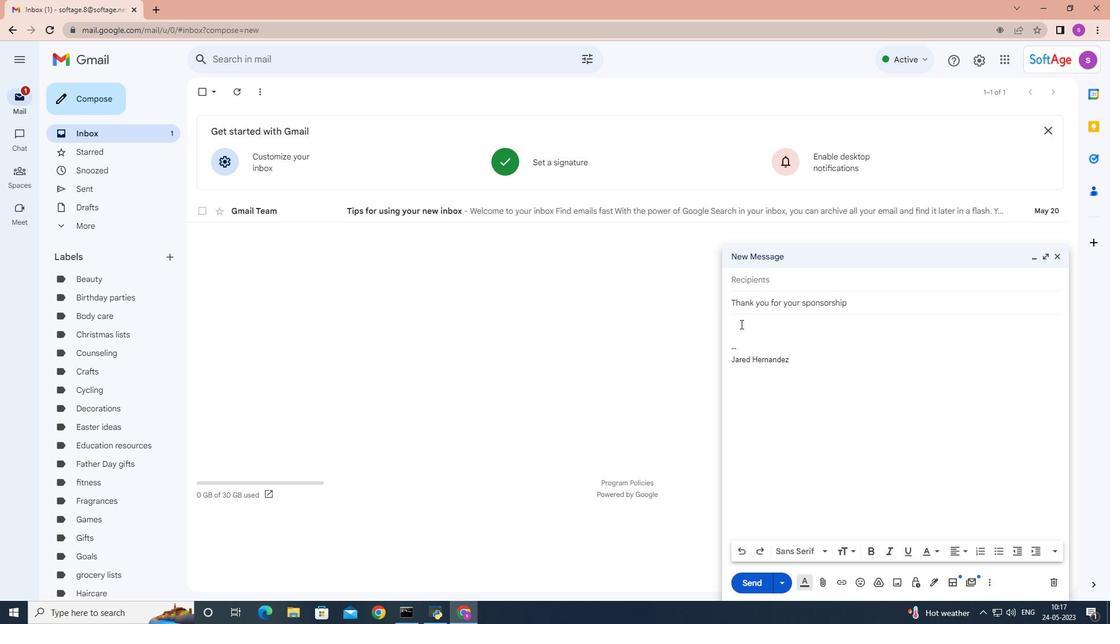 
Action: Mouse pressed left at (738, 325)
Screenshot: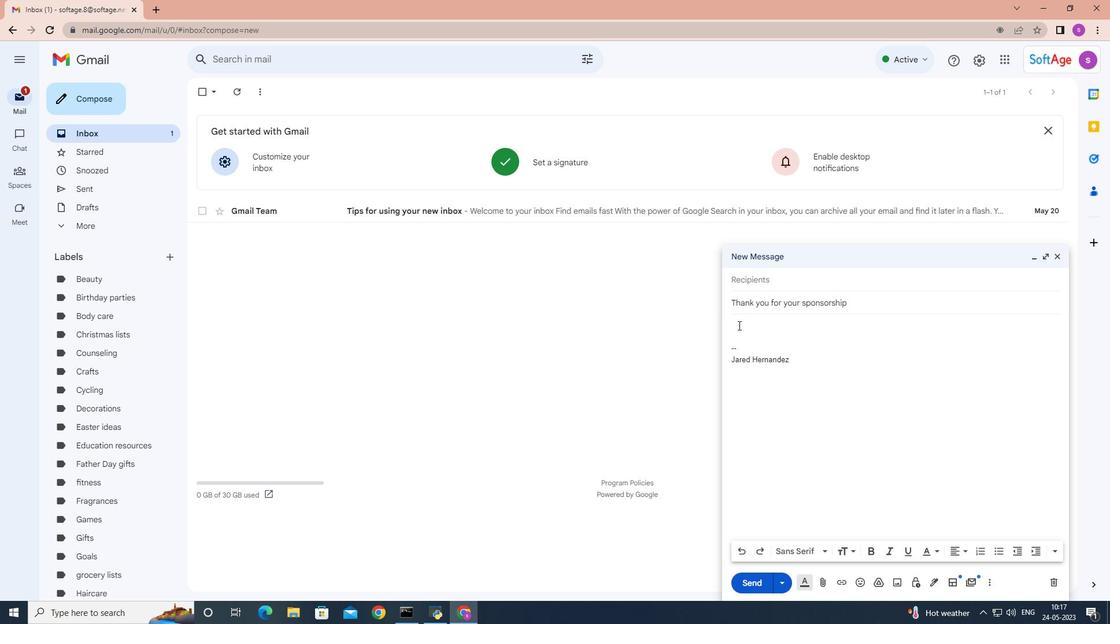 
Action: Key pressed <Key.shift>Can<Key.space>you<Key.space>please<Key.space>provide<Key.space>us<Key.space>with<Key.space>the<Key.space>status<Key.space>update<Key.space>of<Key.space>the<Key.space>pending<Key.space>tasks<Key.shift_r><Key.shift_r><Key.shift_r><Key.shift_r><Key.shift_r>?
Screenshot: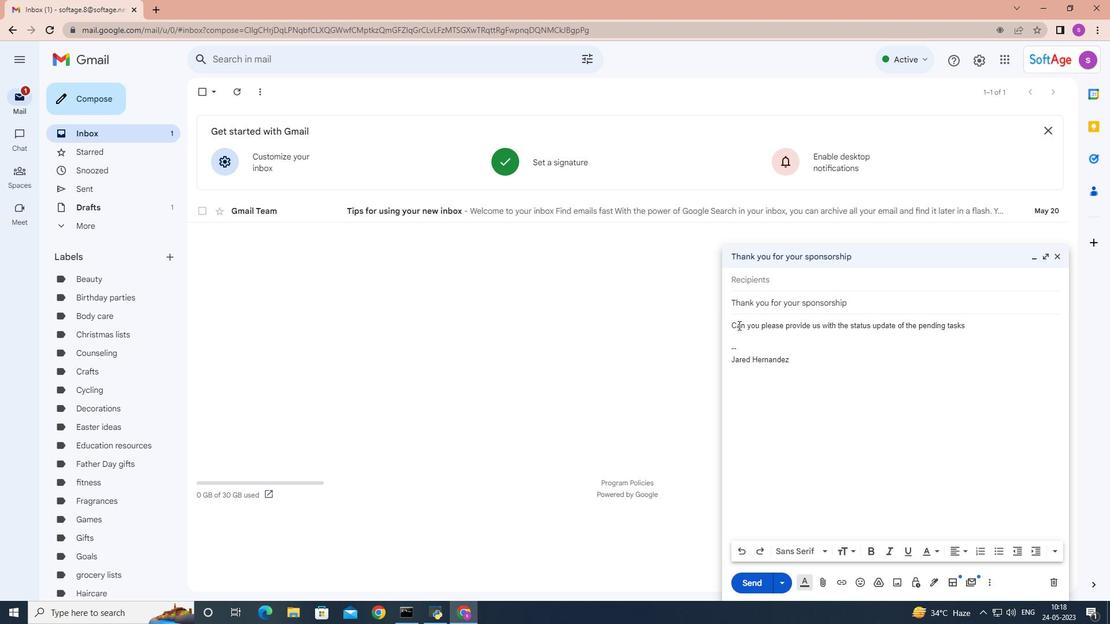 
Action: Mouse moved to (755, 283)
Screenshot: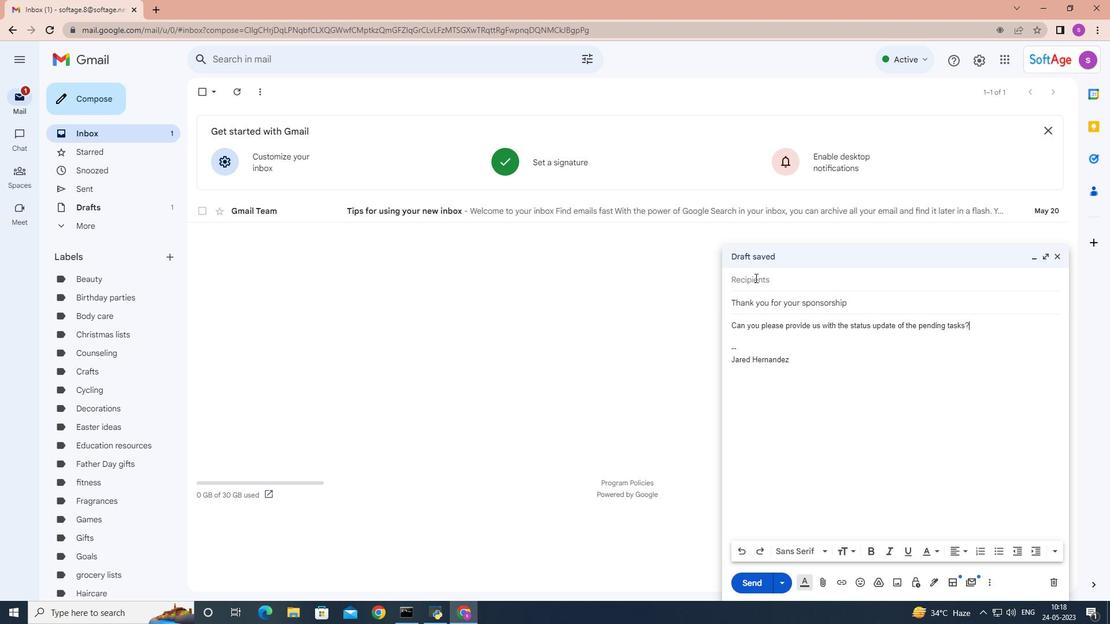 
Action: Mouse pressed left at (755, 283)
Screenshot: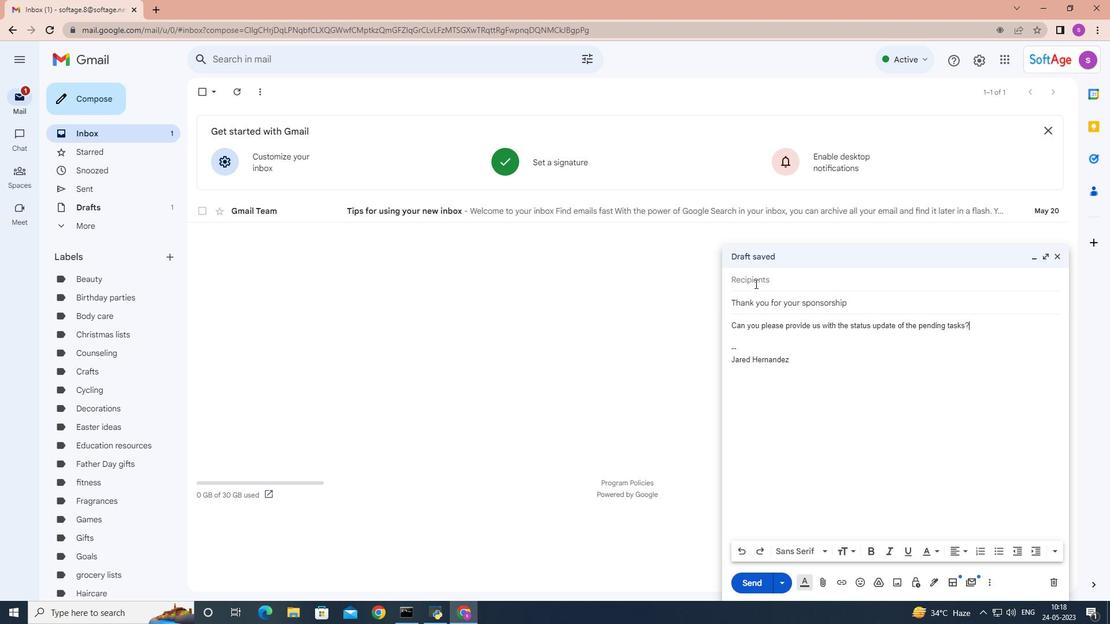 
Action: Mouse moved to (755, 283)
Screenshot: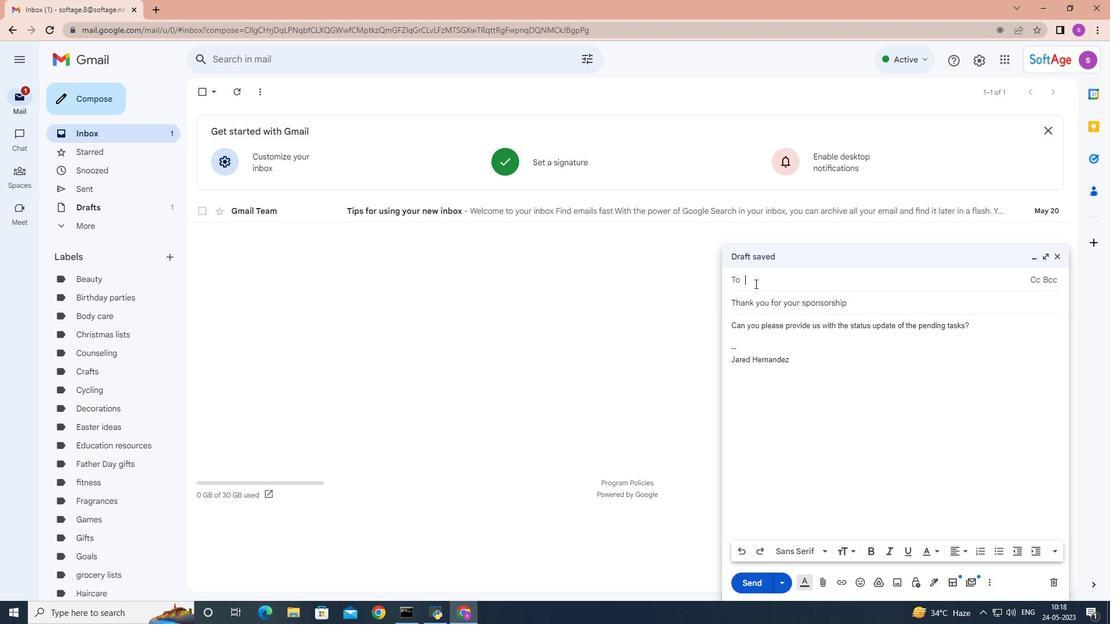 
Action: Key pressed <Key.shift>Softage.3
Screenshot: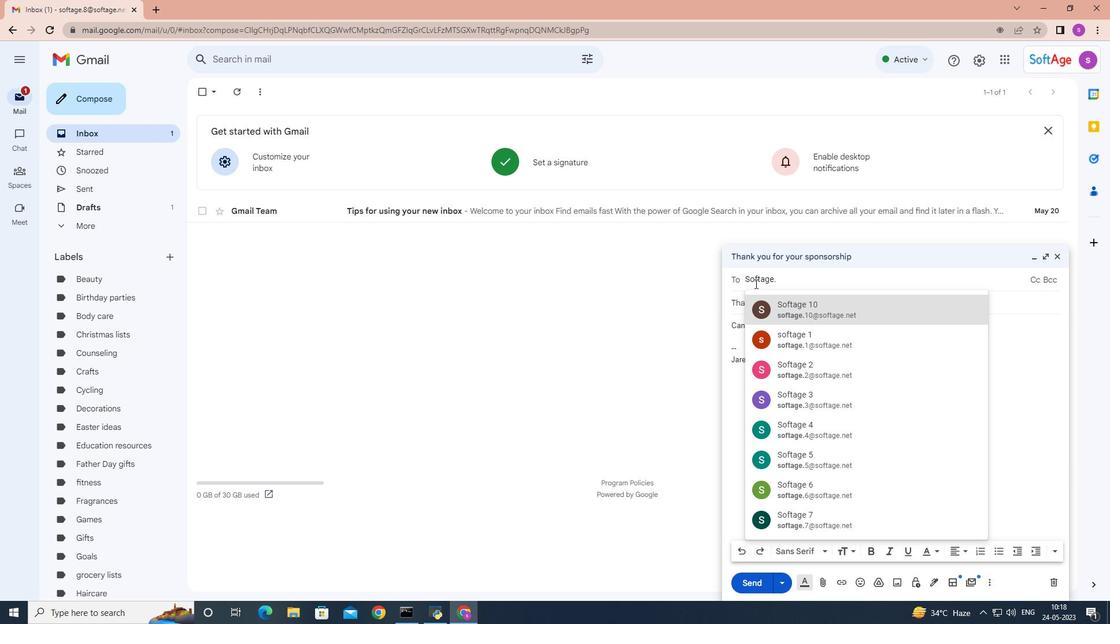 
Action: Mouse moved to (770, 308)
Screenshot: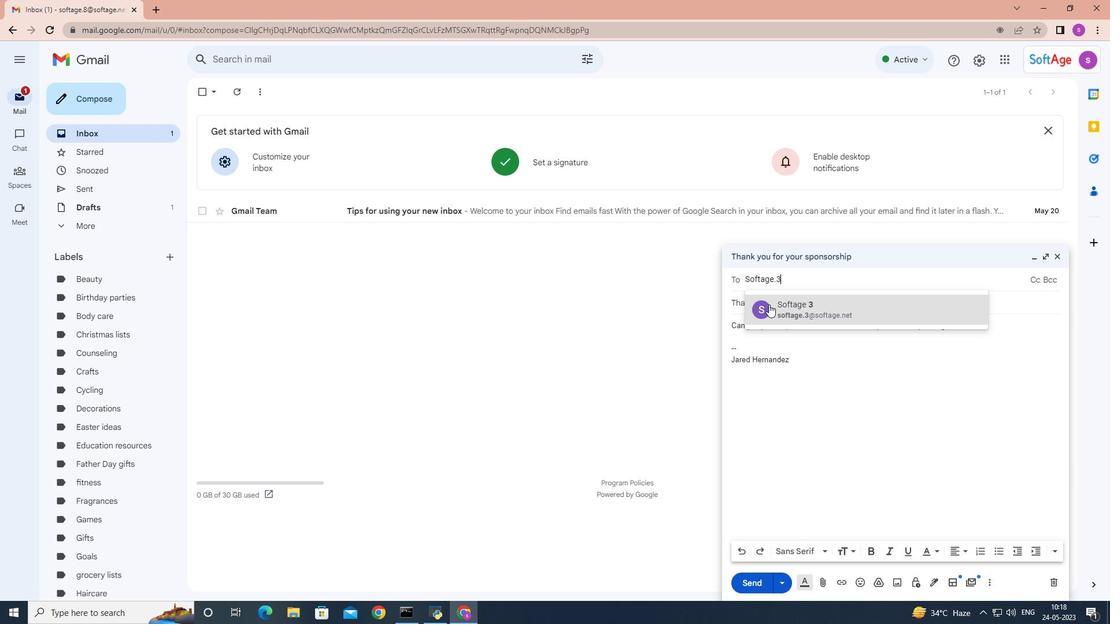 
Action: Mouse pressed left at (770, 308)
Screenshot: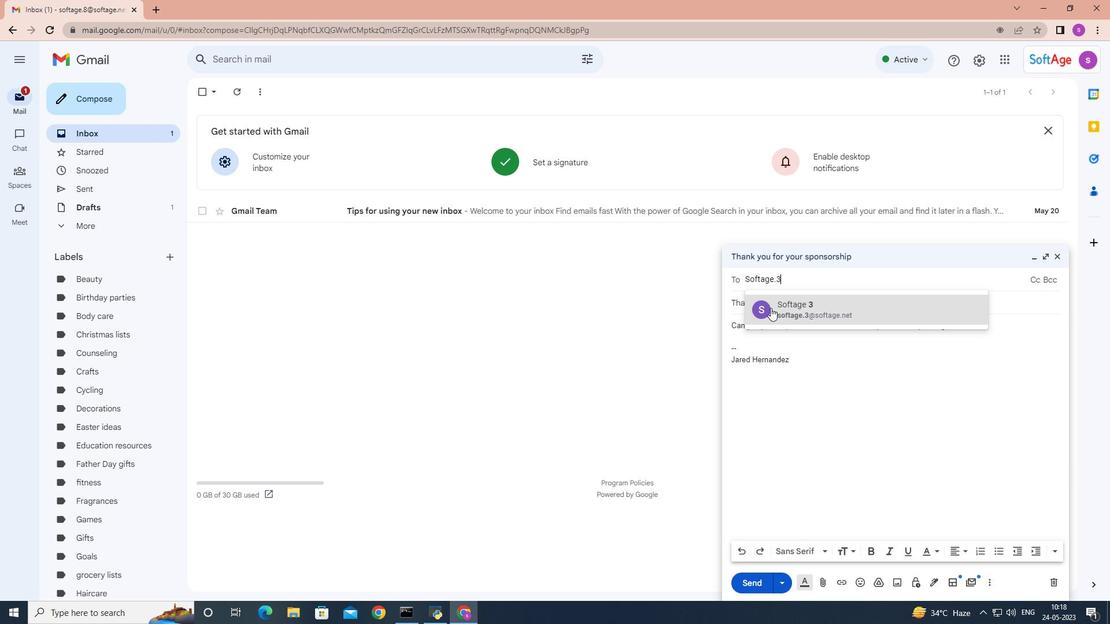 
Action: Mouse moved to (972, 338)
Screenshot: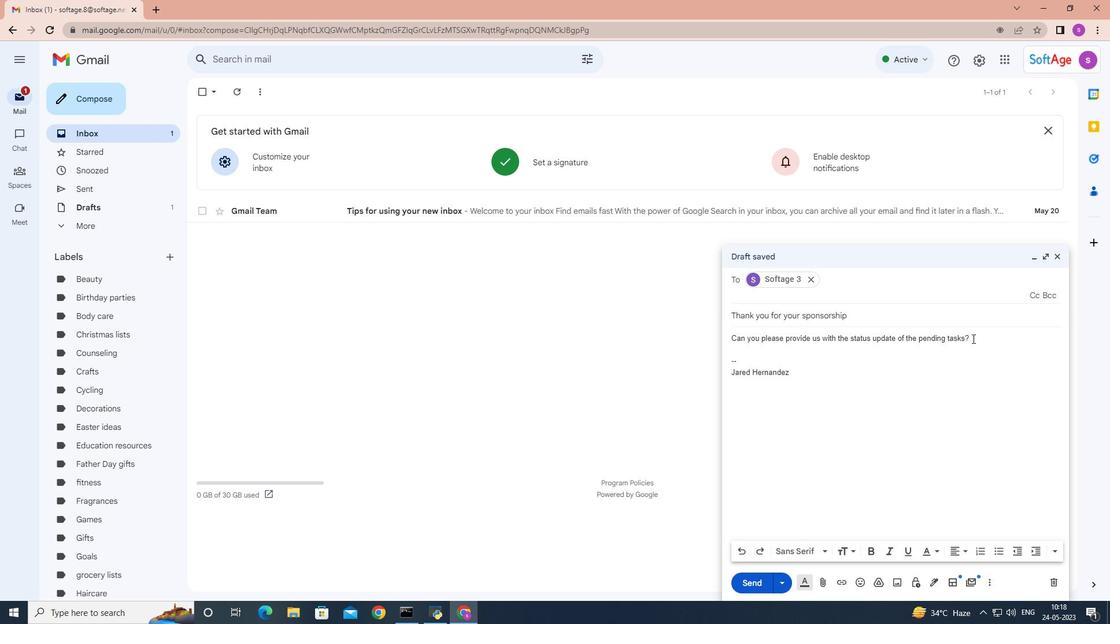 
Action: Mouse pressed left at (972, 338)
Screenshot: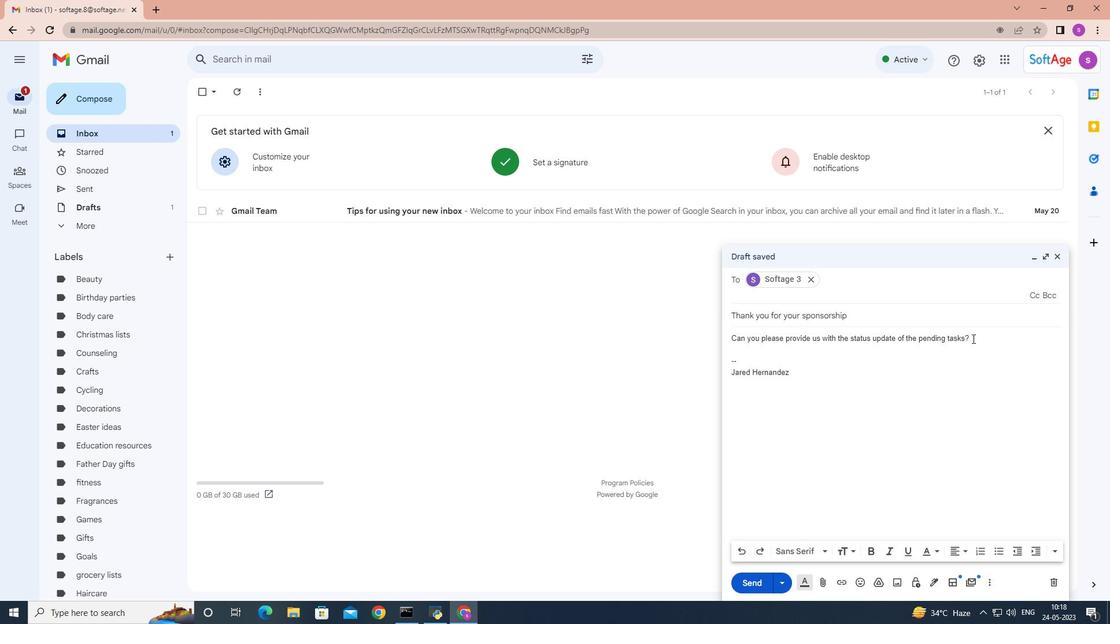 
Action: Mouse moved to (972, 322)
Screenshot: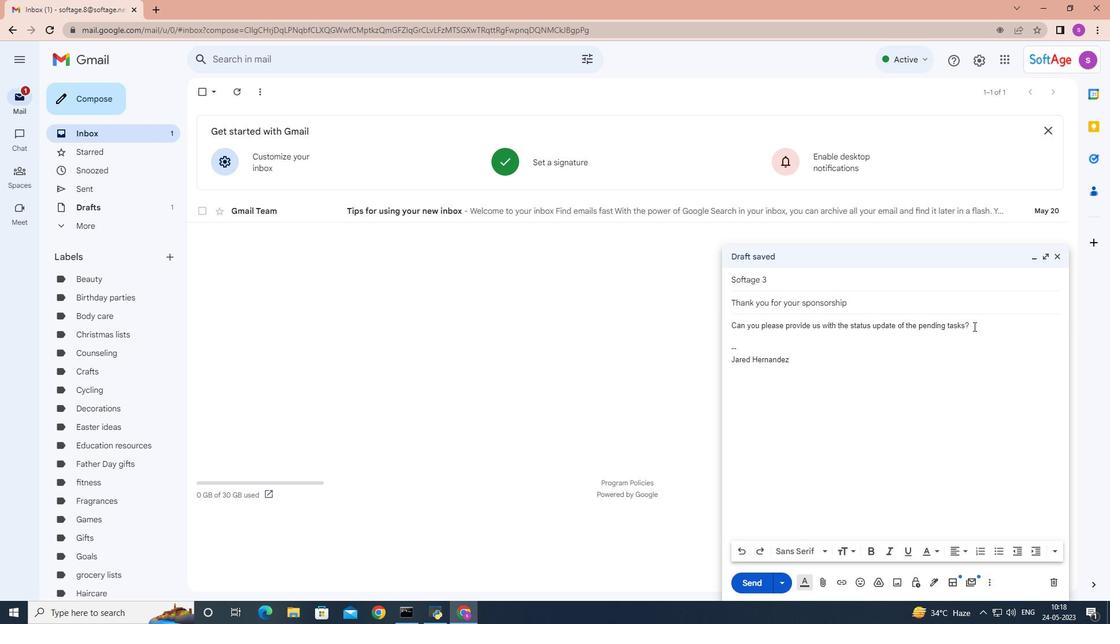 
Action: Mouse pressed left at (972, 322)
Screenshot: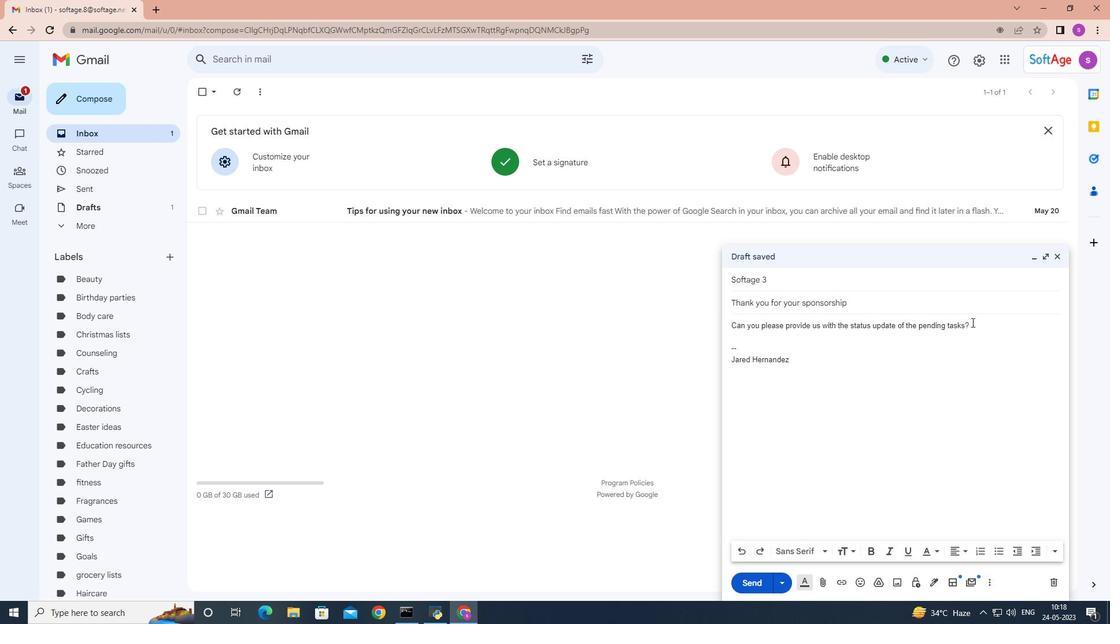 
Action: Mouse moved to (998, 549)
Screenshot: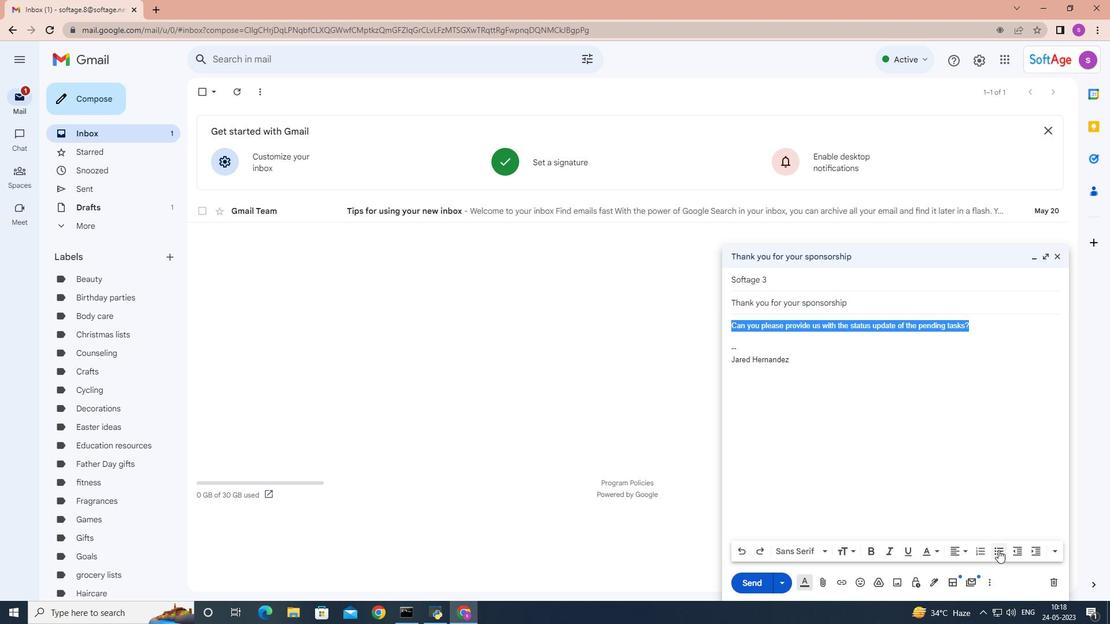 
Action: Mouse pressed left at (998, 549)
Screenshot: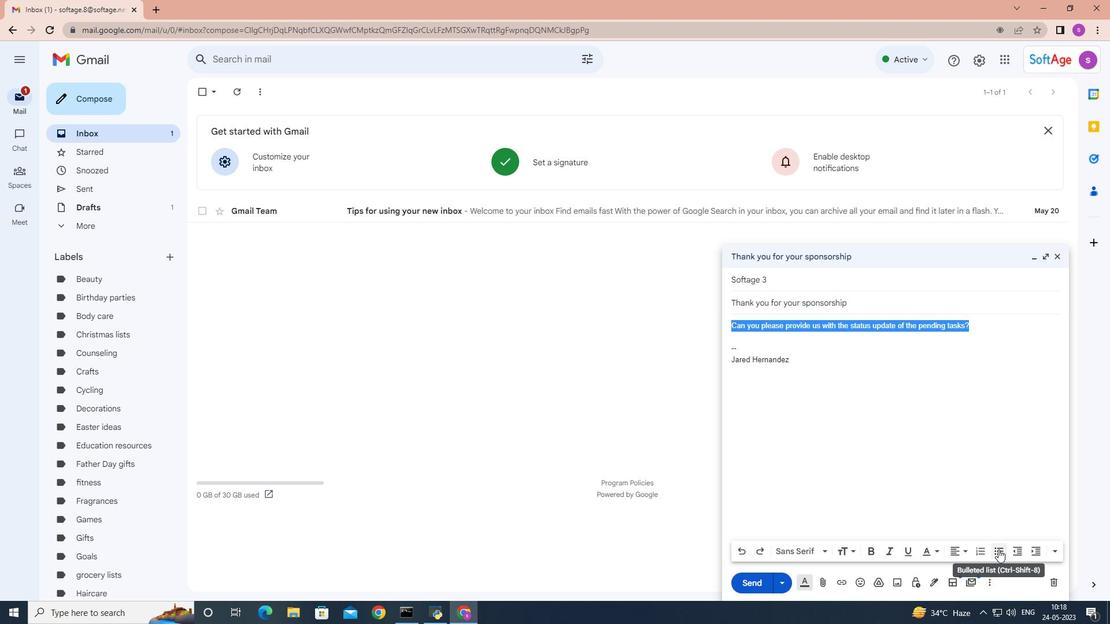 
Action: Mouse moved to (825, 549)
Screenshot: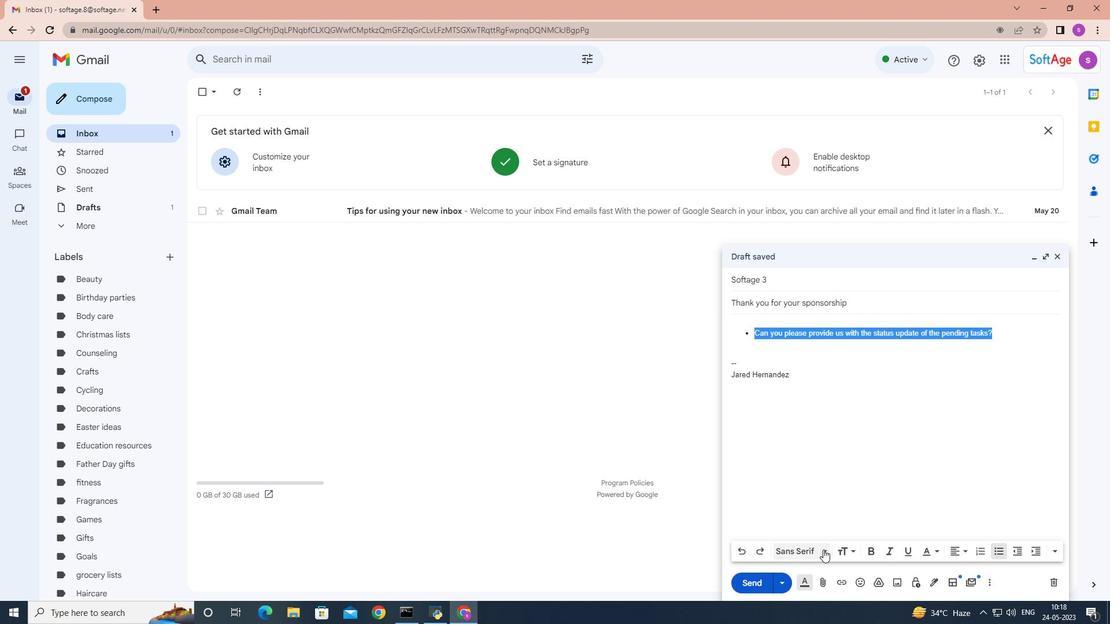 
Action: Mouse pressed left at (825, 549)
Screenshot: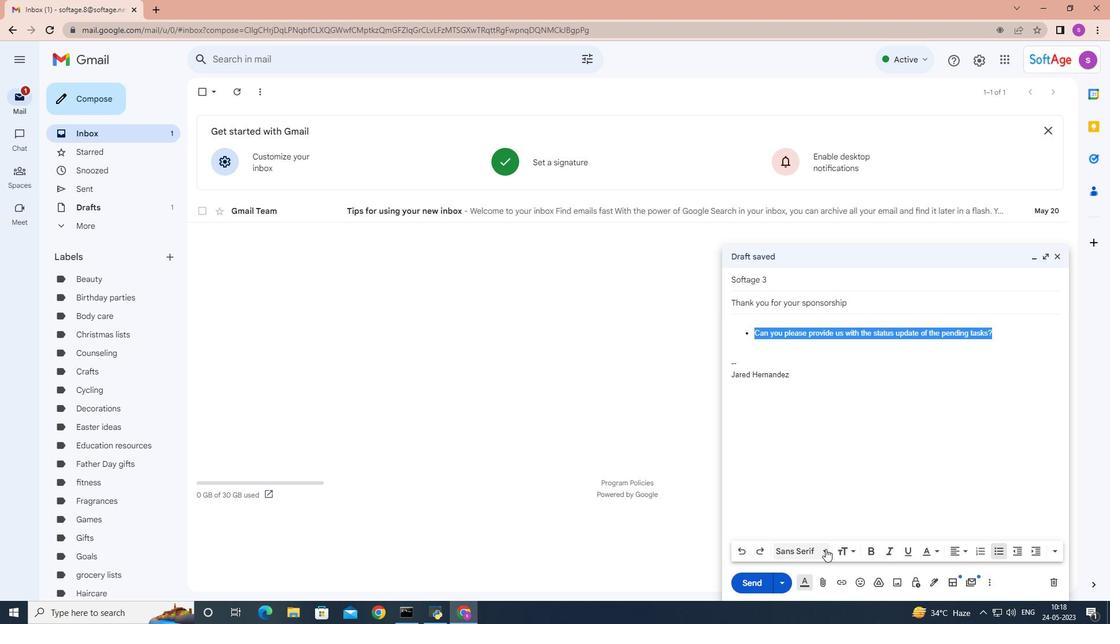 
Action: Mouse moved to (839, 404)
Screenshot: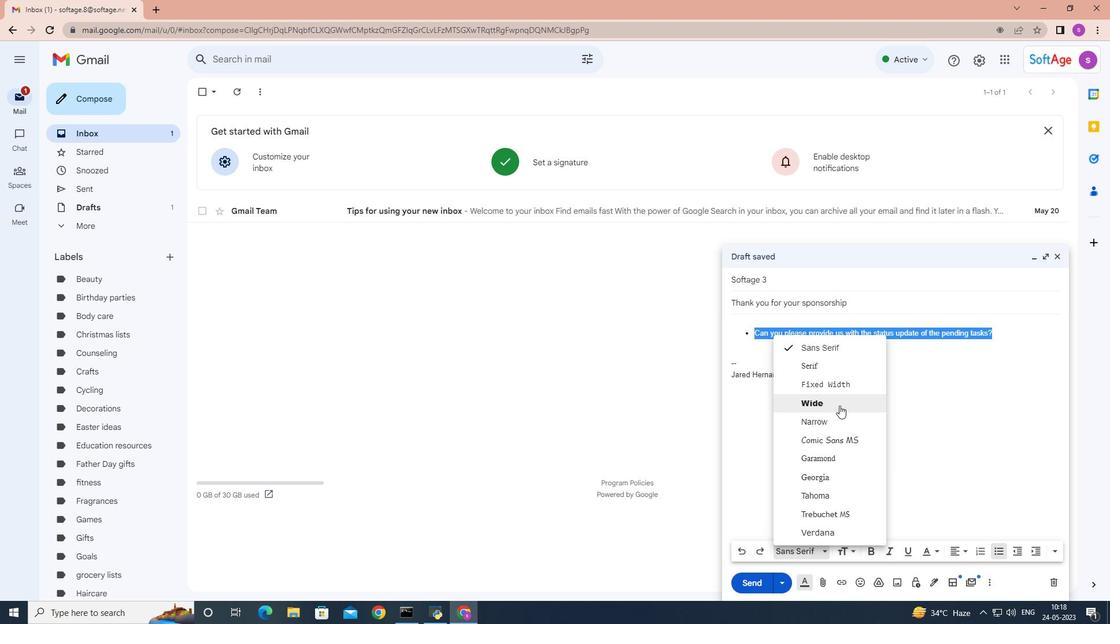 
Action: Mouse pressed left at (839, 404)
Screenshot: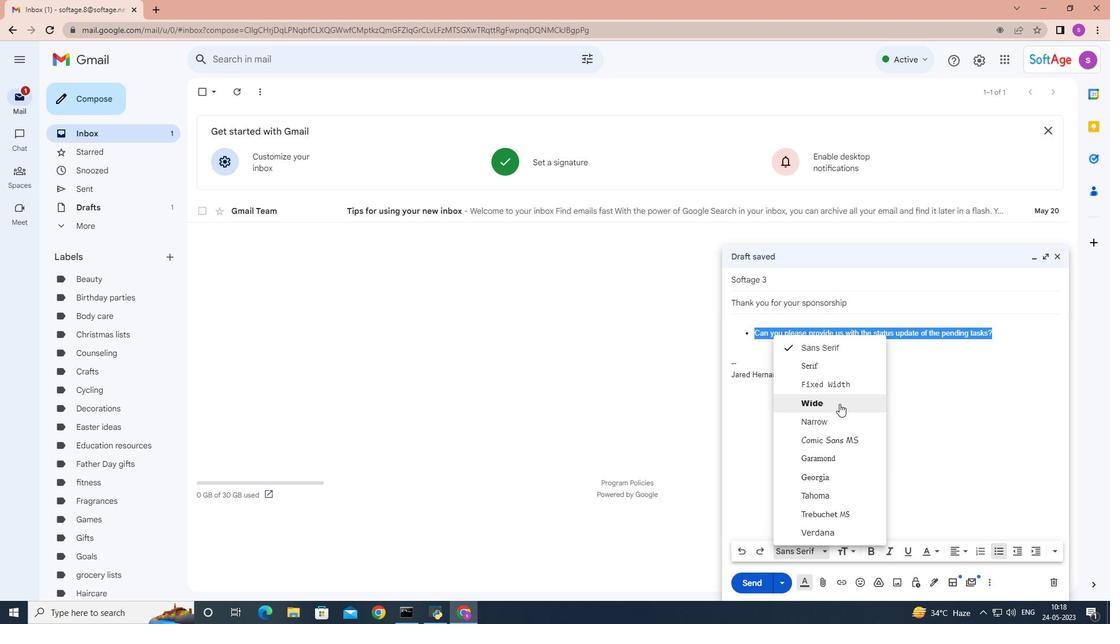 
Action: Mouse moved to (1052, 549)
Screenshot: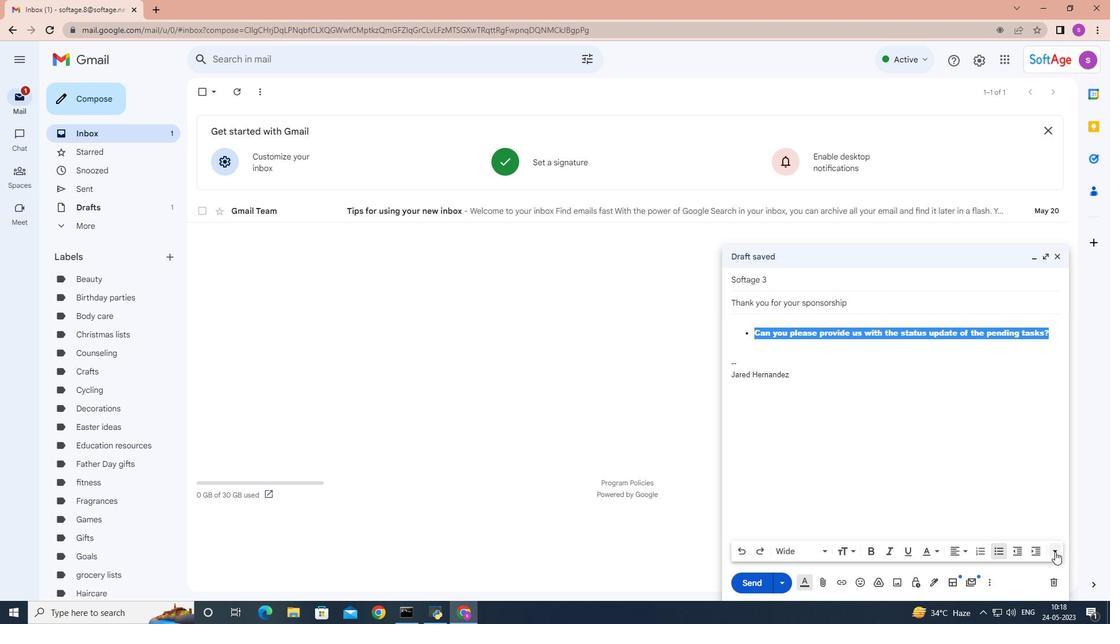 
Action: Mouse pressed left at (1052, 549)
Screenshot: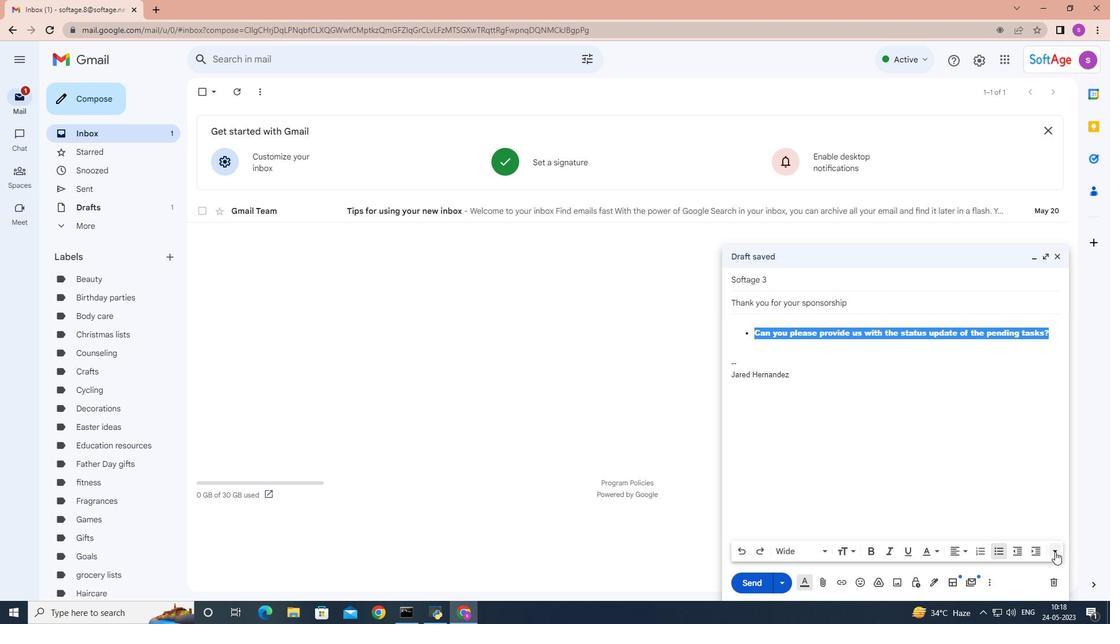 
Action: Mouse moved to (1061, 517)
Screenshot: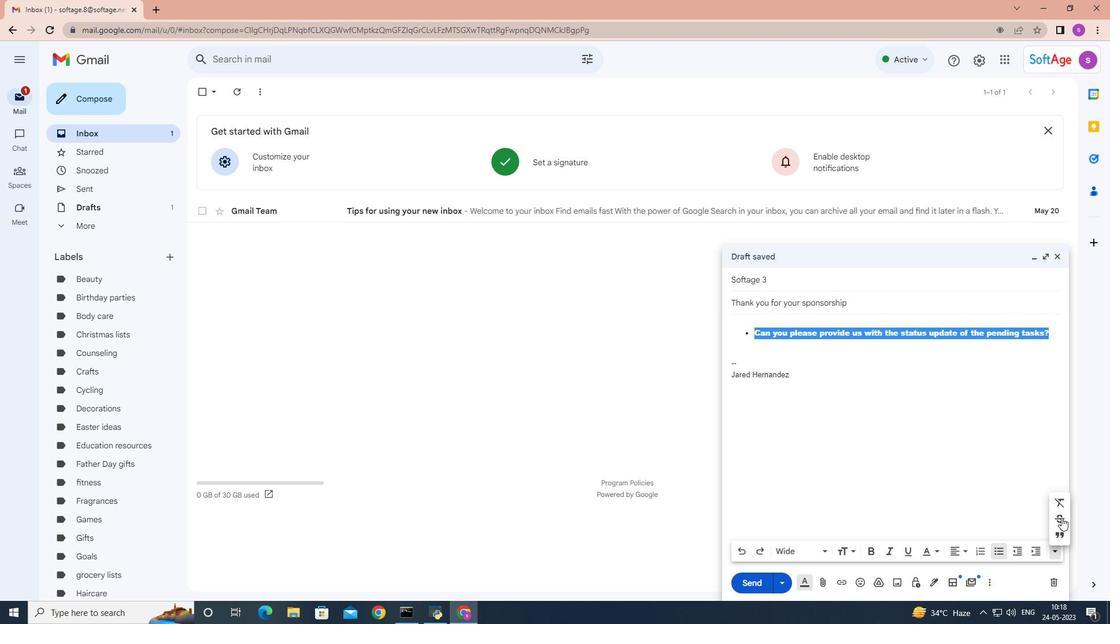 
Action: Mouse pressed left at (1061, 517)
Screenshot: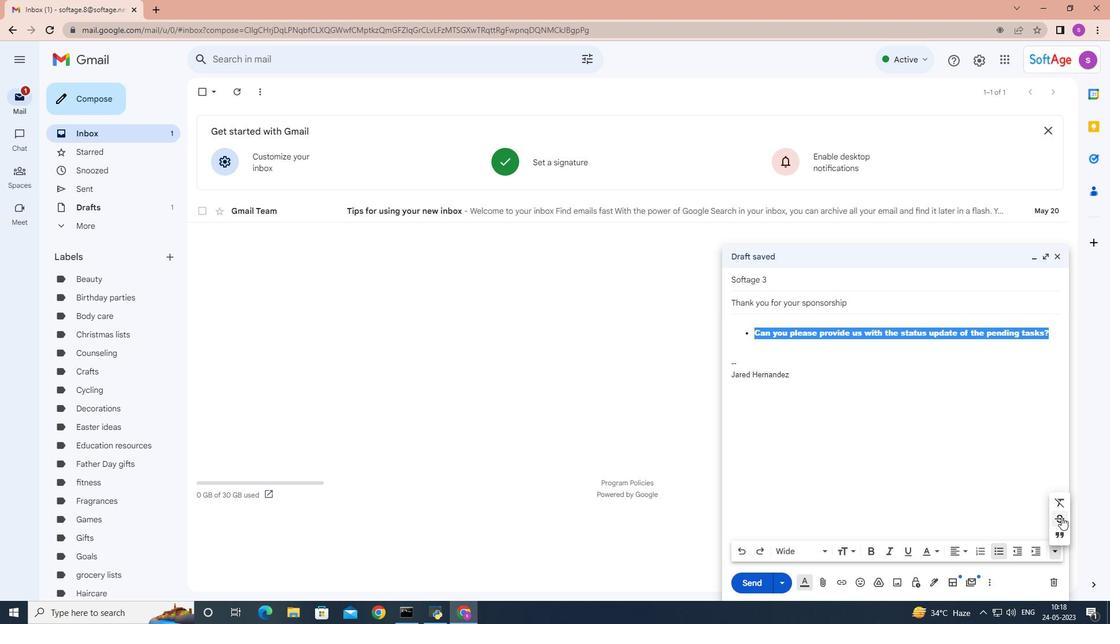 
Action: Mouse moved to (1004, 551)
Screenshot: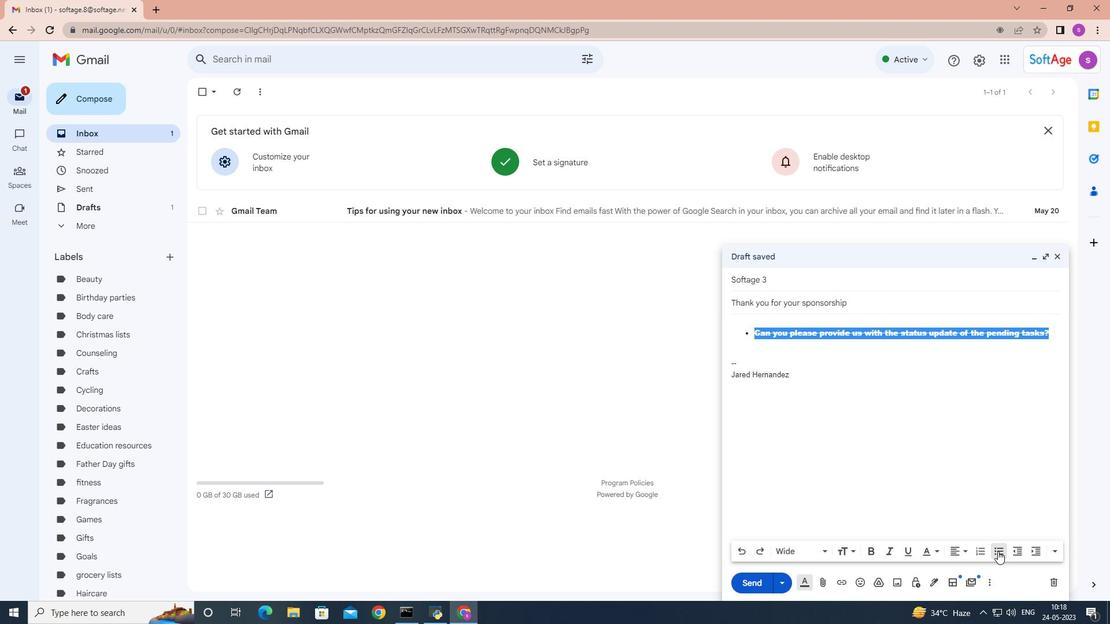 
Action: Mouse pressed left at (1004, 551)
Screenshot: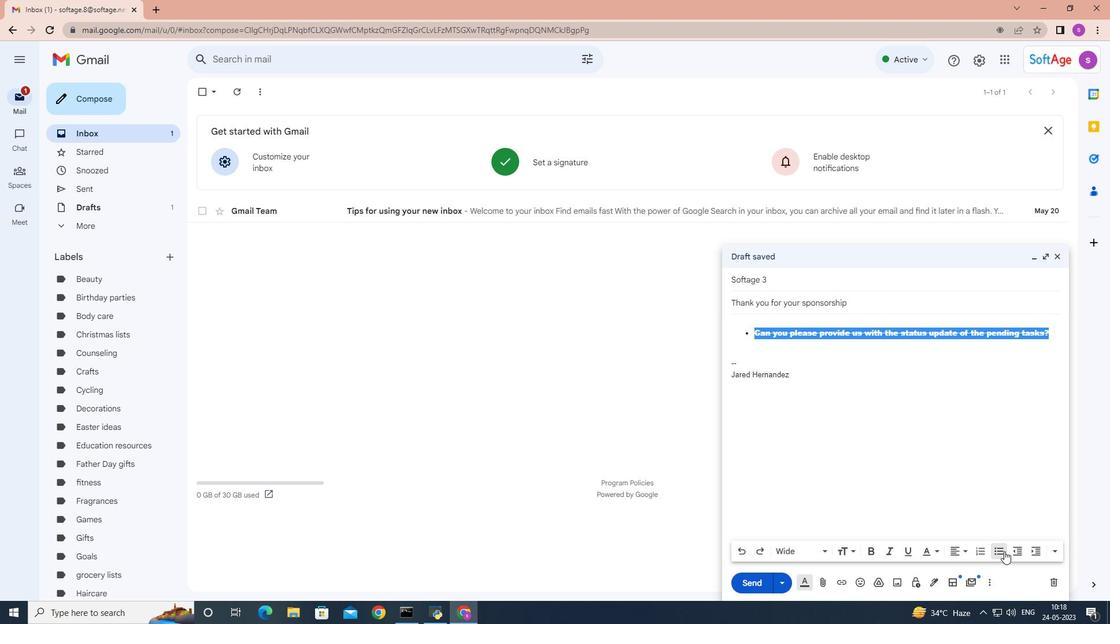 
Action: Mouse moved to (817, 552)
Screenshot: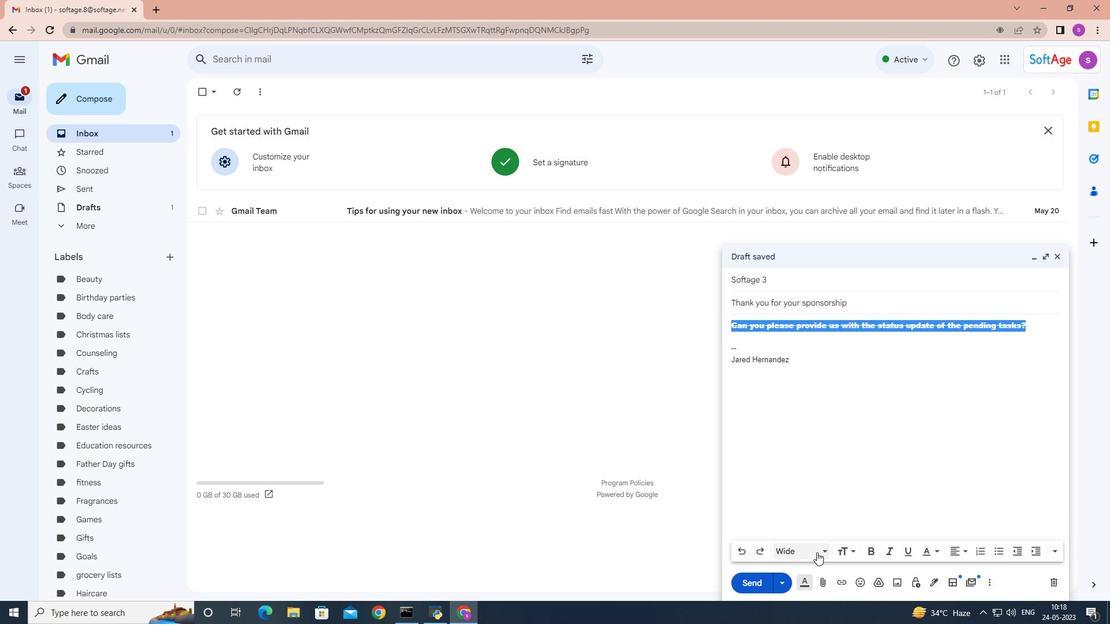 
Action: Mouse pressed left at (817, 552)
Screenshot: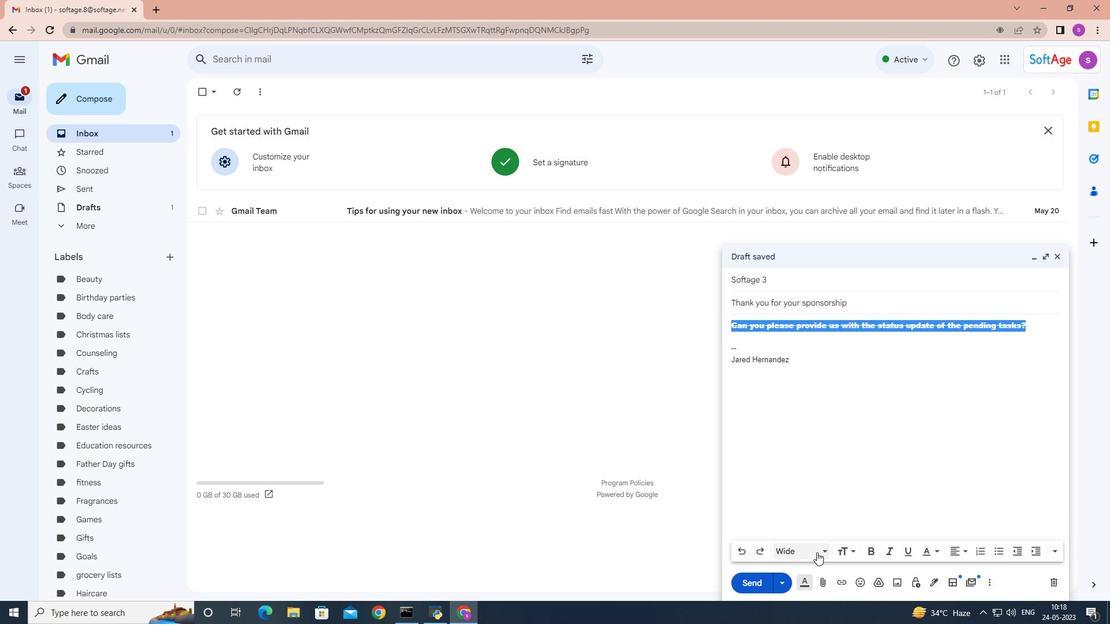 
Action: Mouse moved to (843, 347)
Screenshot: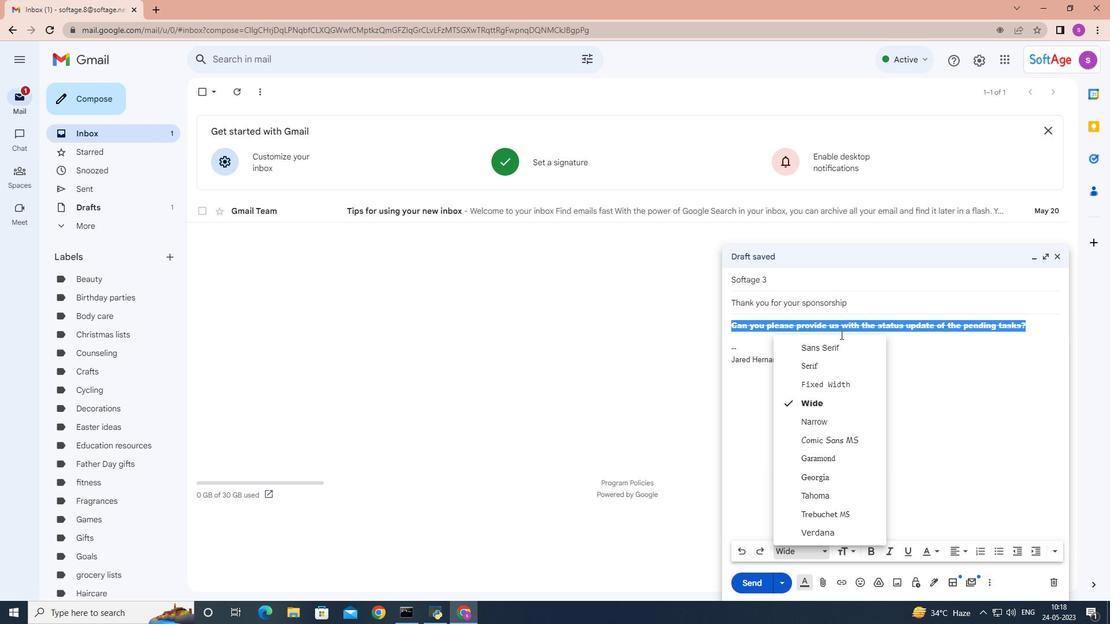 
Action: Mouse pressed left at (843, 347)
Screenshot: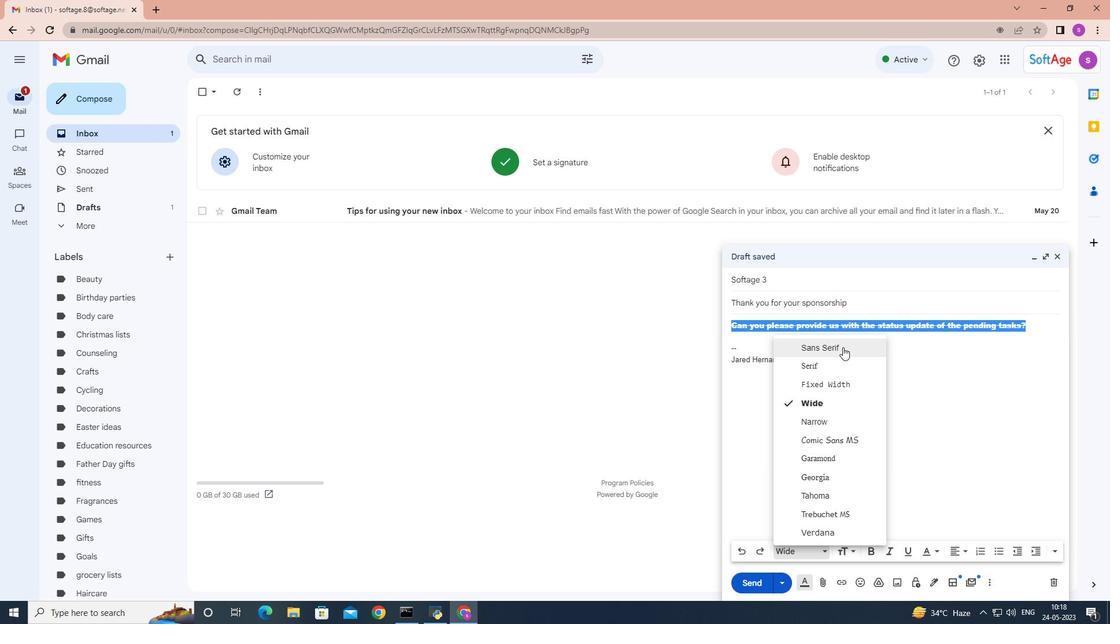 
Action: Mouse moved to (1054, 550)
Screenshot: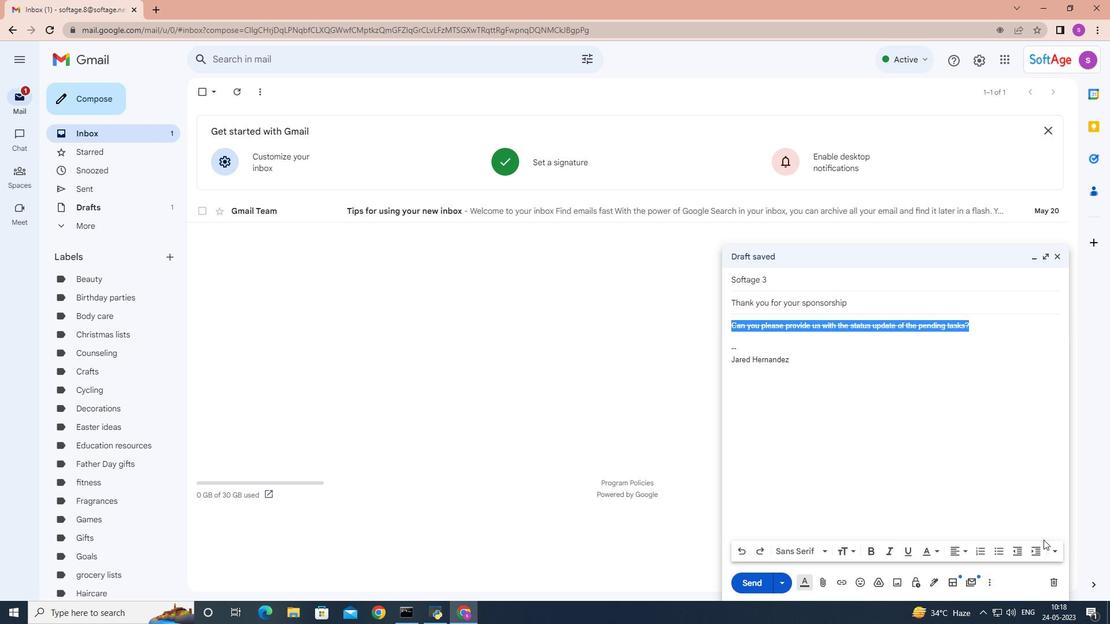 
Action: Mouse pressed left at (1054, 550)
Screenshot: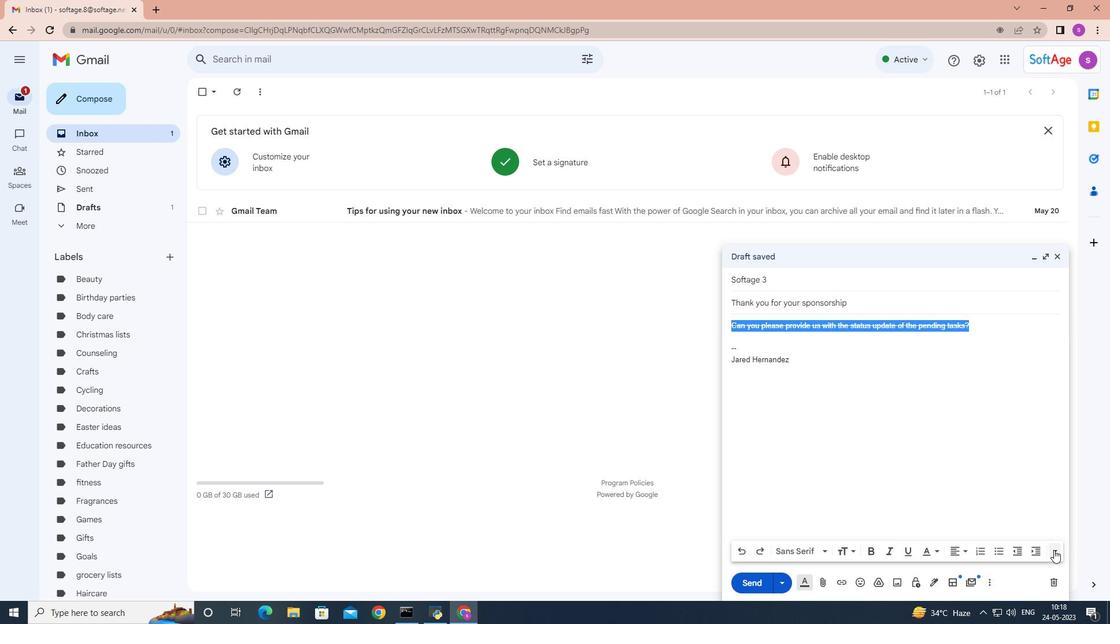 
Action: Mouse moved to (1057, 517)
Screenshot: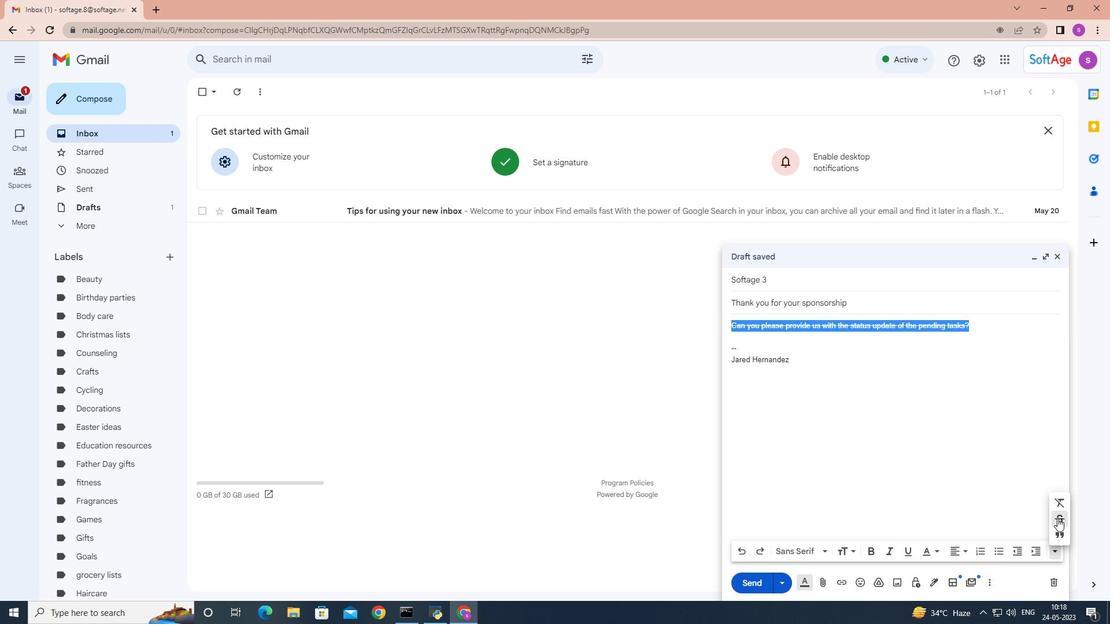 
Action: Mouse pressed left at (1057, 517)
Screenshot: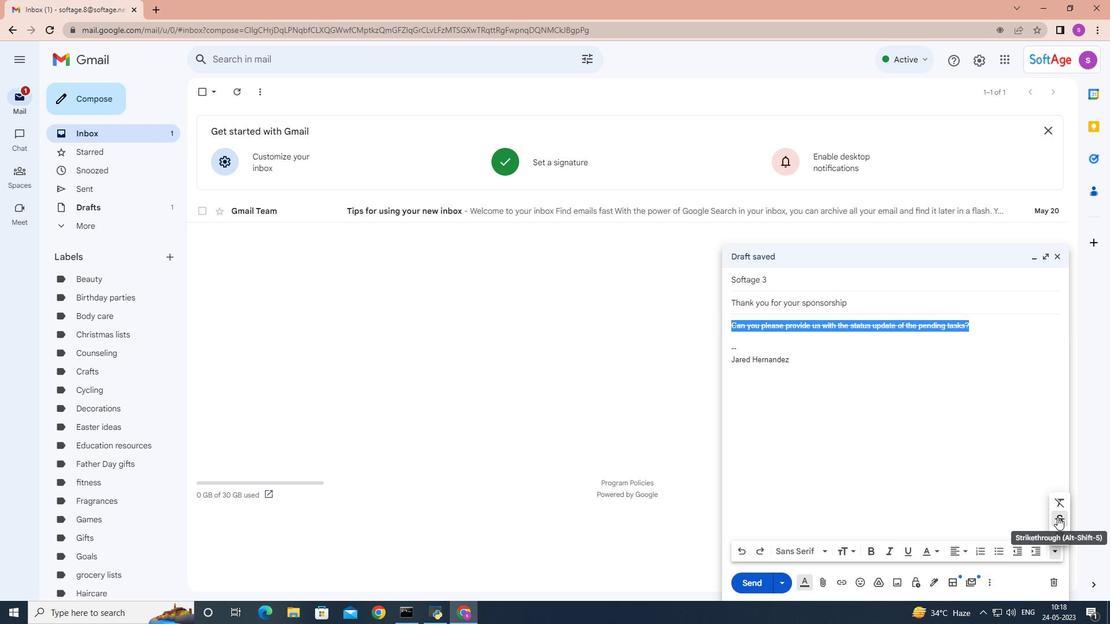 
Action: Mouse moved to (758, 590)
Screenshot: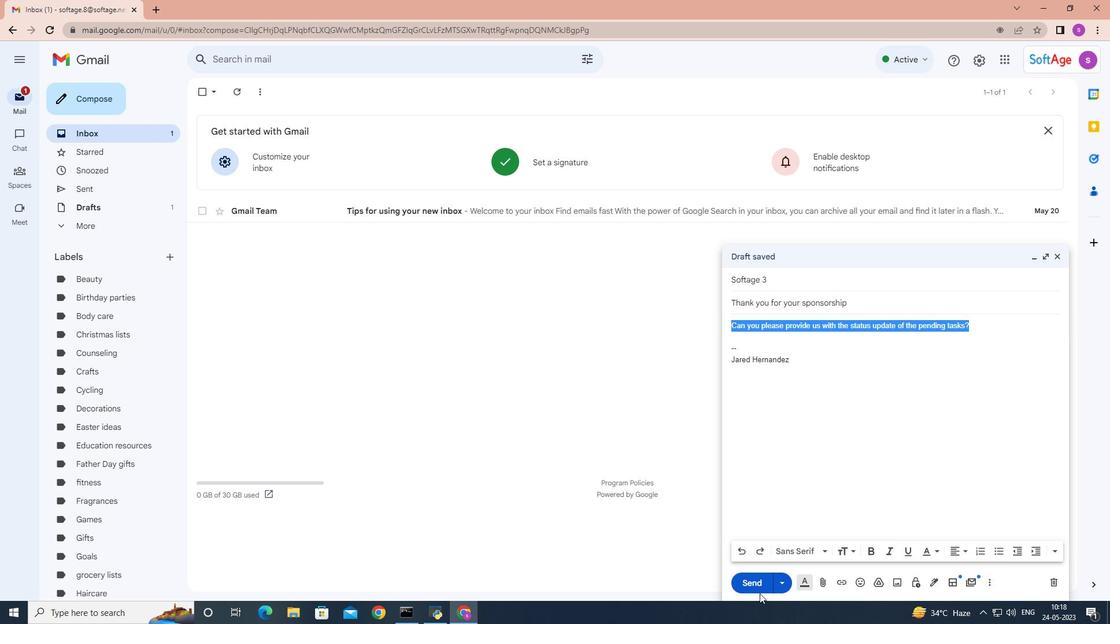 
Action: Mouse pressed left at (758, 590)
Screenshot: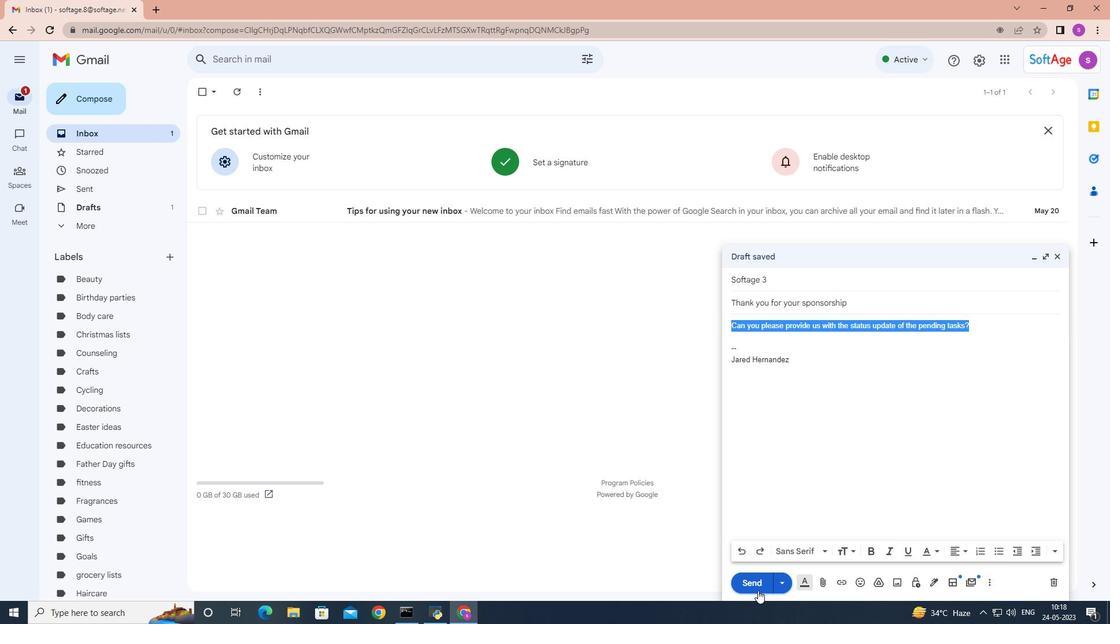 
Action: Mouse moved to (117, 186)
Screenshot: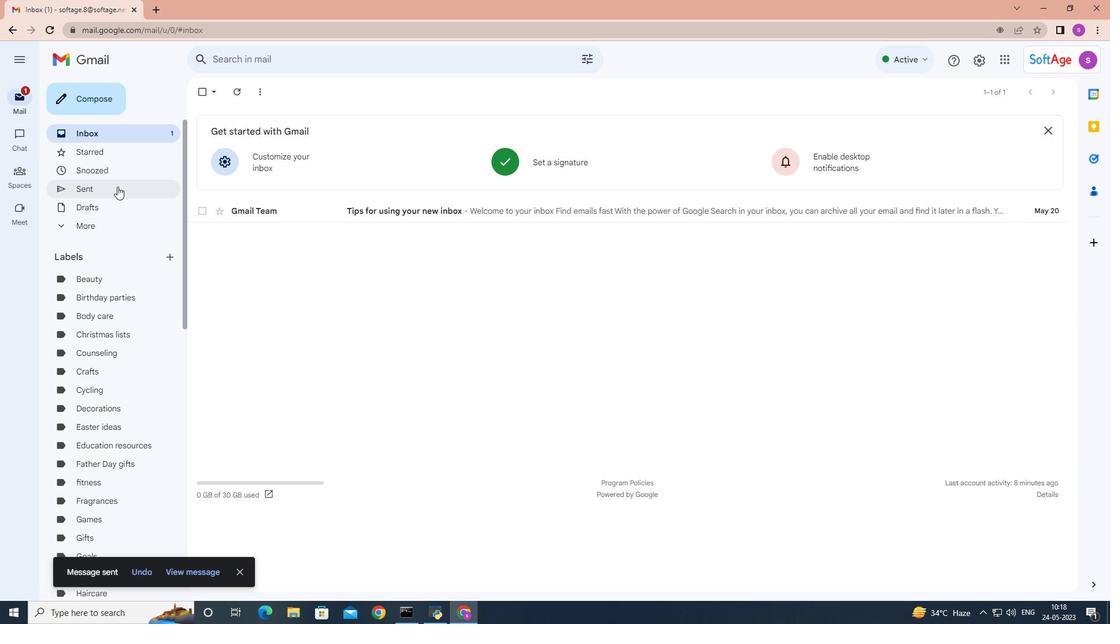 
Action: Mouse pressed left at (117, 186)
Screenshot: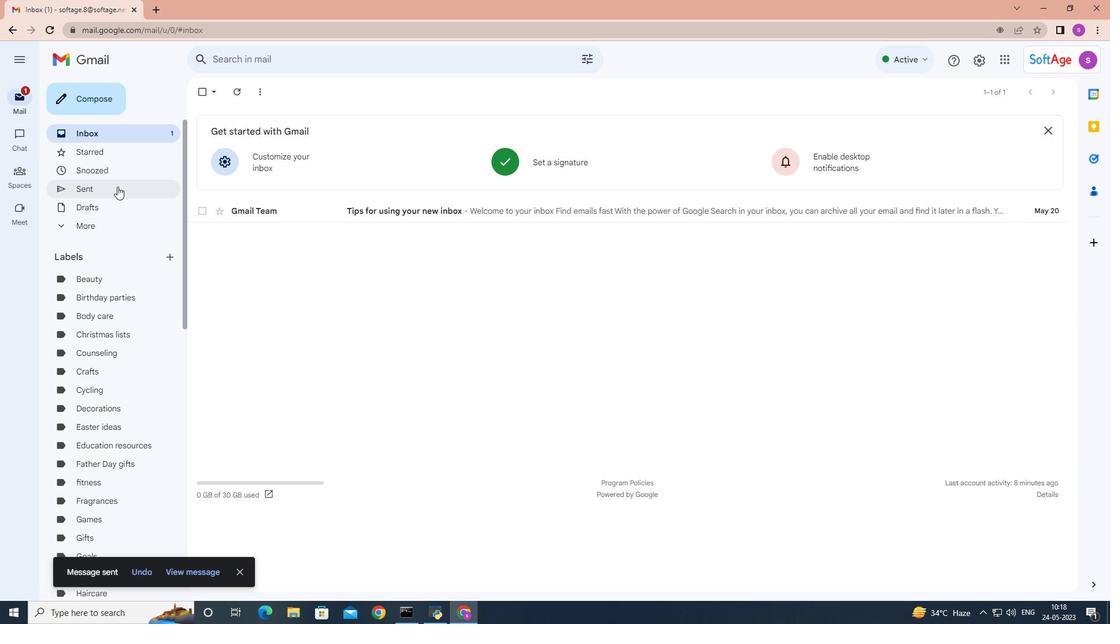 
Action: Mouse moved to (297, 147)
Screenshot: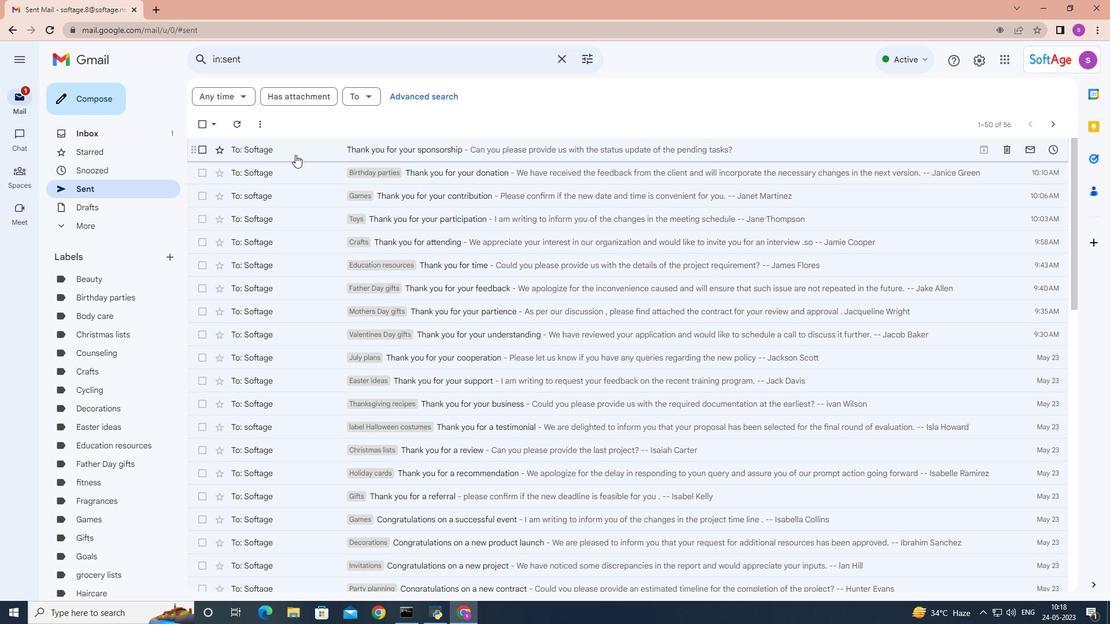 
Action: Mouse pressed right at (297, 147)
Screenshot: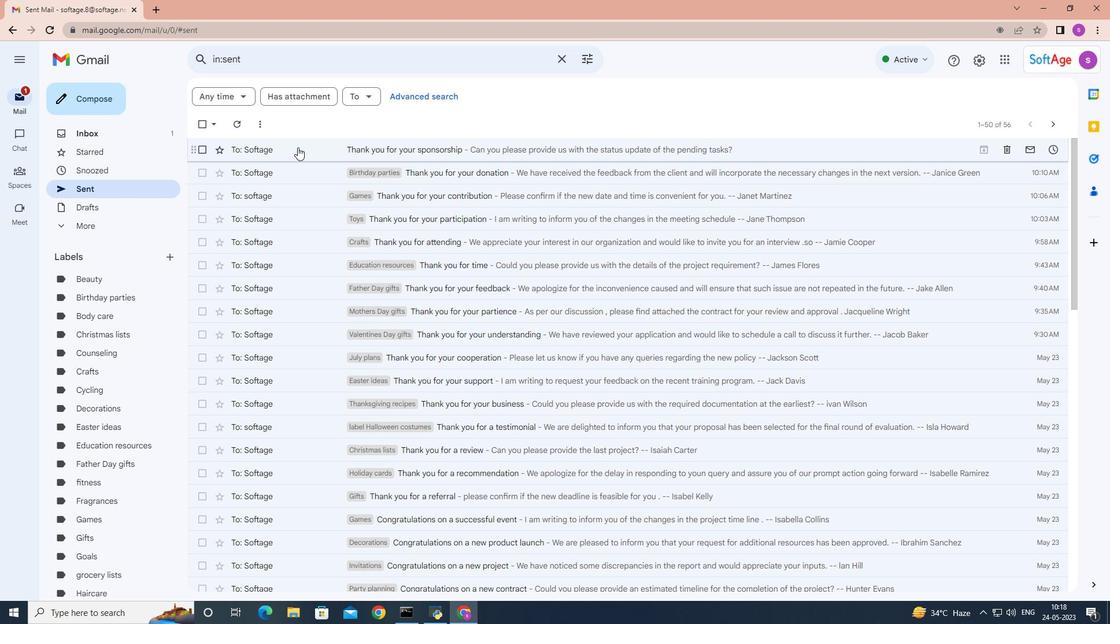 
Action: Mouse moved to (482, 382)
Screenshot: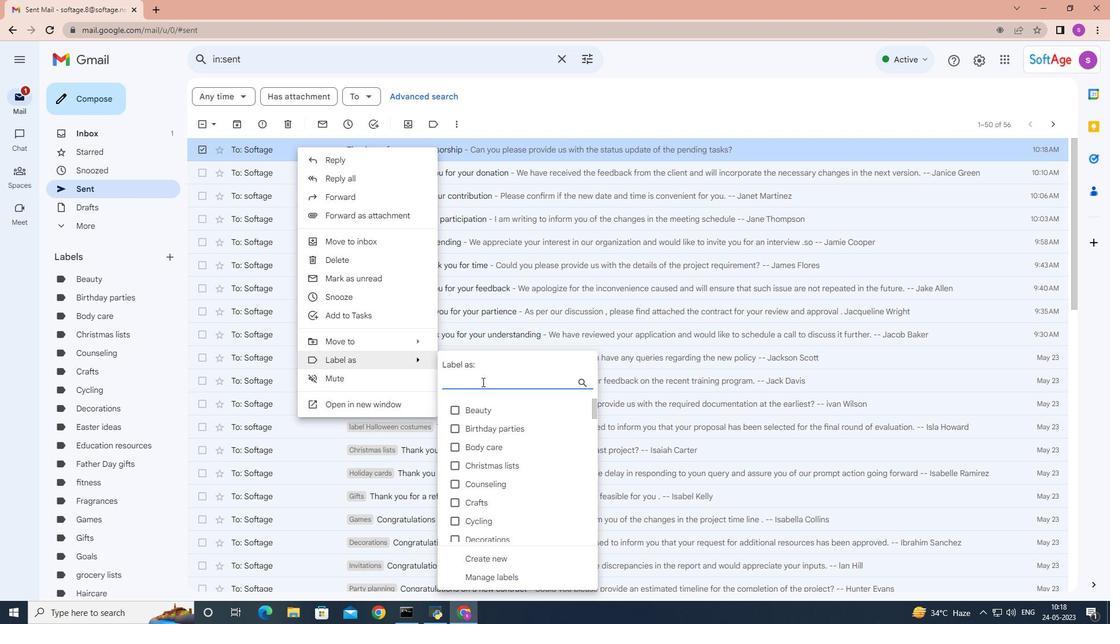 
Action: Key pressed <Key.shift>Gifts
Screenshot: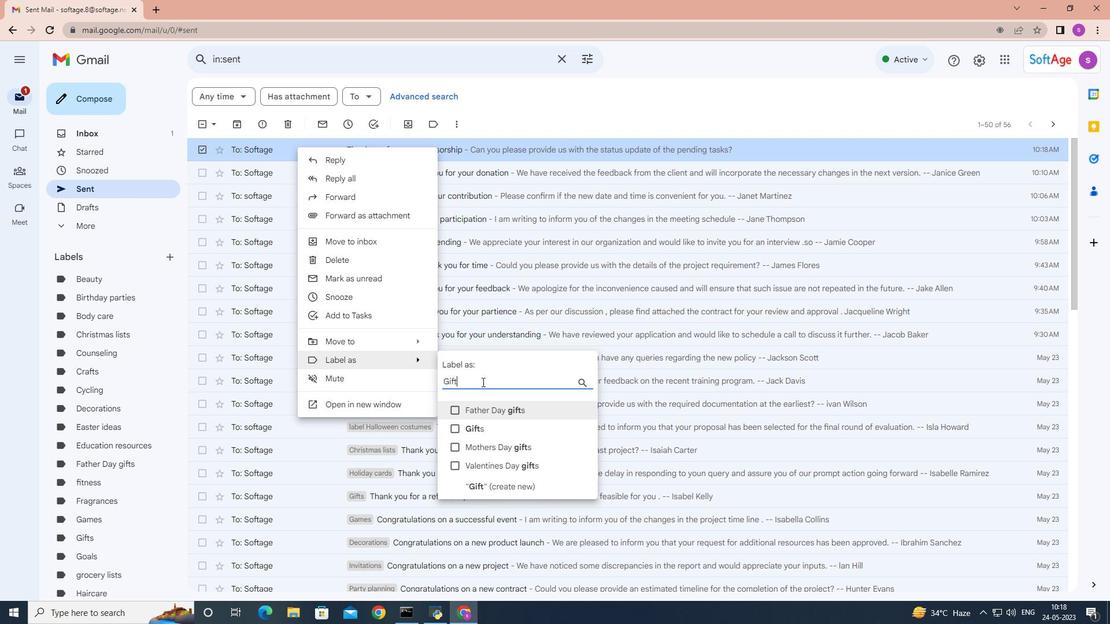 
Action: Mouse moved to (454, 429)
Screenshot: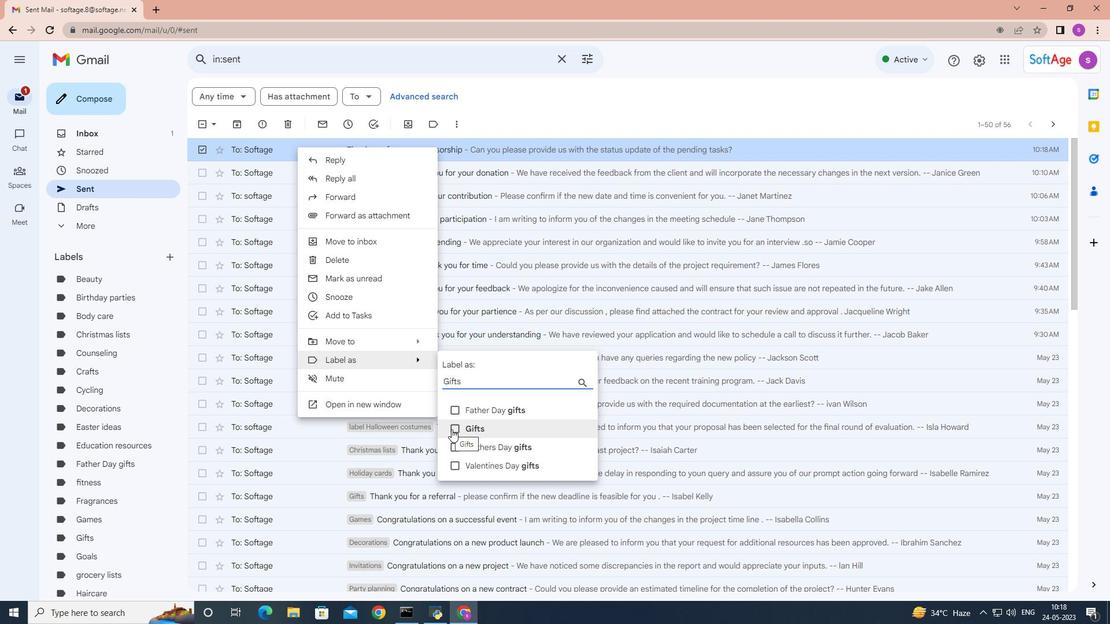 
Action: Mouse pressed left at (454, 429)
Screenshot: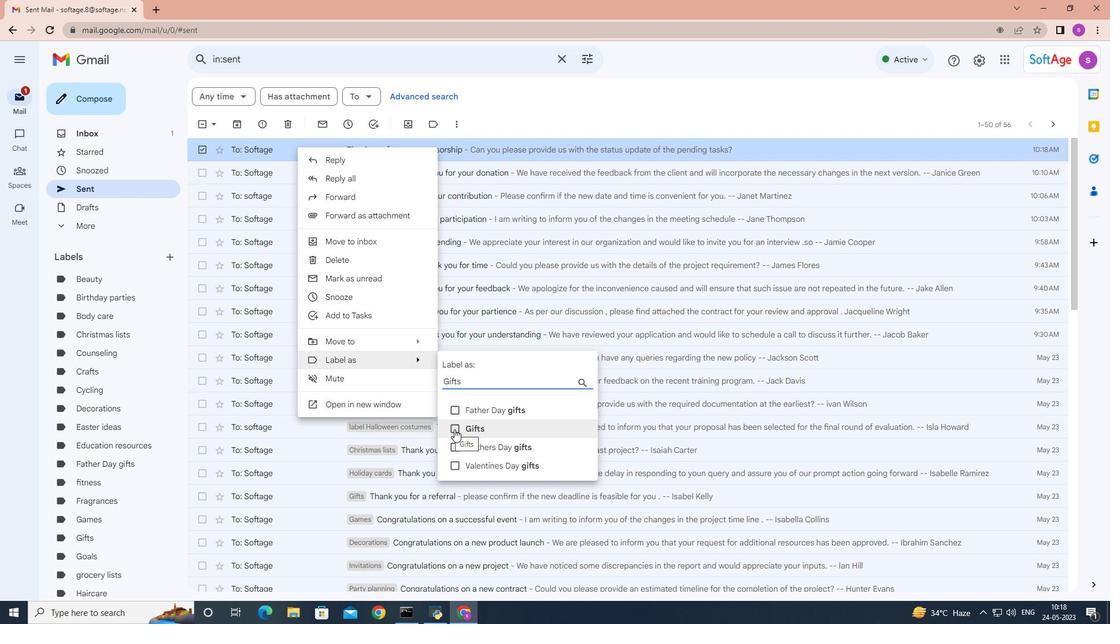 
Action: Mouse moved to (475, 485)
Screenshot: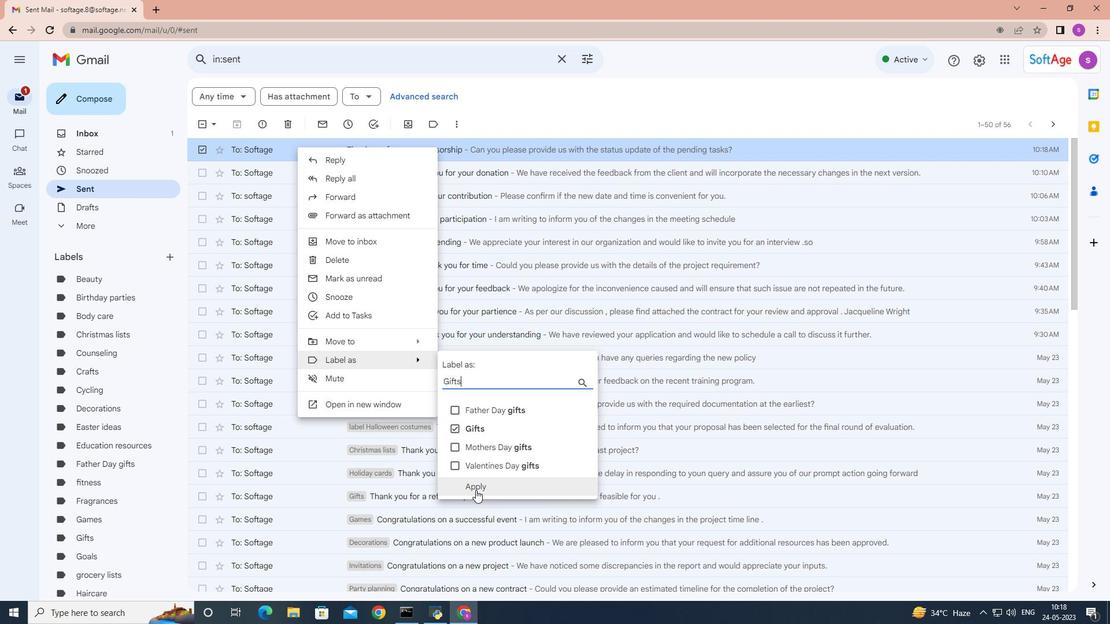 
Action: Mouse pressed left at (475, 485)
Screenshot: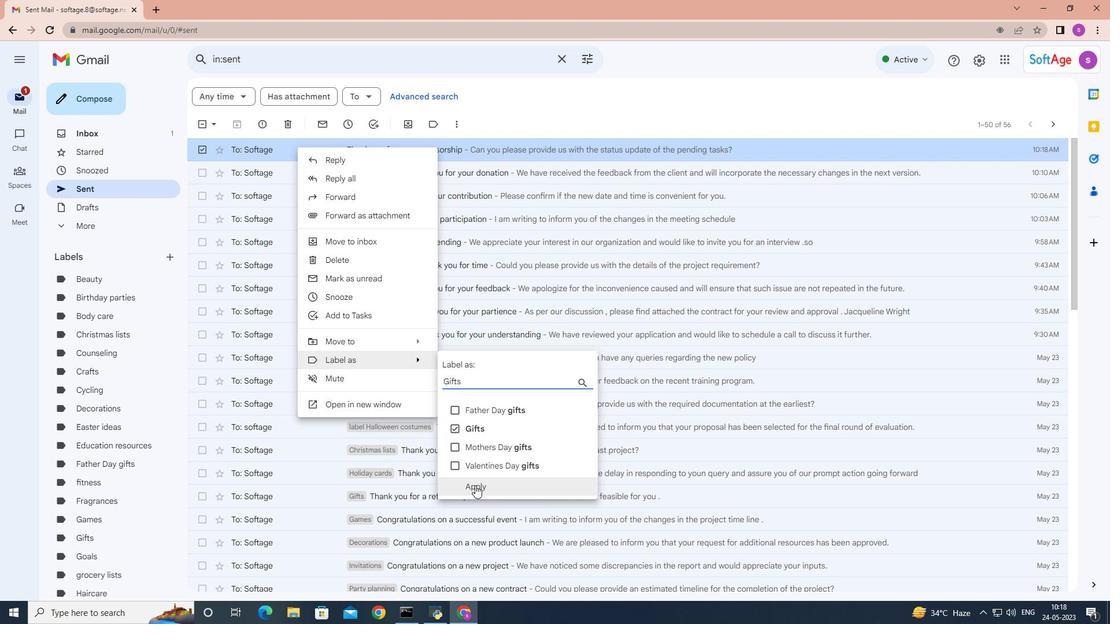 
